 Task: Search one way flight ticket for 3 adults, 3 children in premium economy from Houston: George Bush Intercontinental/houston Airport to Jacksonville: Albert J. Ellis Airport on 8-3-2023. Choice of flights is Westjet. Number of bags: 1 carry on bag. Price is upto 74000. Outbound departure time preference is 22:15.
Action: Mouse moved to (385, 161)
Screenshot: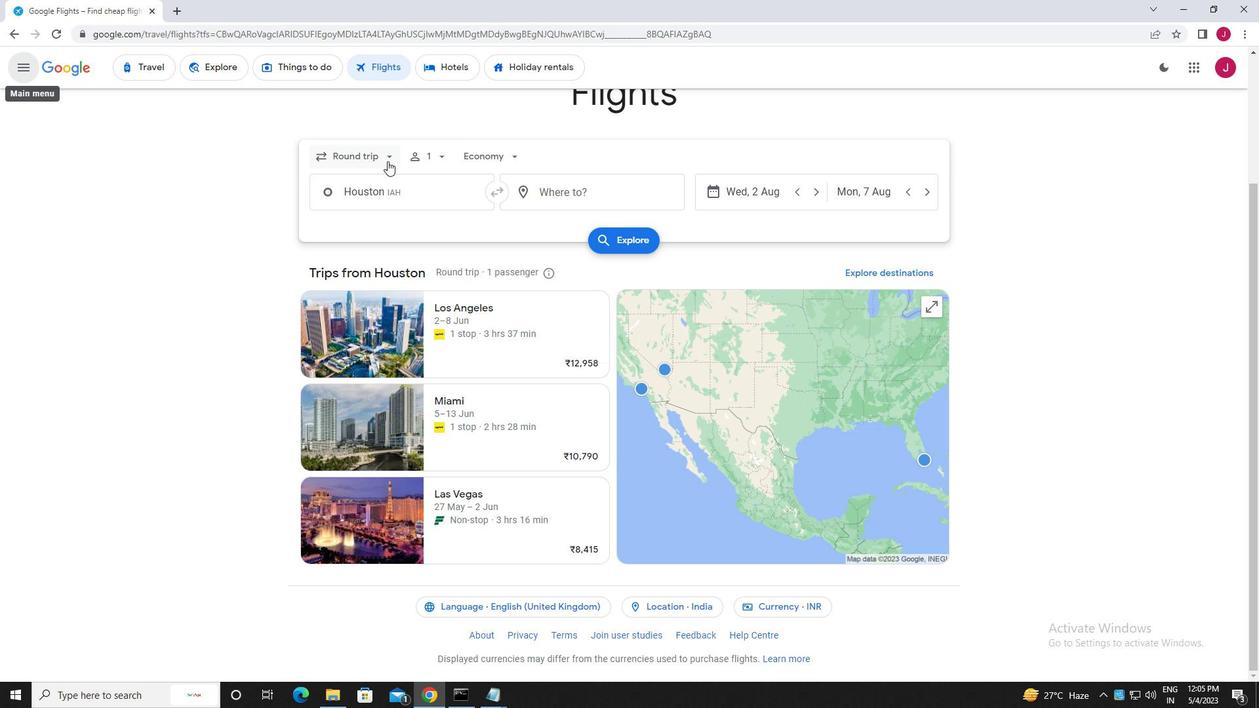 
Action: Mouse pressed left at (385, 161)
Screenshot: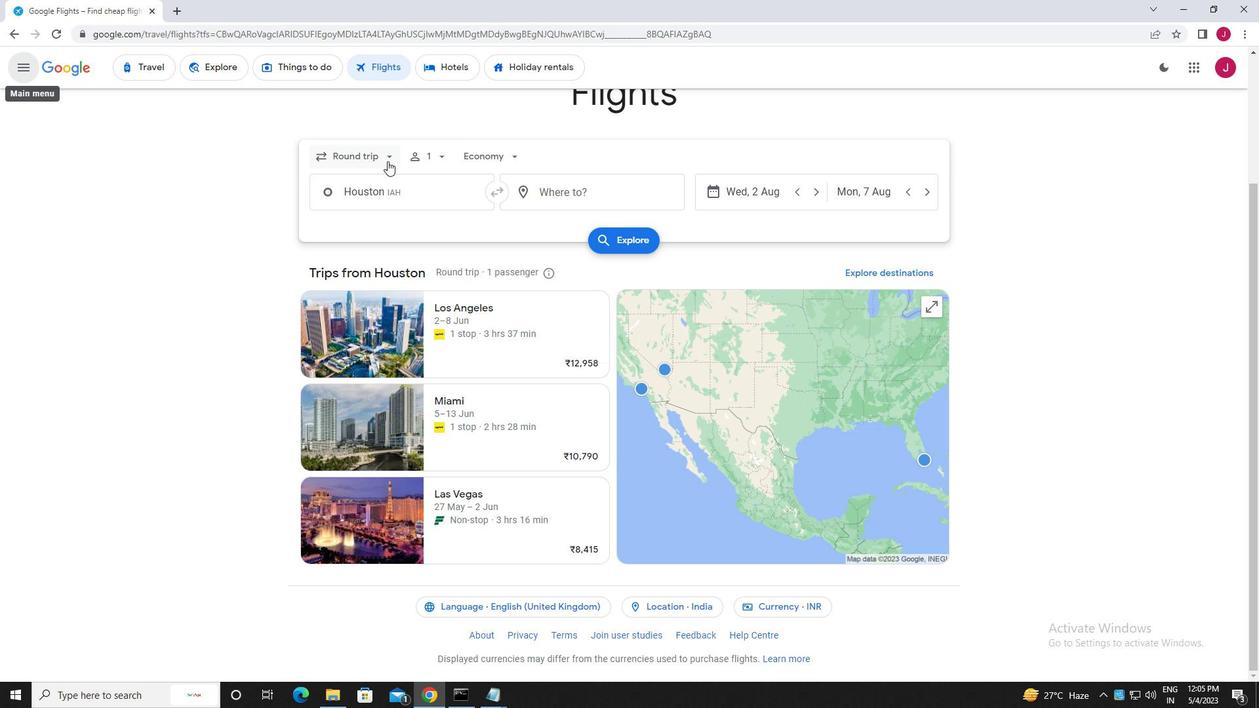 
Action: Mouse moved to (375, 219)
Screenshot: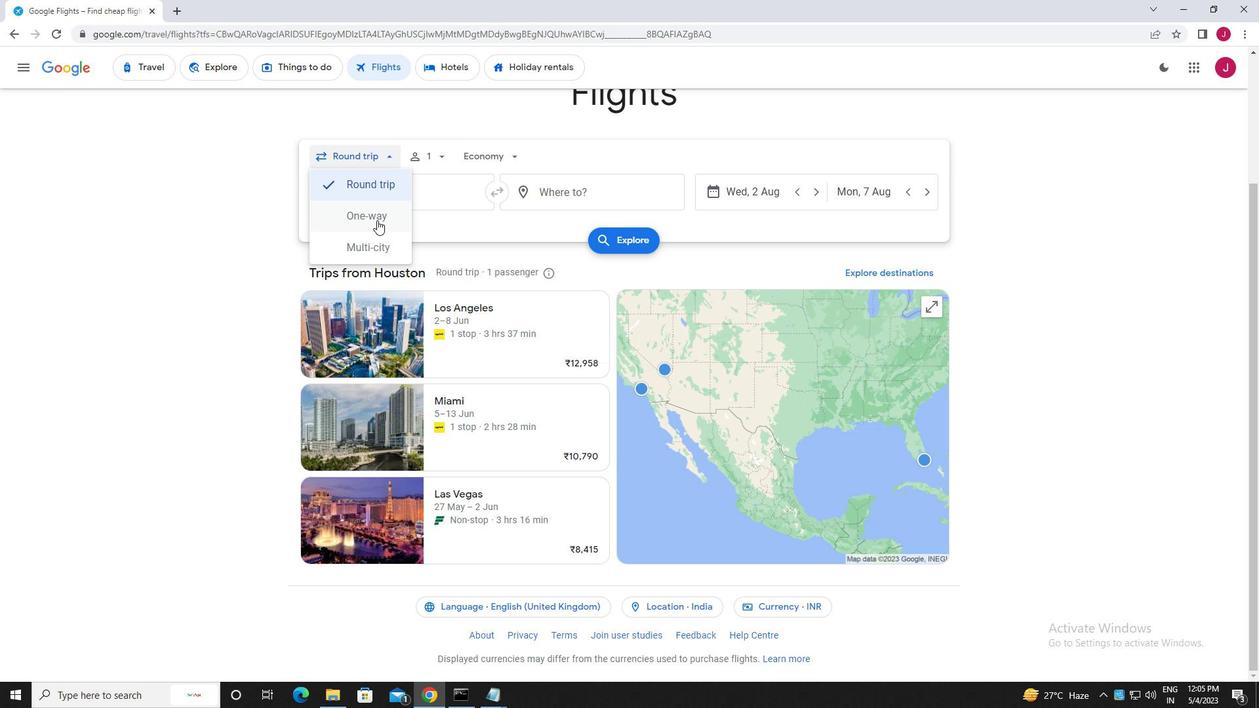 
Action: Mouse pressed left at (375, 219)
Screenshot: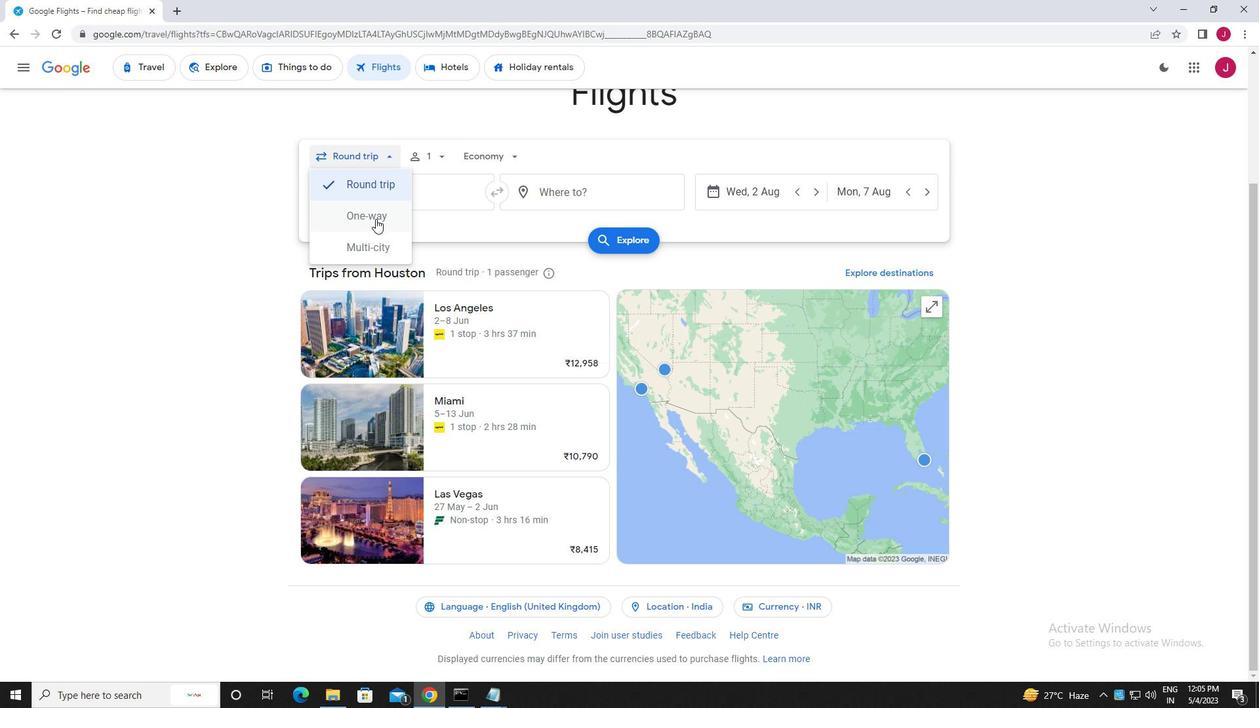 
Action: Mouse moved to (438, 157)
Screenshot: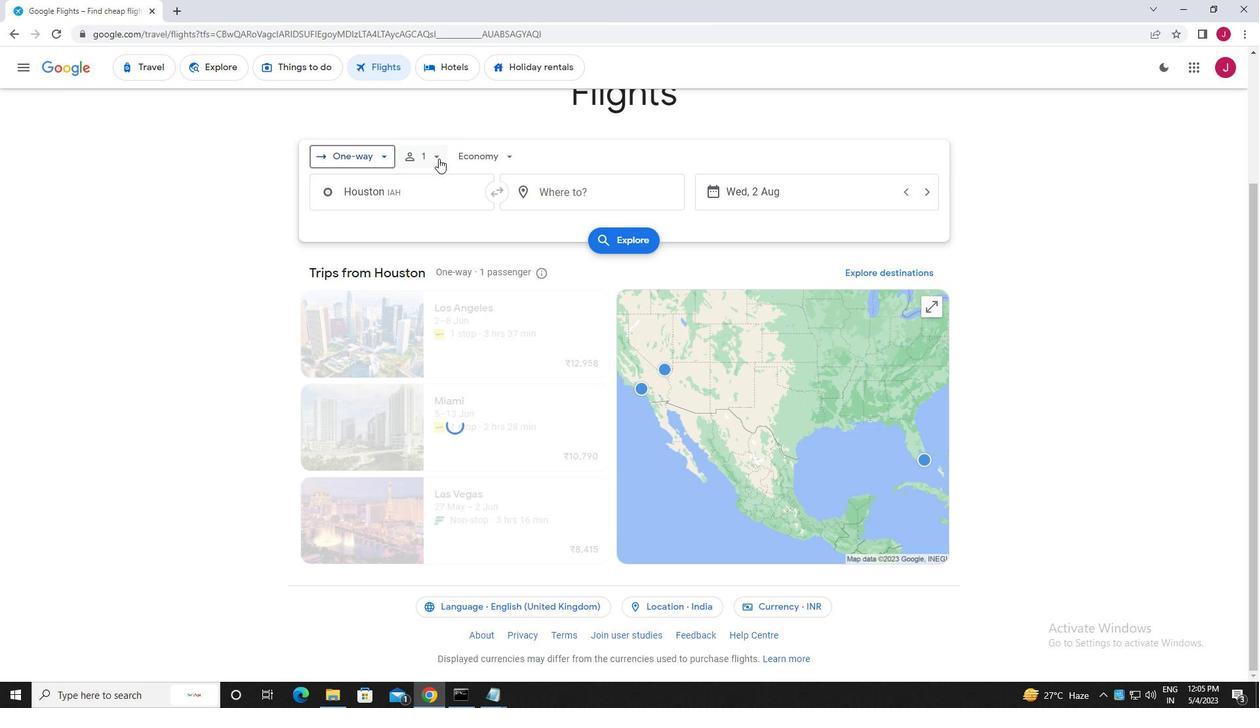 
Action: Mouse pressed left at (438, 157)
Screenshot: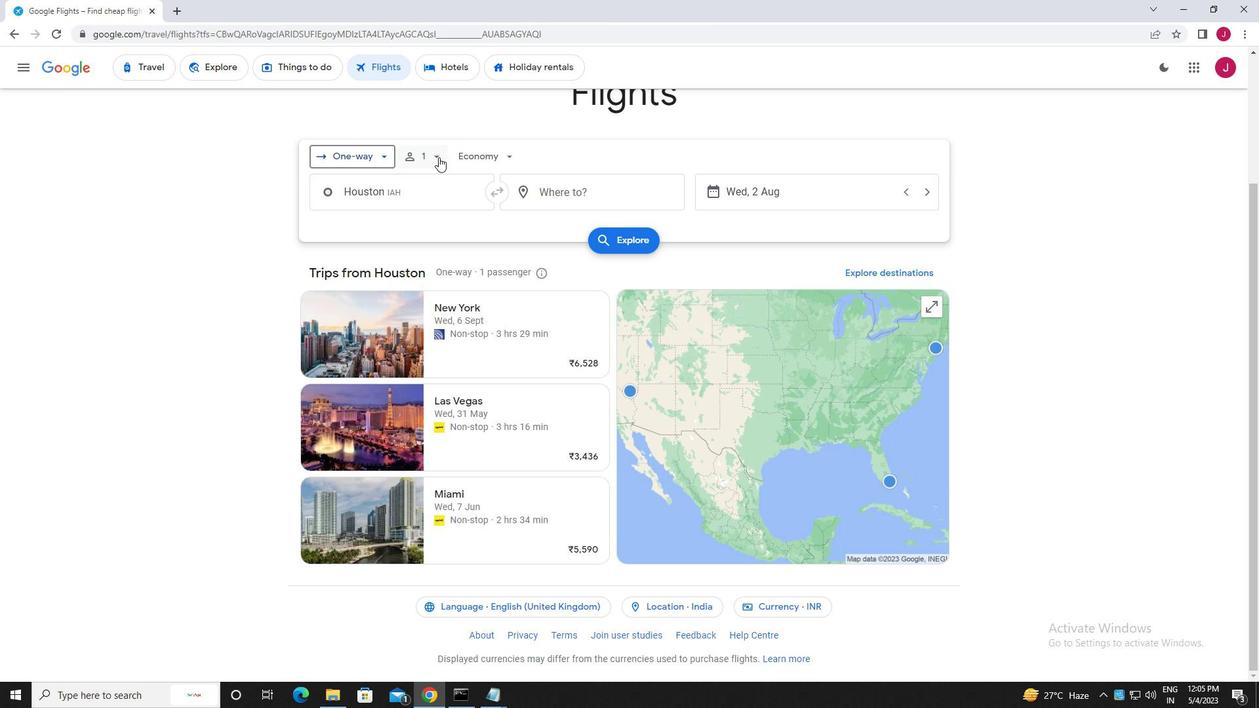 
Action: Mouse moved to (542, 188)
Screenshot: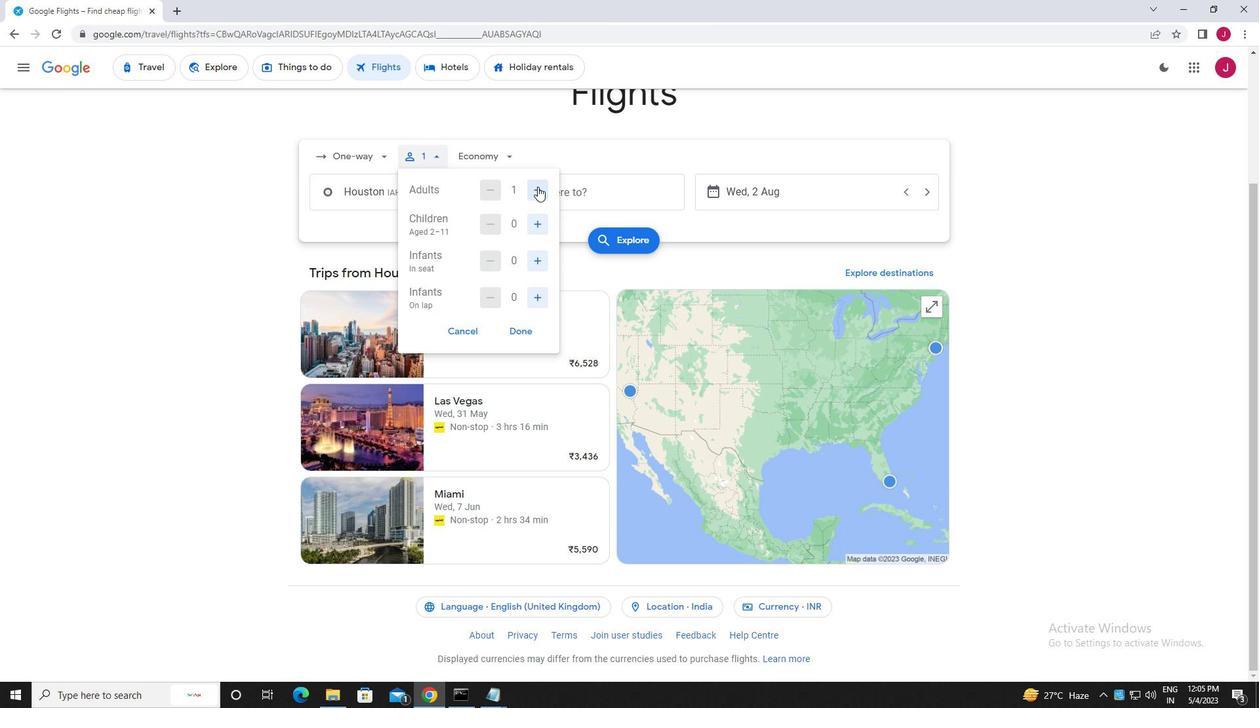 
Action: Mouse pressed left at (542, 188)
Screenshot: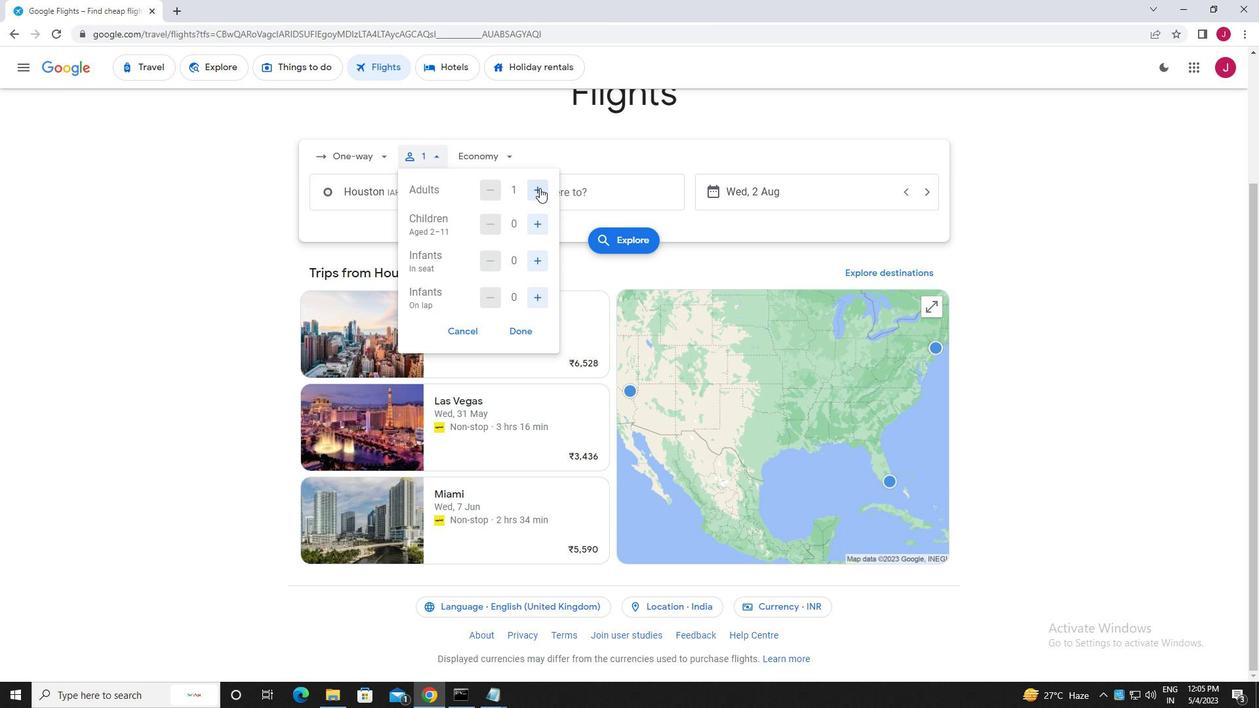
Action: Mouse pressed left at (542, 188)
Screenshot: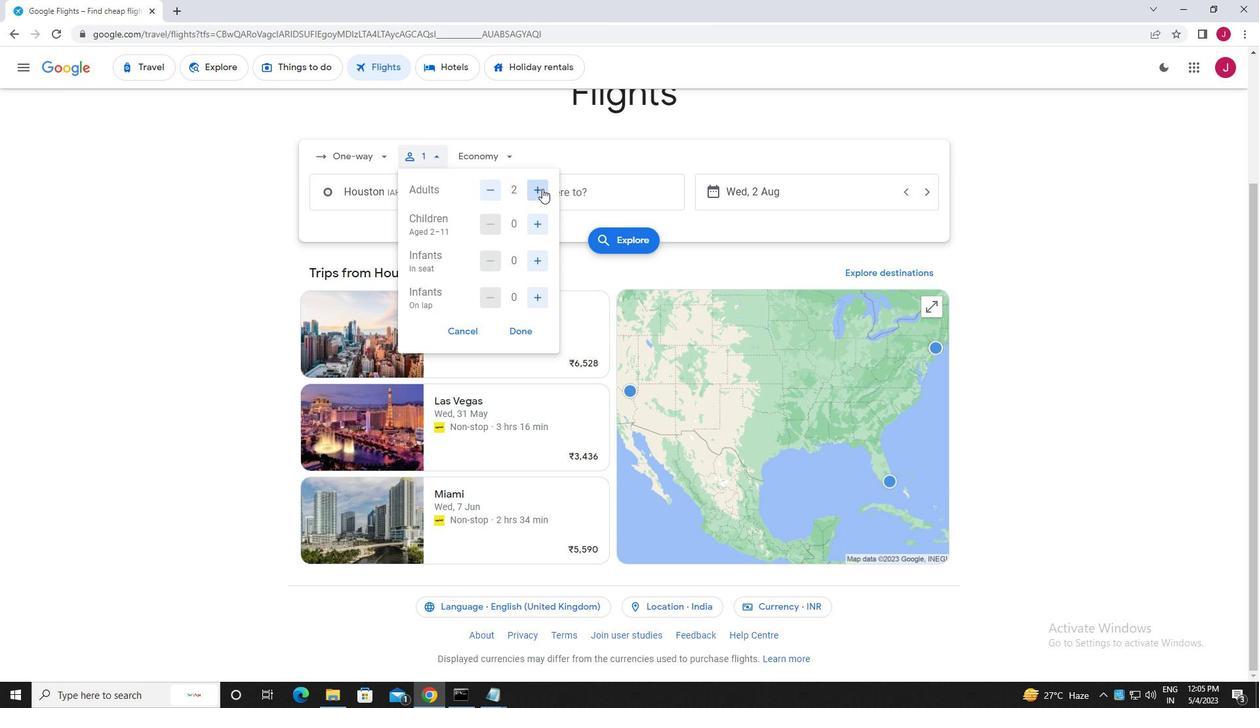 
Action: Mouse moved to (538, 226)
Screenshot: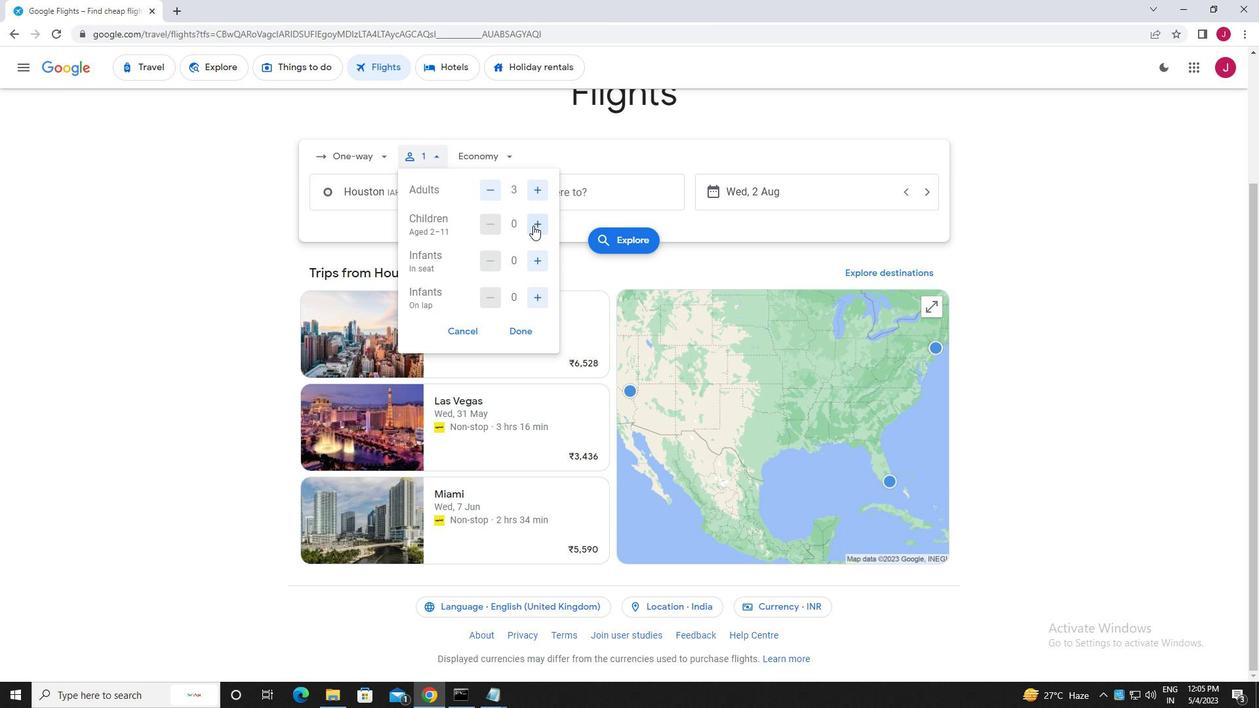 
Action: Mouse pressed left at (538, 226)
Screenshot: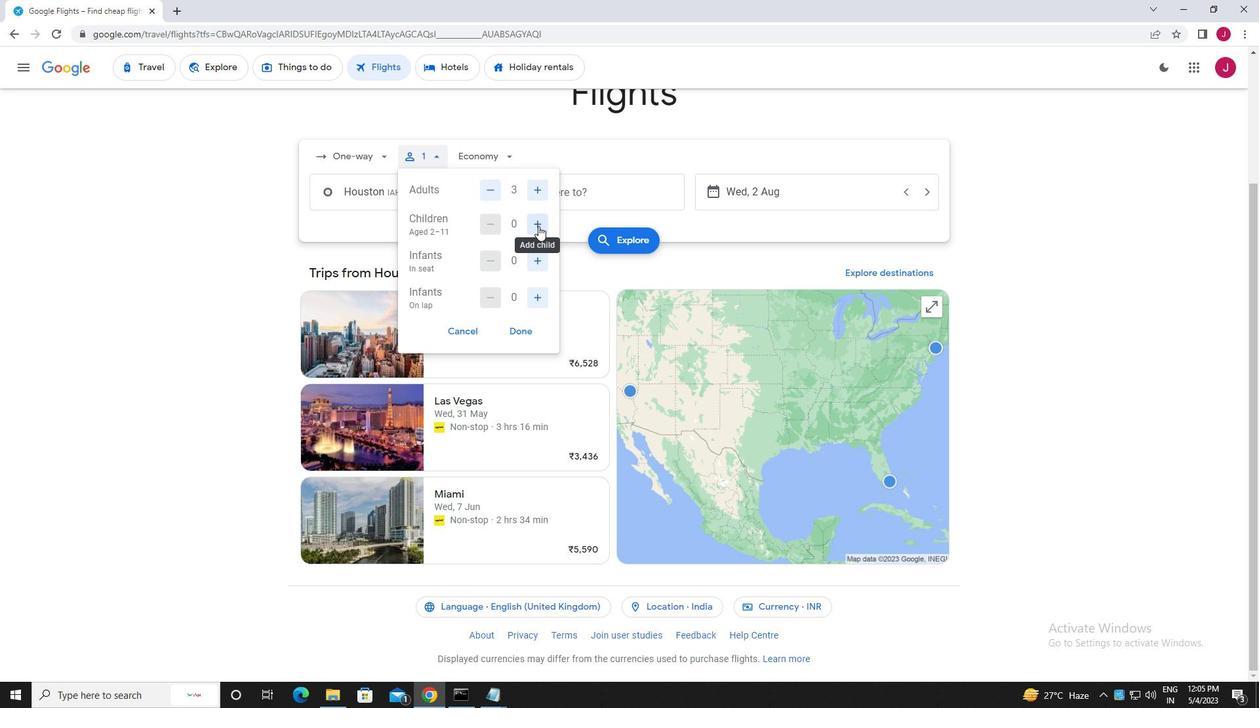 
Action: Mouse pressed left at (538, 226)
Screenshot: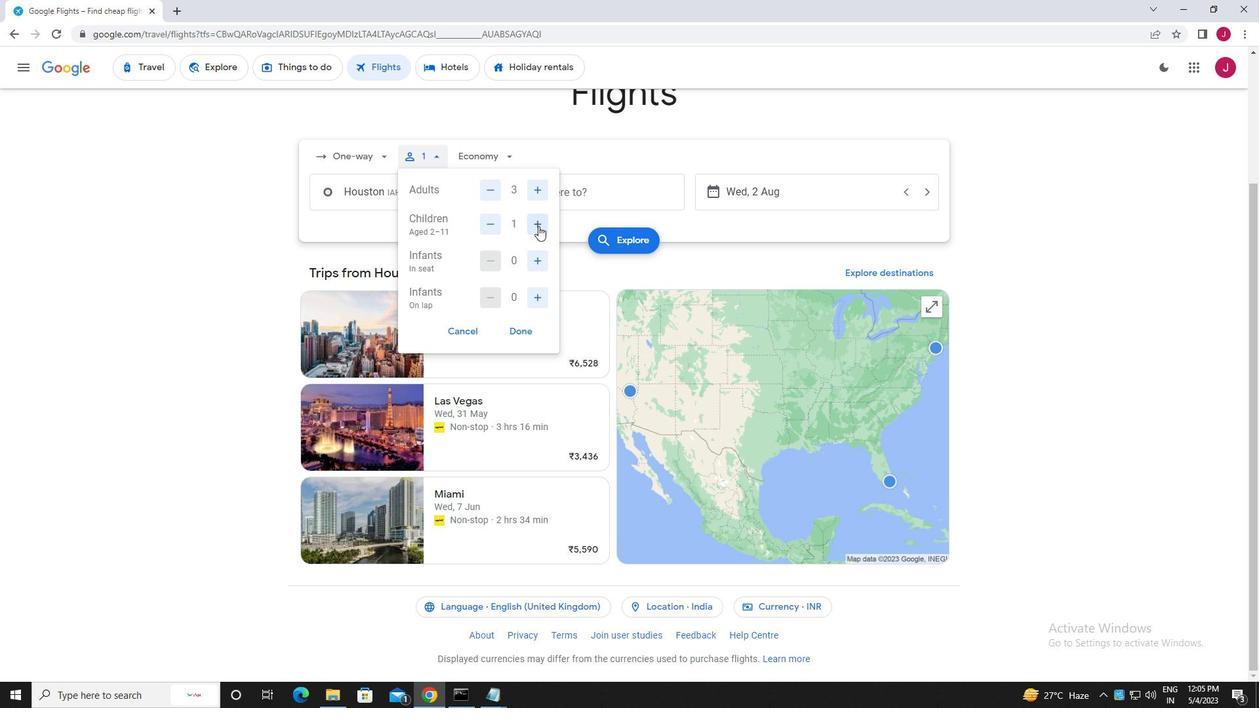 
Action: Mouse pressed left at (538, 226)
Screenshot: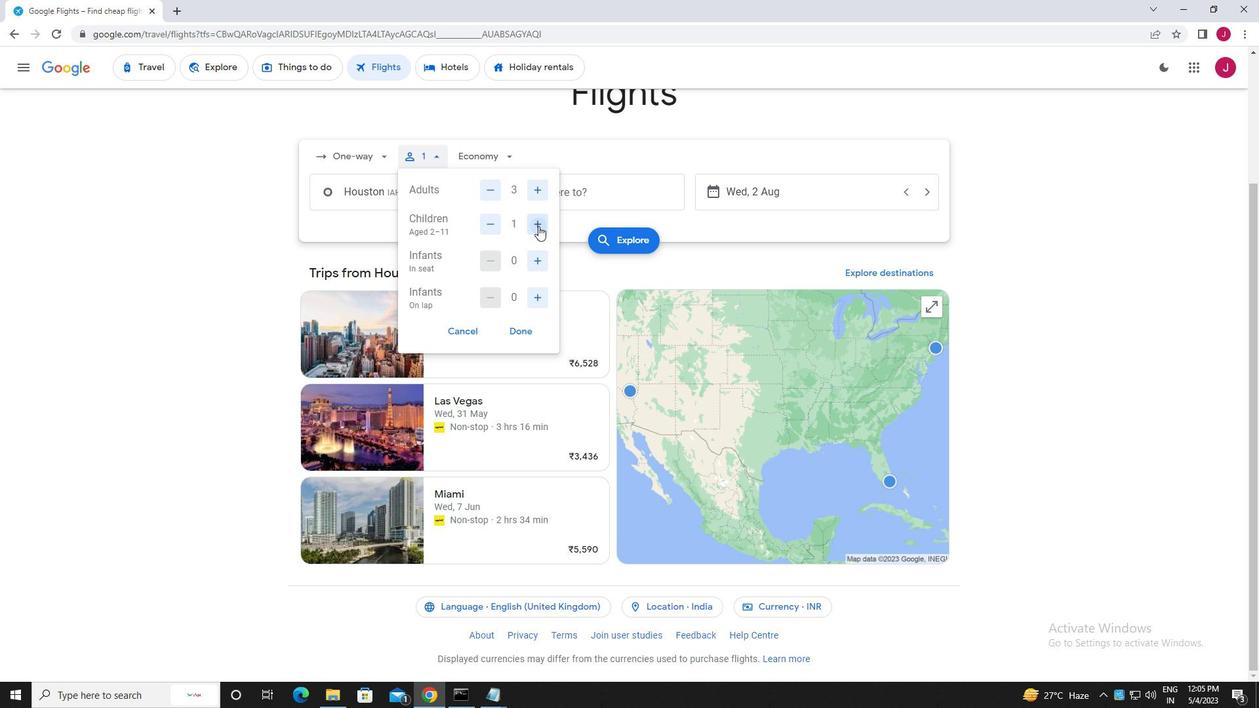 
Action: Mouse moved to (528, 331)
Screenshot: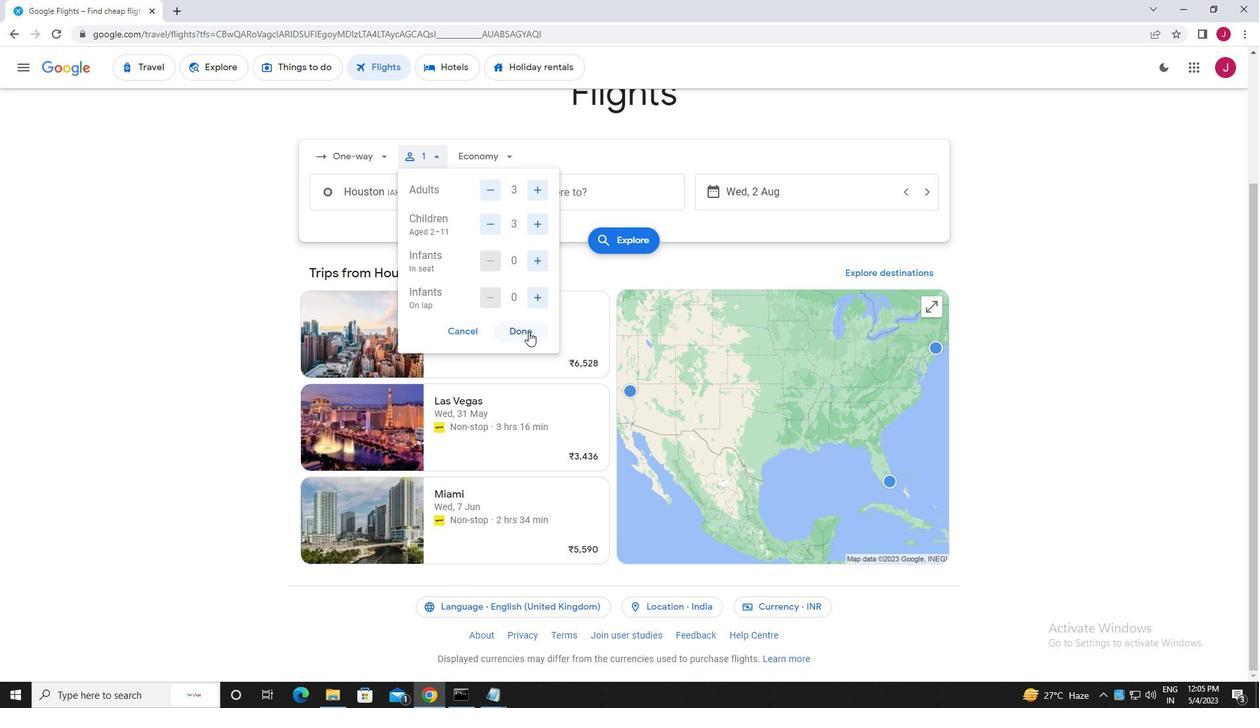 
Action: Mouse pressed left at (528, 331)
Screenshot: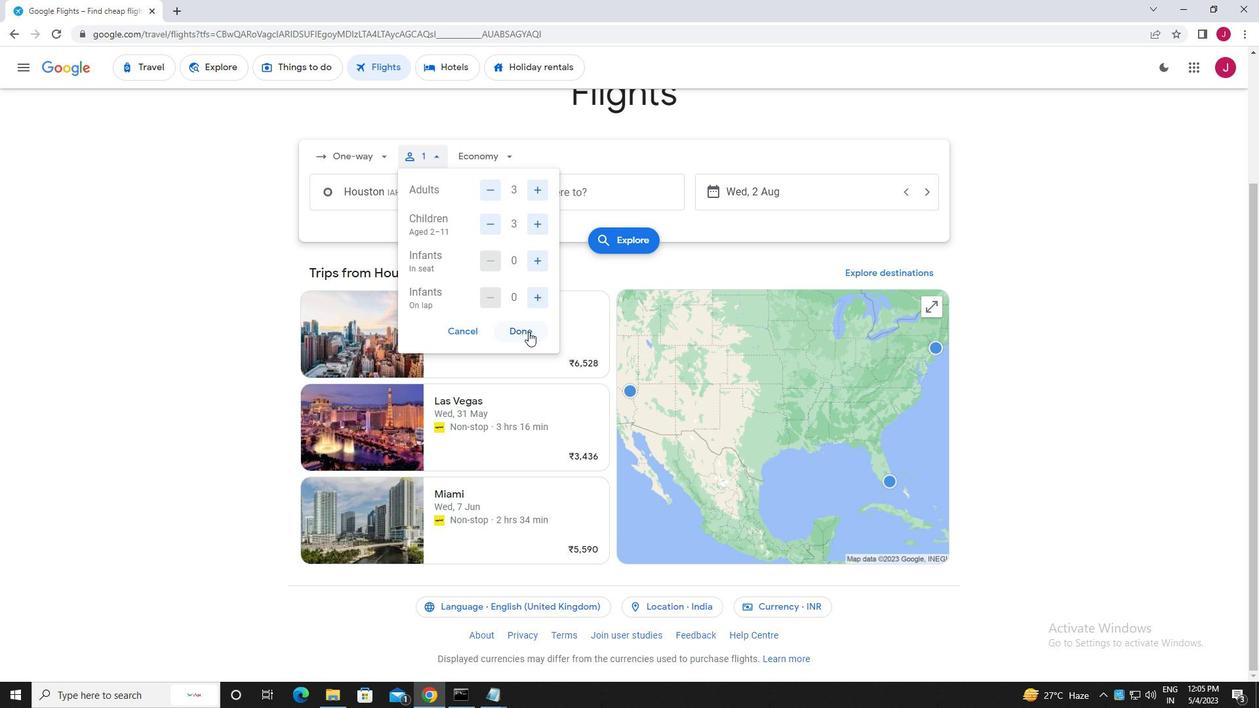 
Action: Mouse moved to (497, 150)
Screenshot: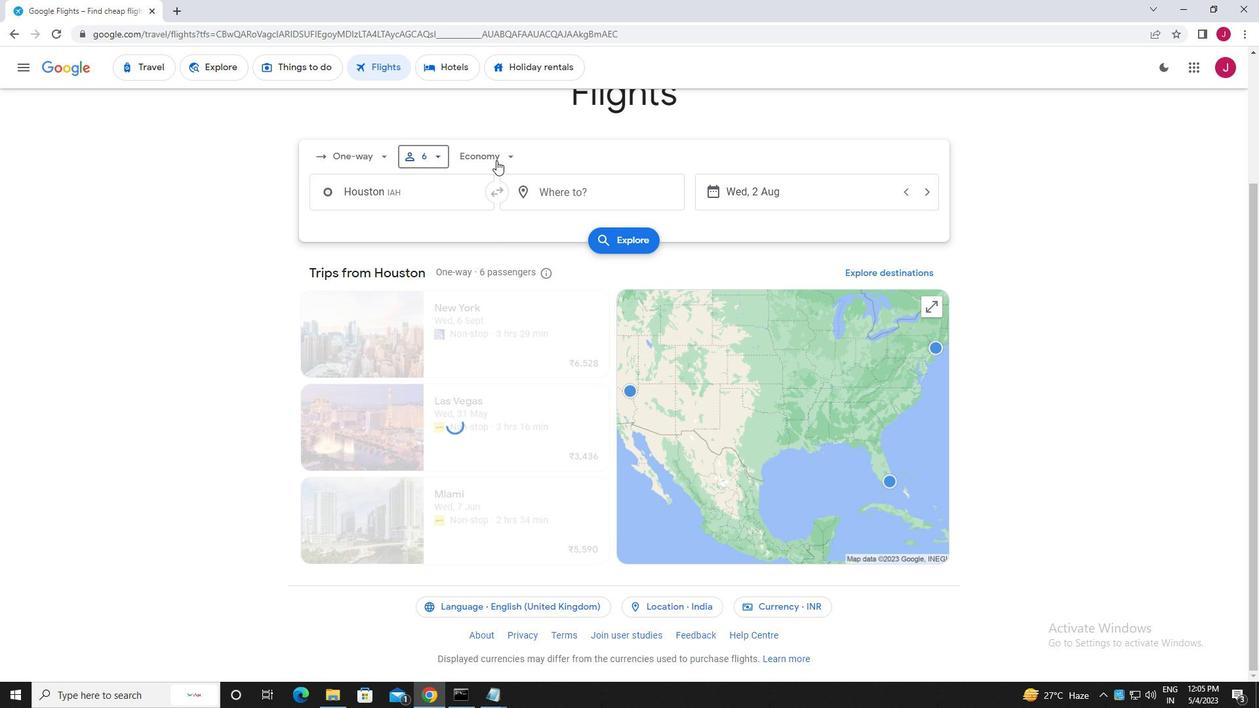 
Action: Mouse pressed left at (497, 150)
Screenshot: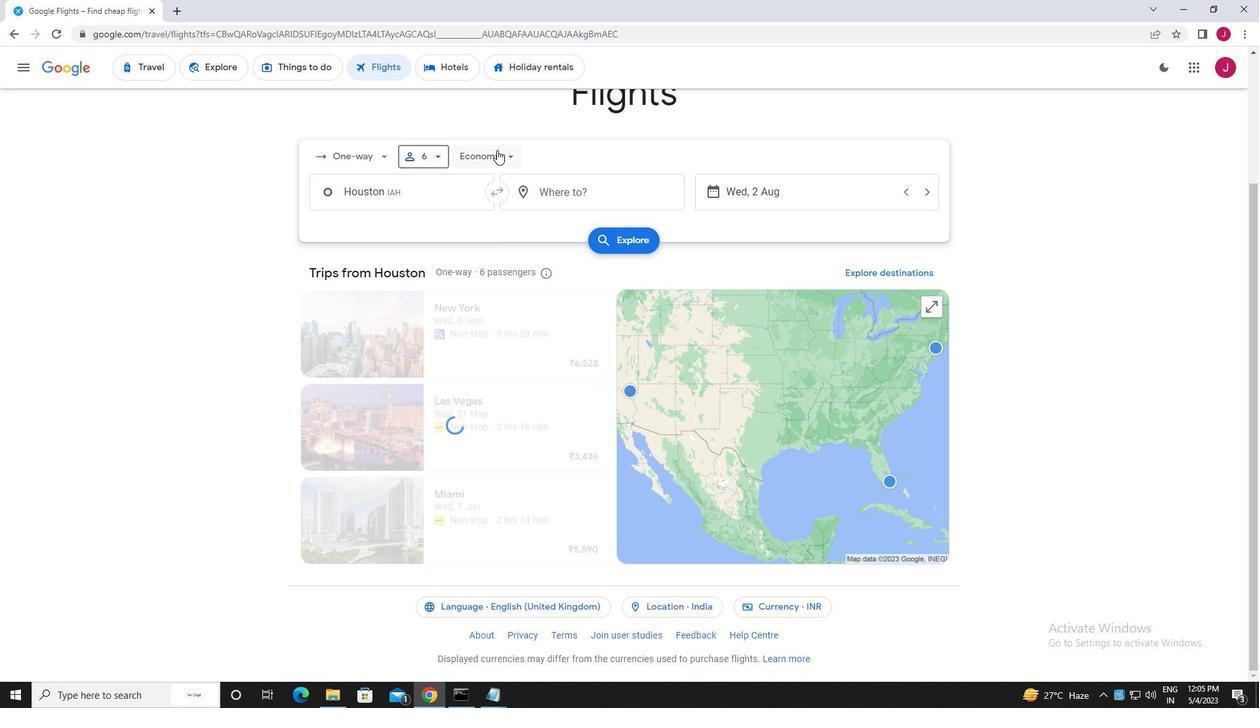 
Action: Mouse moved to (507, 214)
Screenshot: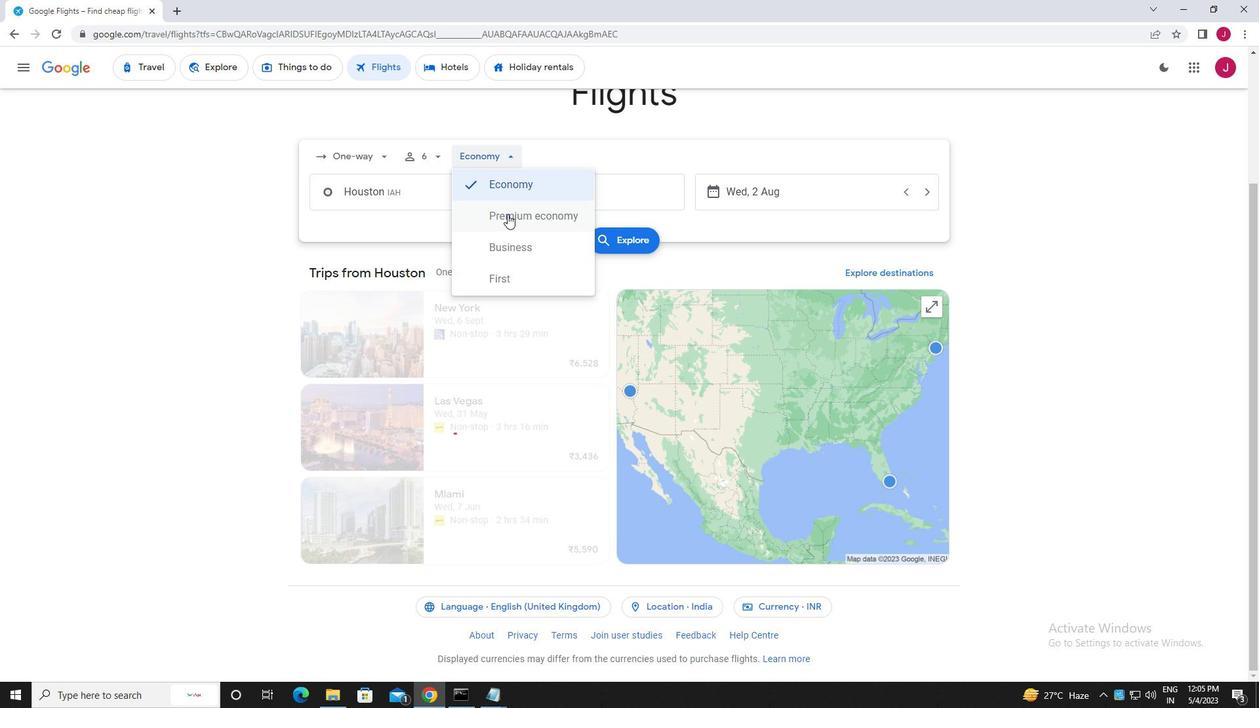 
Action: Mouse pressed left at (507, 214)
Screenshot: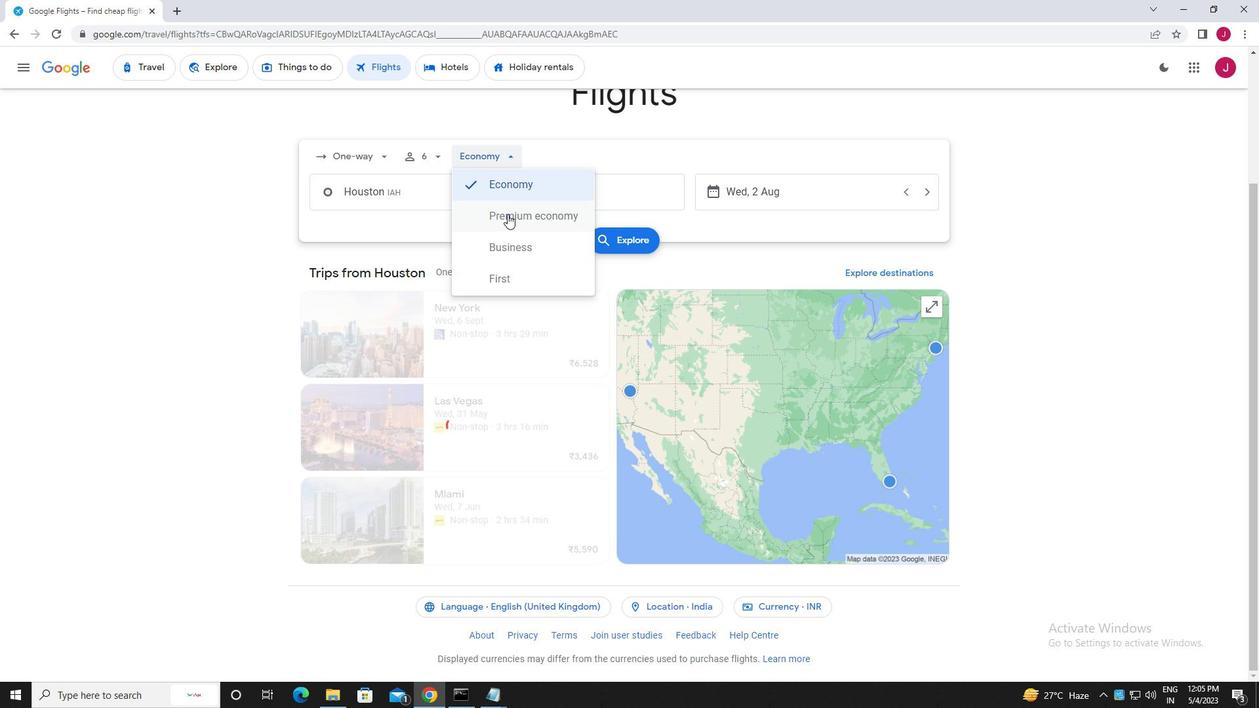 
Action: Mouse moved to (451, 194)
Screenshot: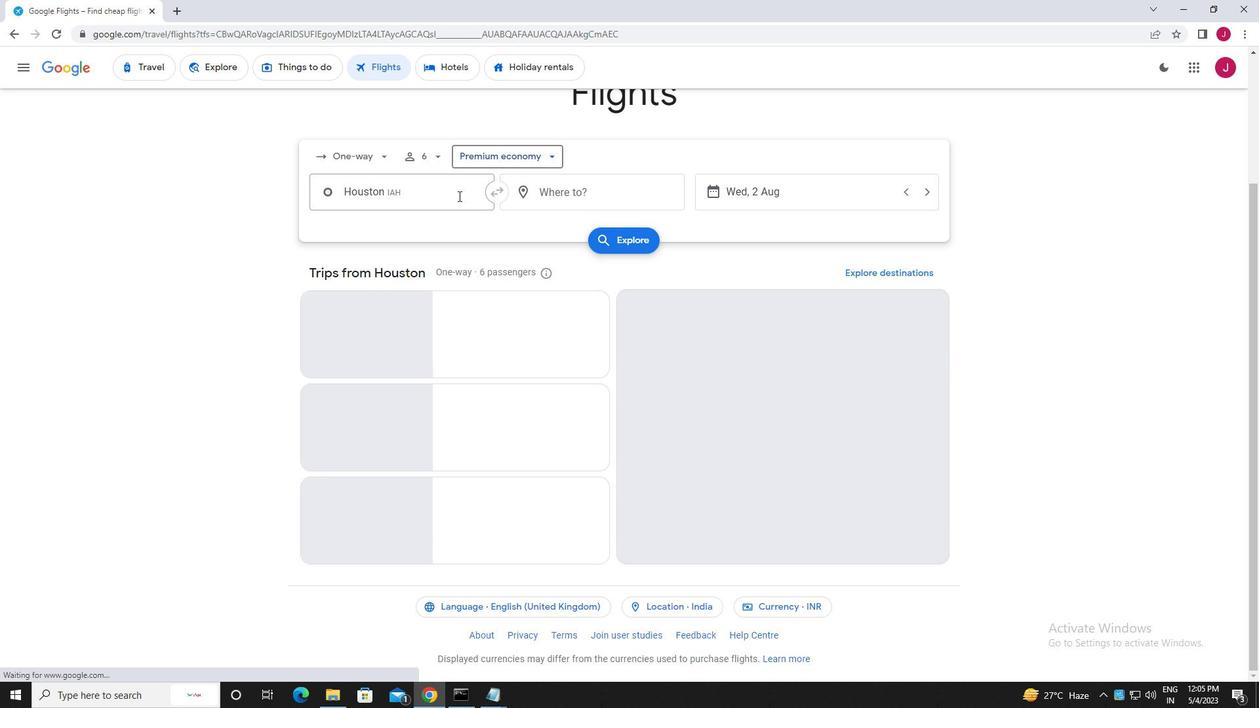 
Action: Mouse pressed left at (451, 194)
Screenshot: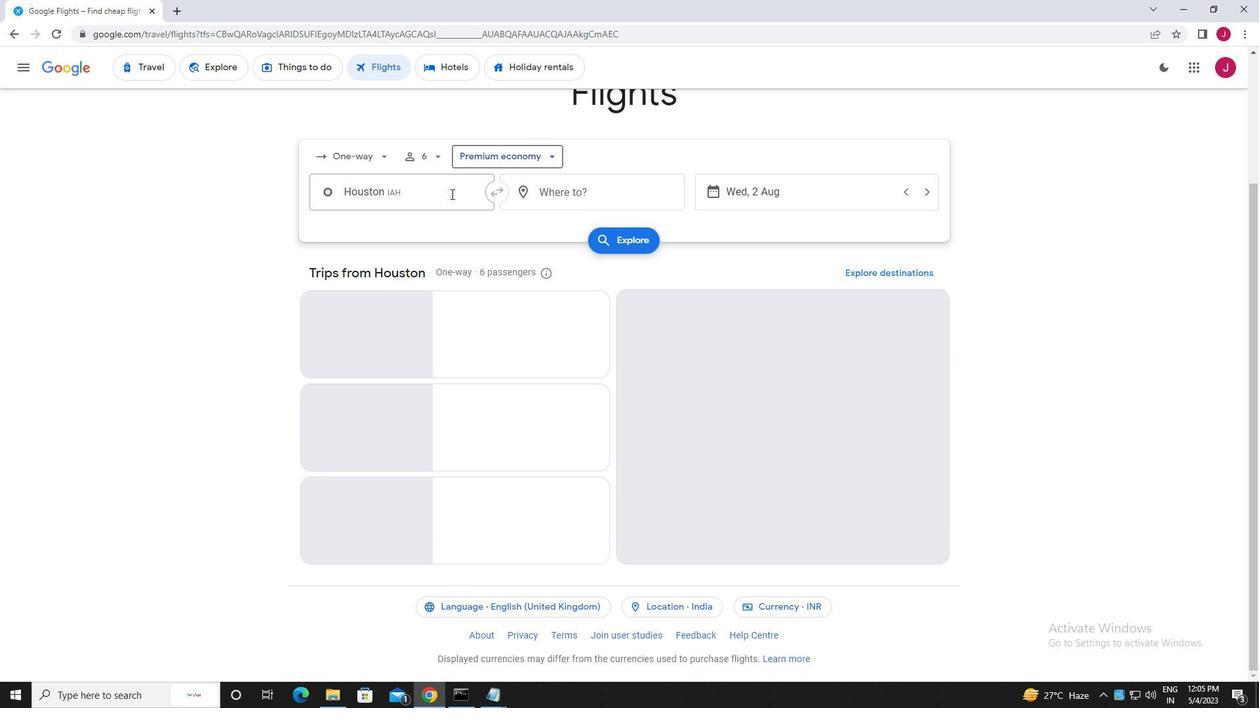 
Action: Mouse moved to (455, 192)
Screenshot: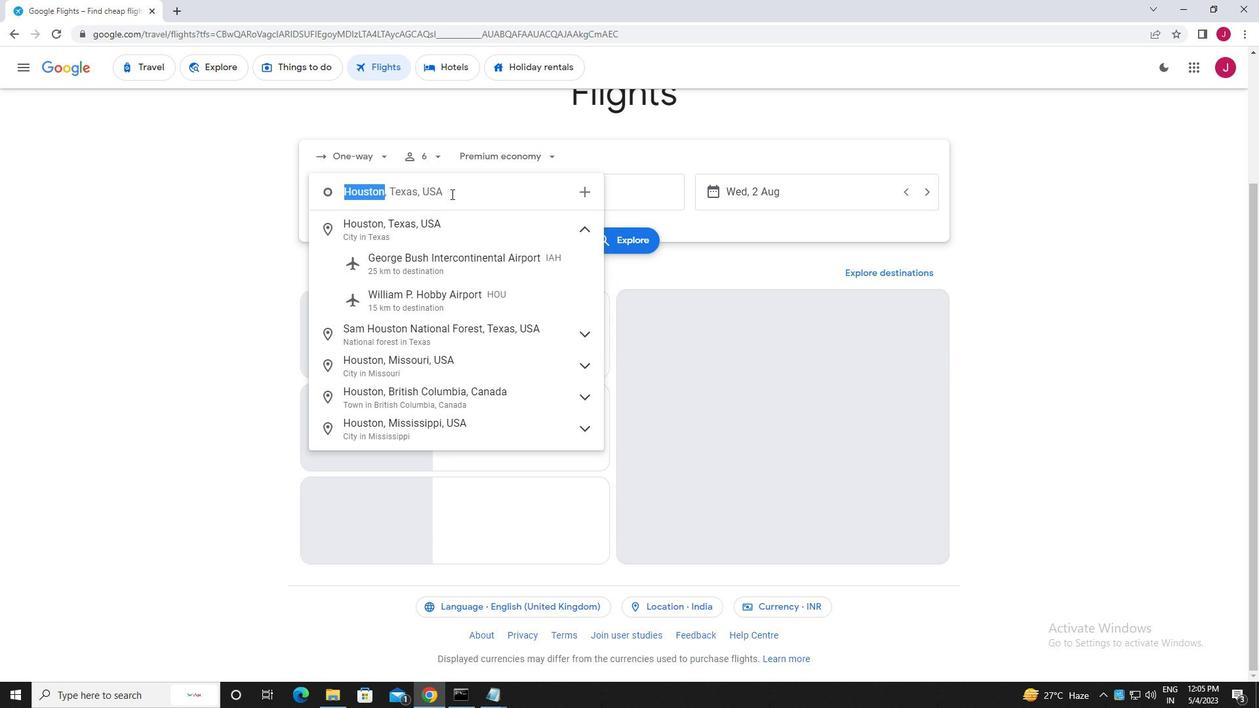 
Action: Key pressed houston<Key.space>
Screenshot: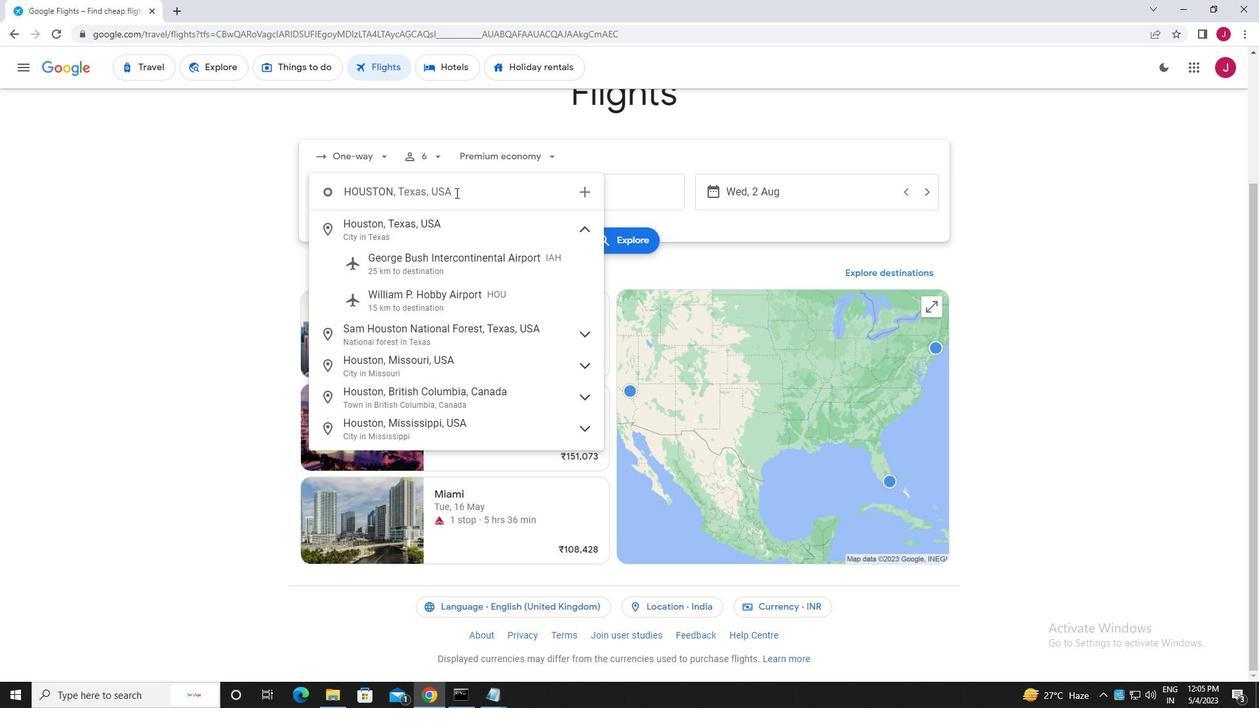 
Action: Mouse moved to (447, 259)
Screenshot: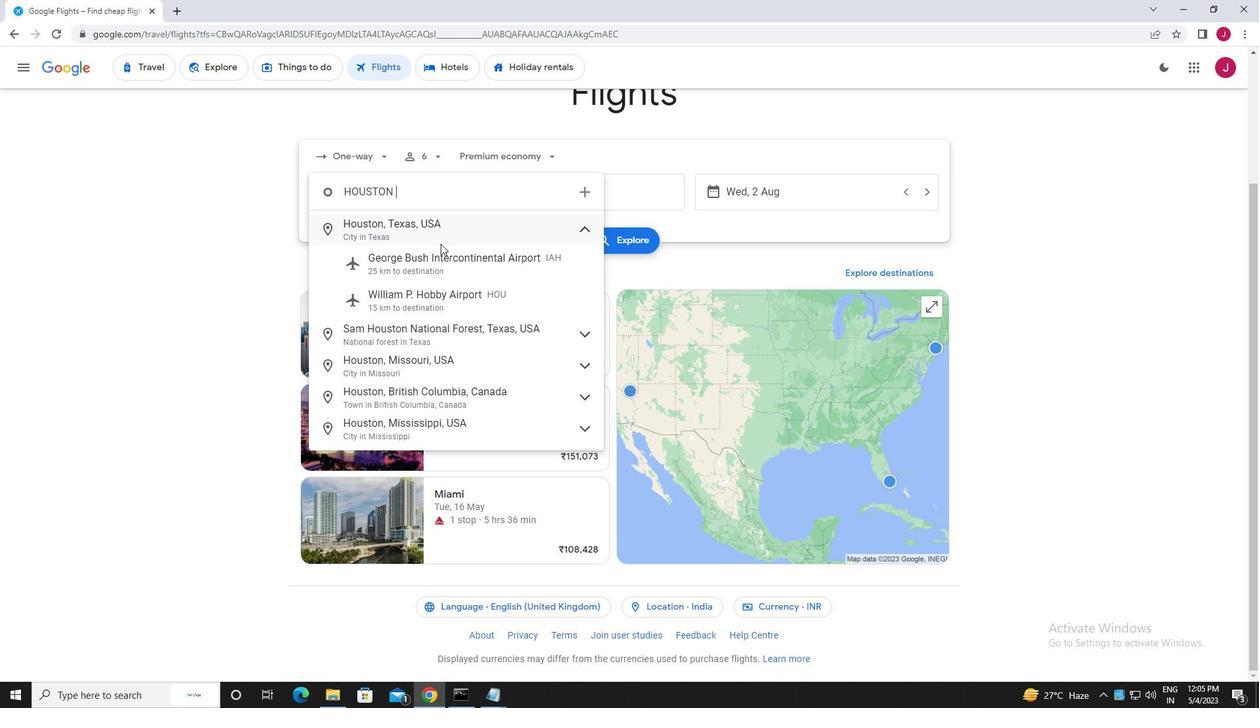 
Action: Mouse pressed left at (447, 259)
Screenshot: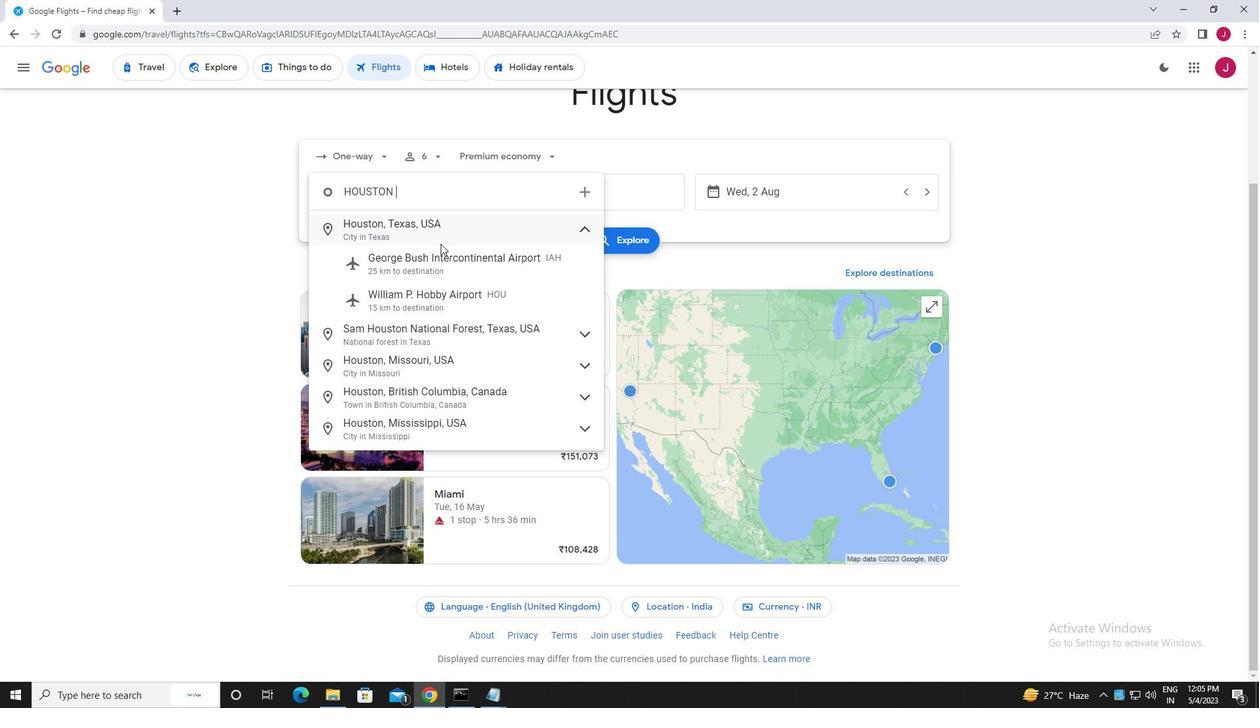 
Action: Mouse moved to (575, 198)
Screenshot: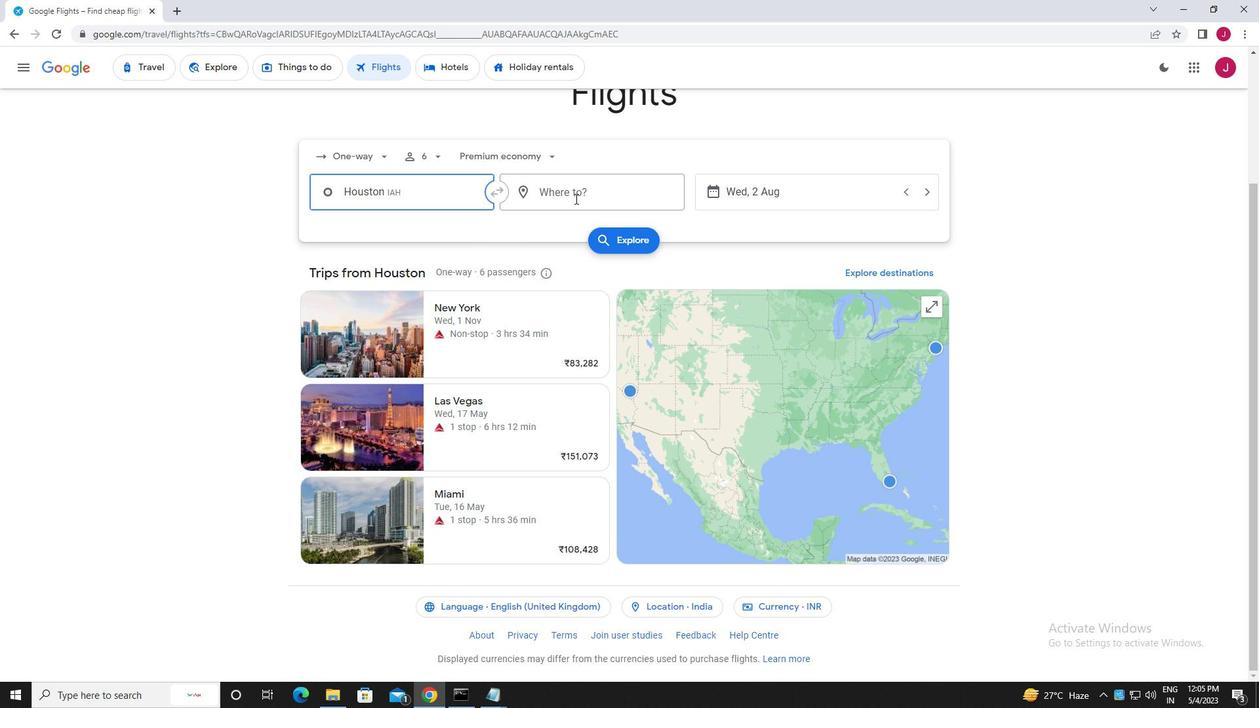 
Action: Mouse pressed left at (575, 198)
Screenshot: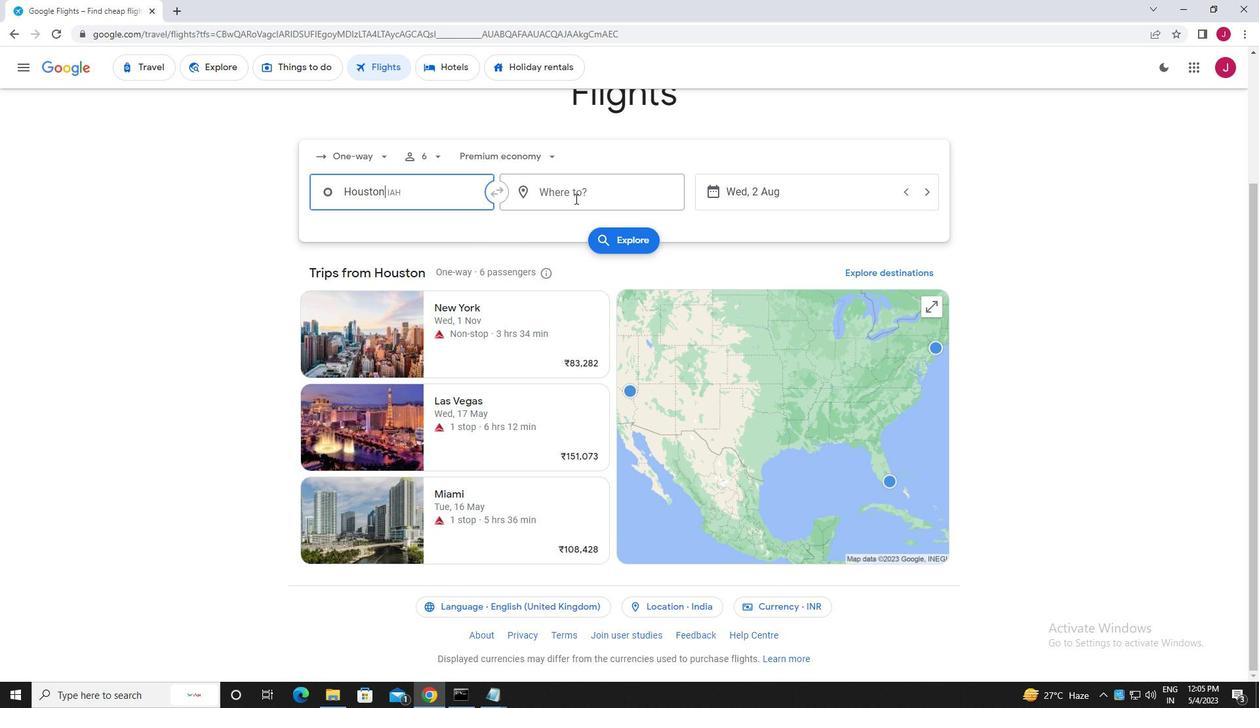 
Action: Mouse moved to (574, 199)
Screenshot: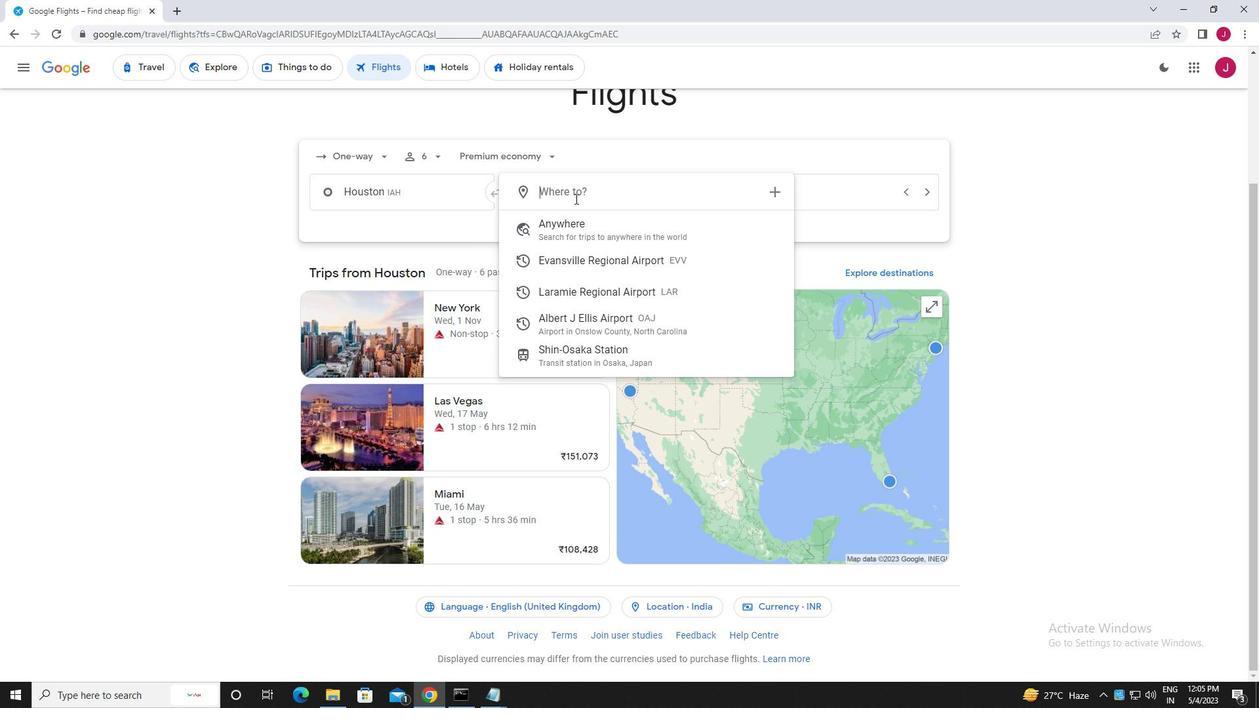
Action: Key pressed albert<Key.space>
Screenshot: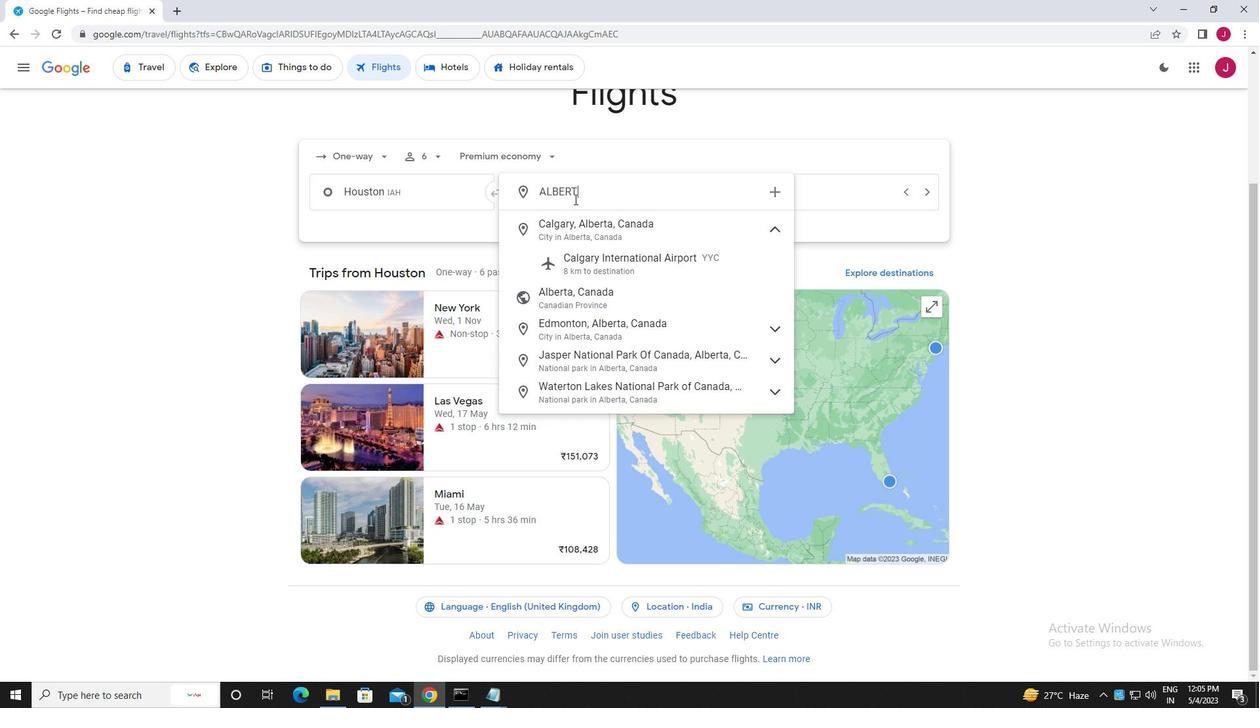 
Action: Mouse moved to (612, 230)
Screenshot: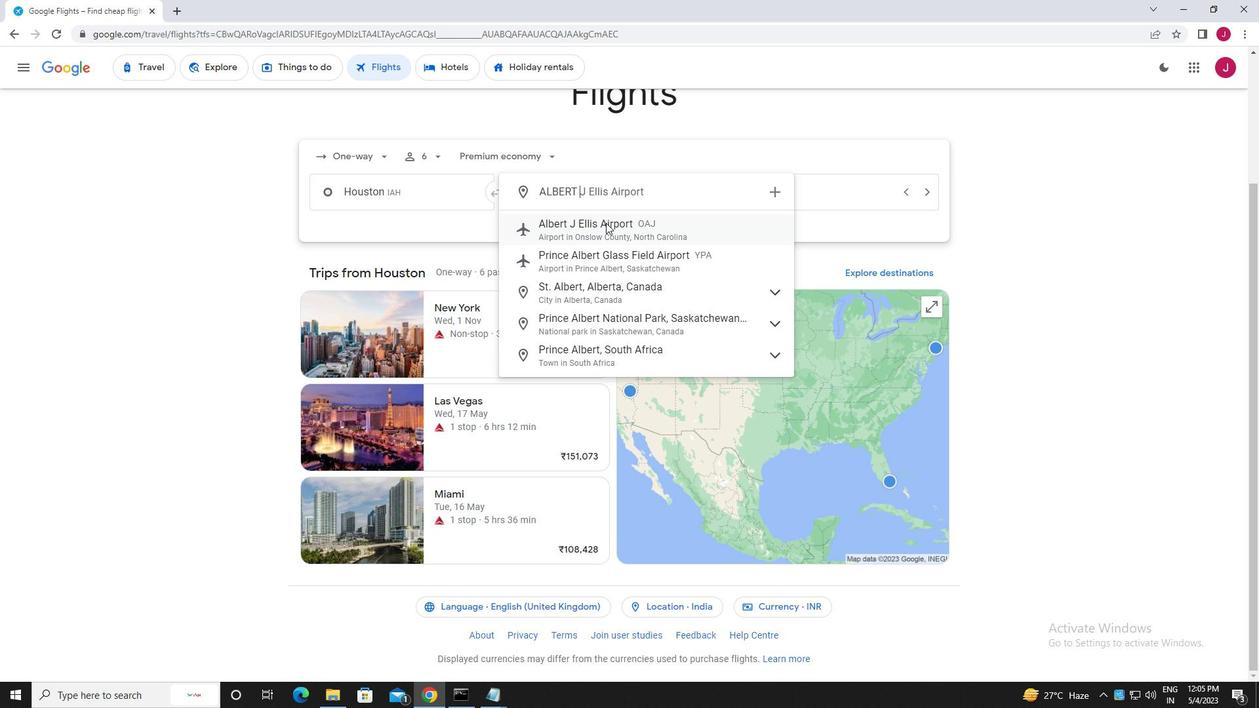 
Action: Mouse pressed left at (612, 230)
Screenshot: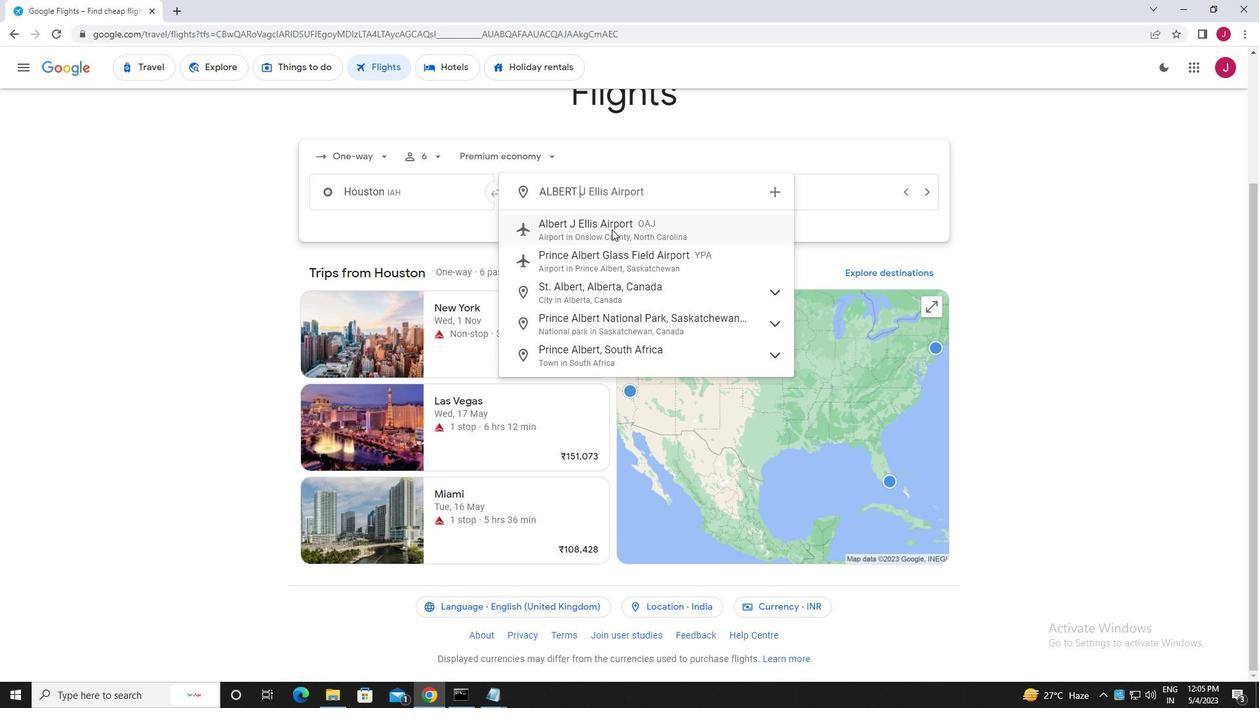 
Action: Mouse moved to (775, 195)
Screenshot: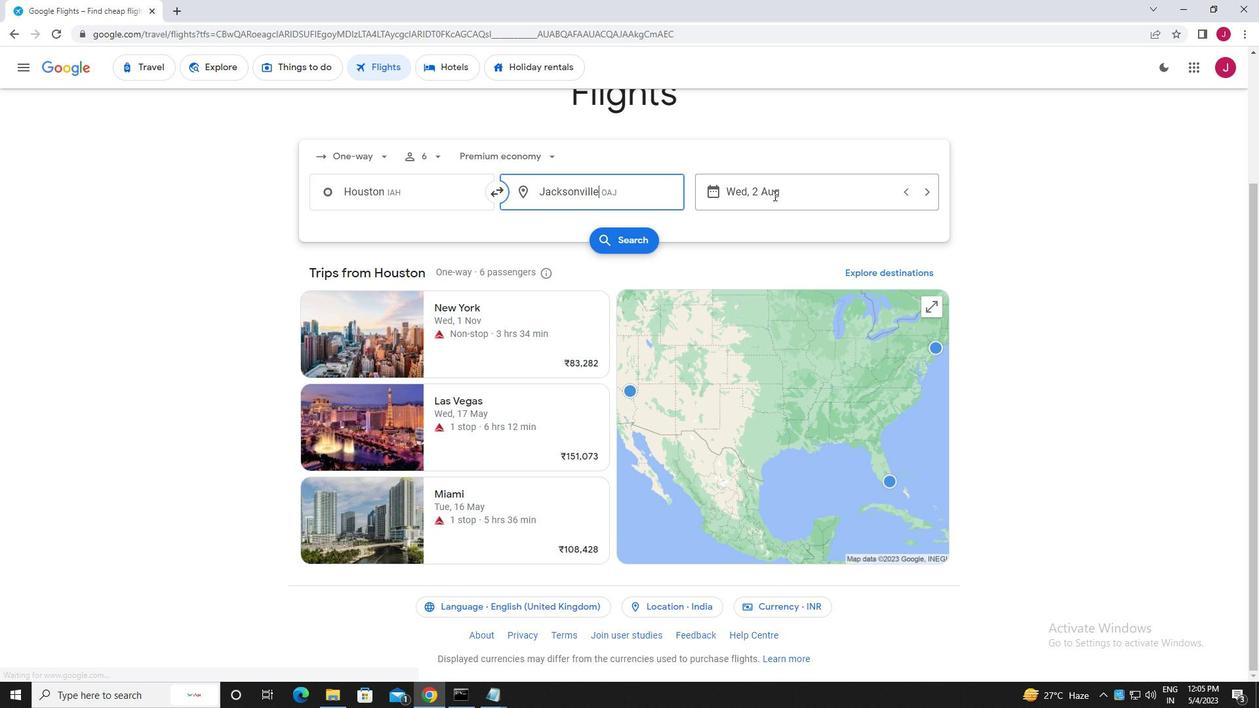 
Action: Mouse pressed left at (775, 195)
Screenshot: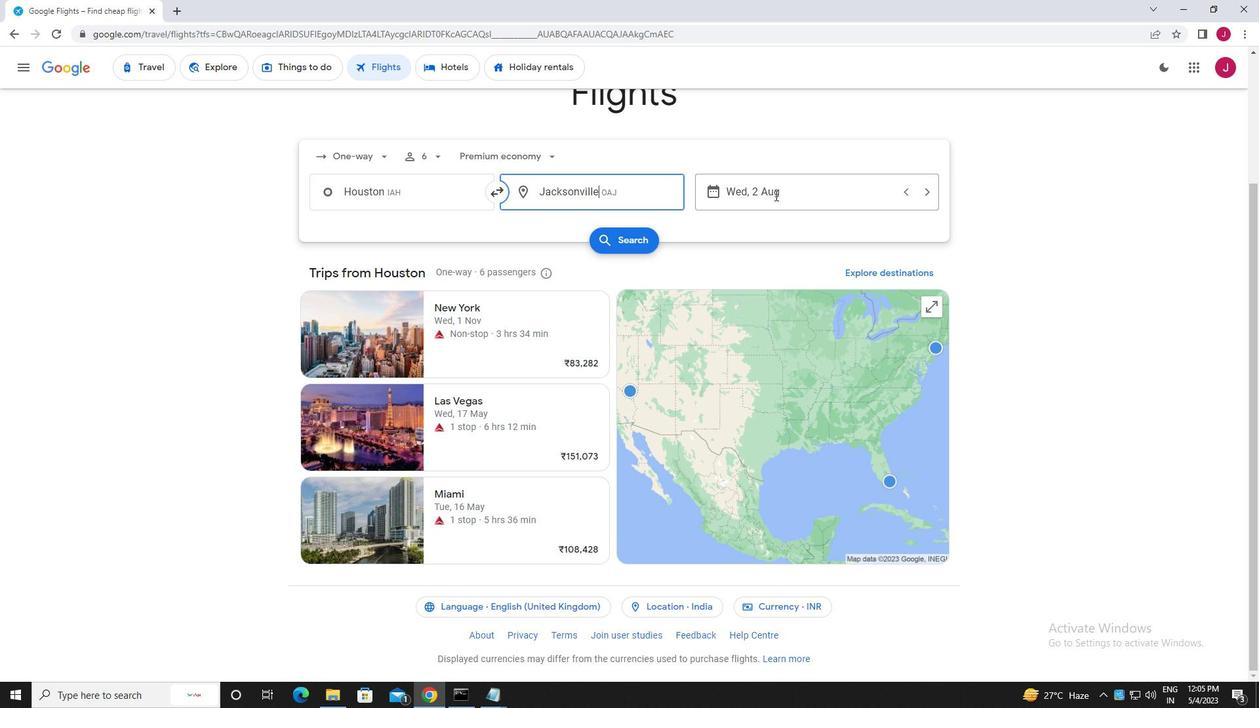 
Action: Mouse moved to (602, 291)
Screenshot: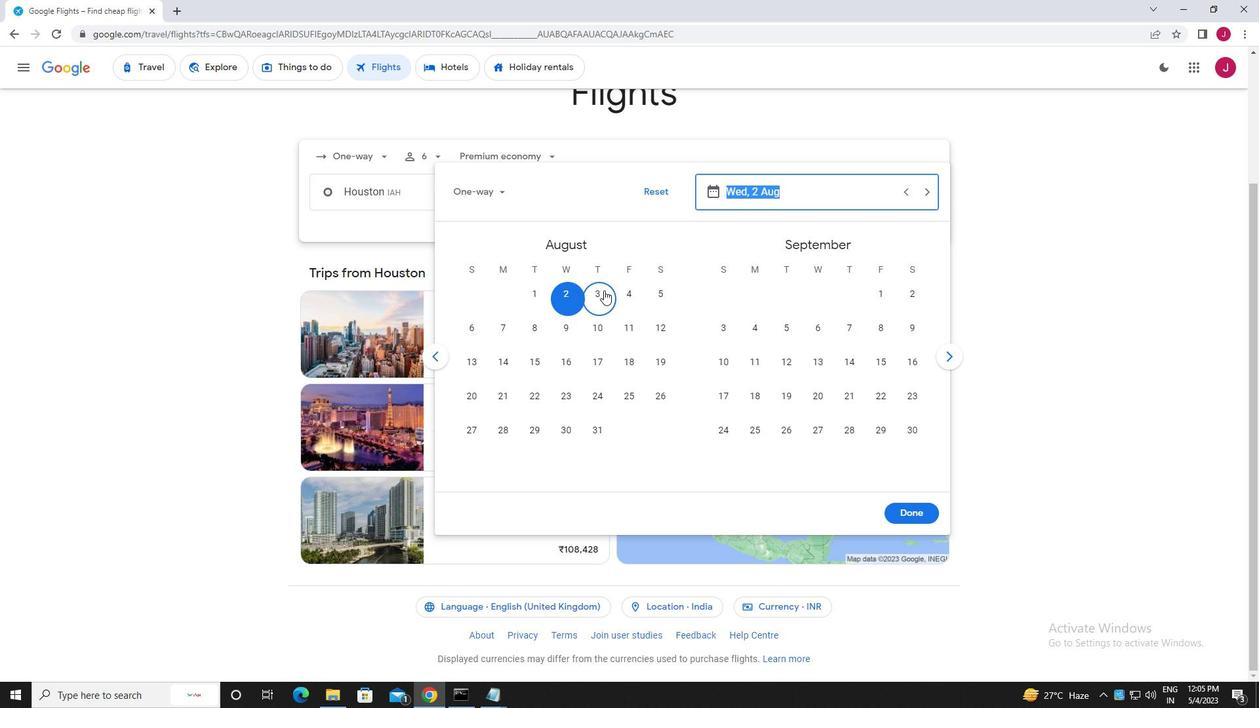 
Action: Mouse pressed left at (602, 291)
Screenshot: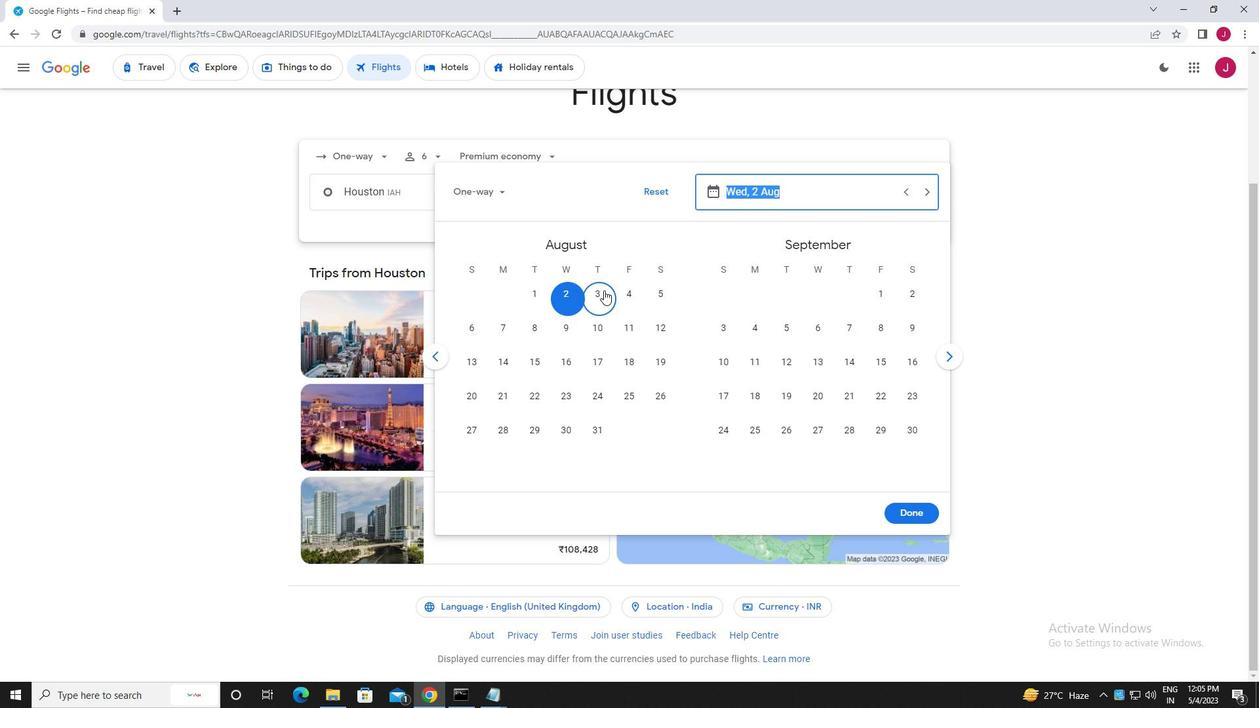 
Action: Mouse moved to (905, 509)
Screenshot: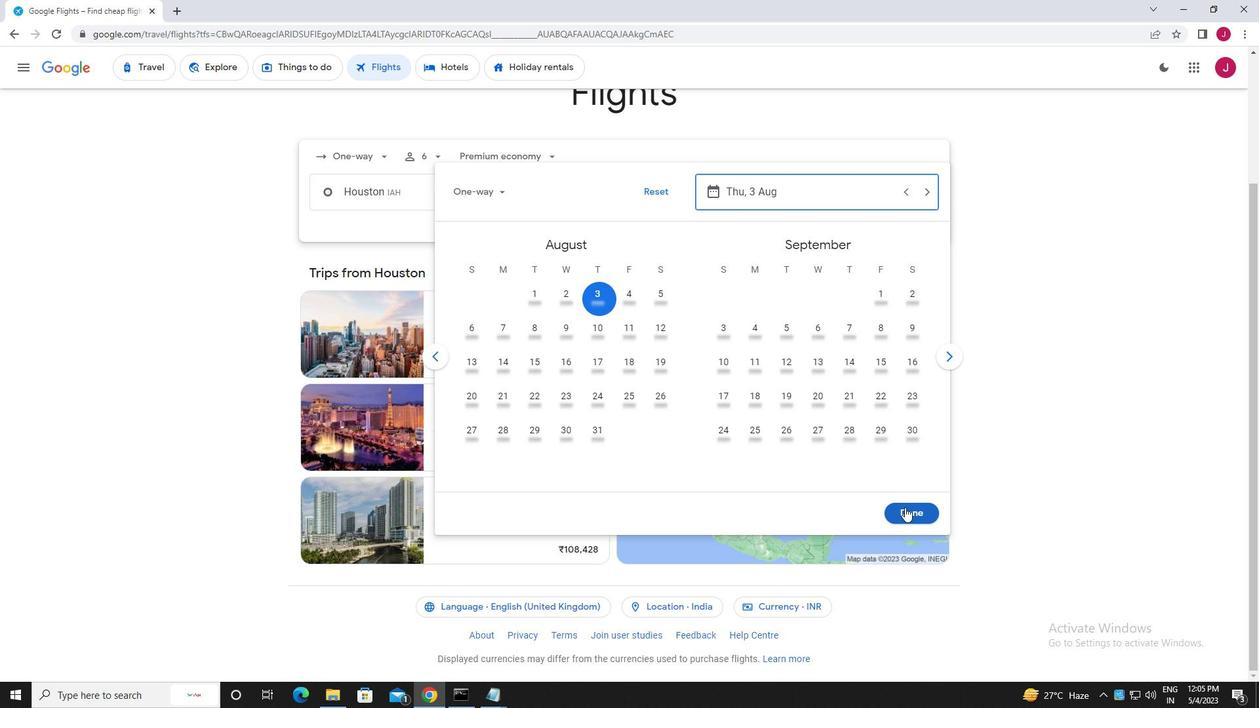 
Action: Mouse pressed left at (905, 509)
Screenshot: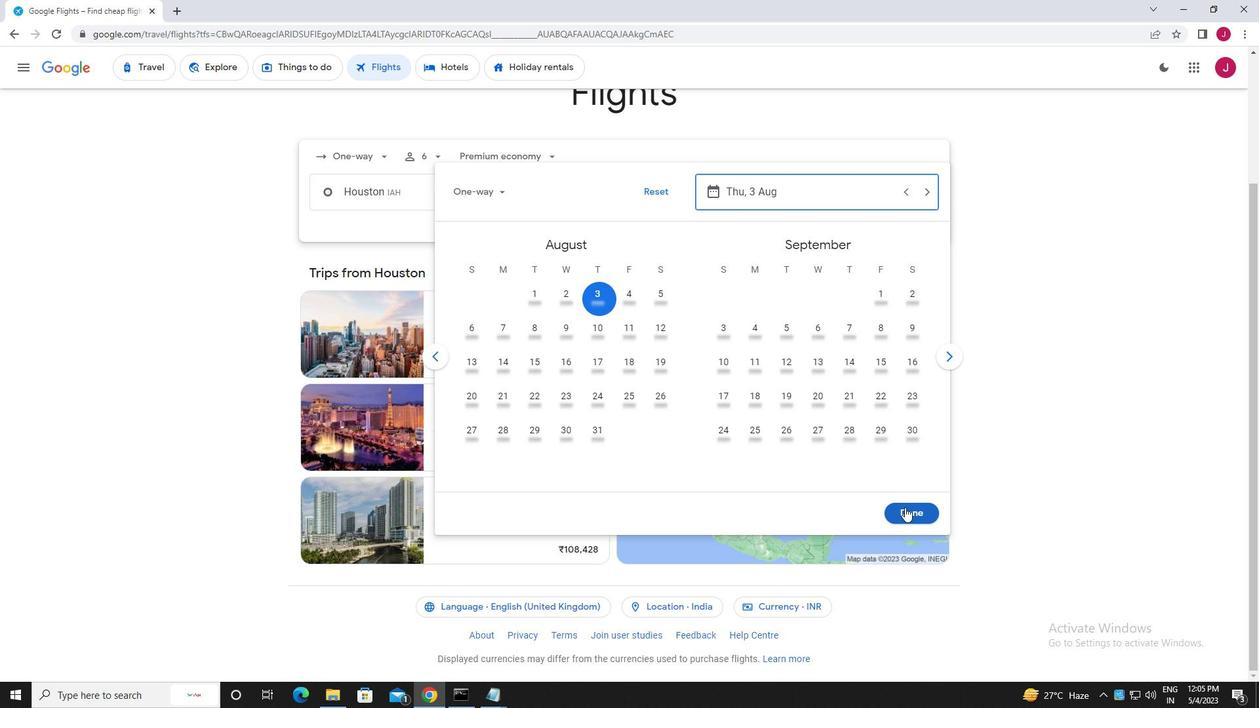 
Action: Mouse moved to (627, 243)
Screenshot: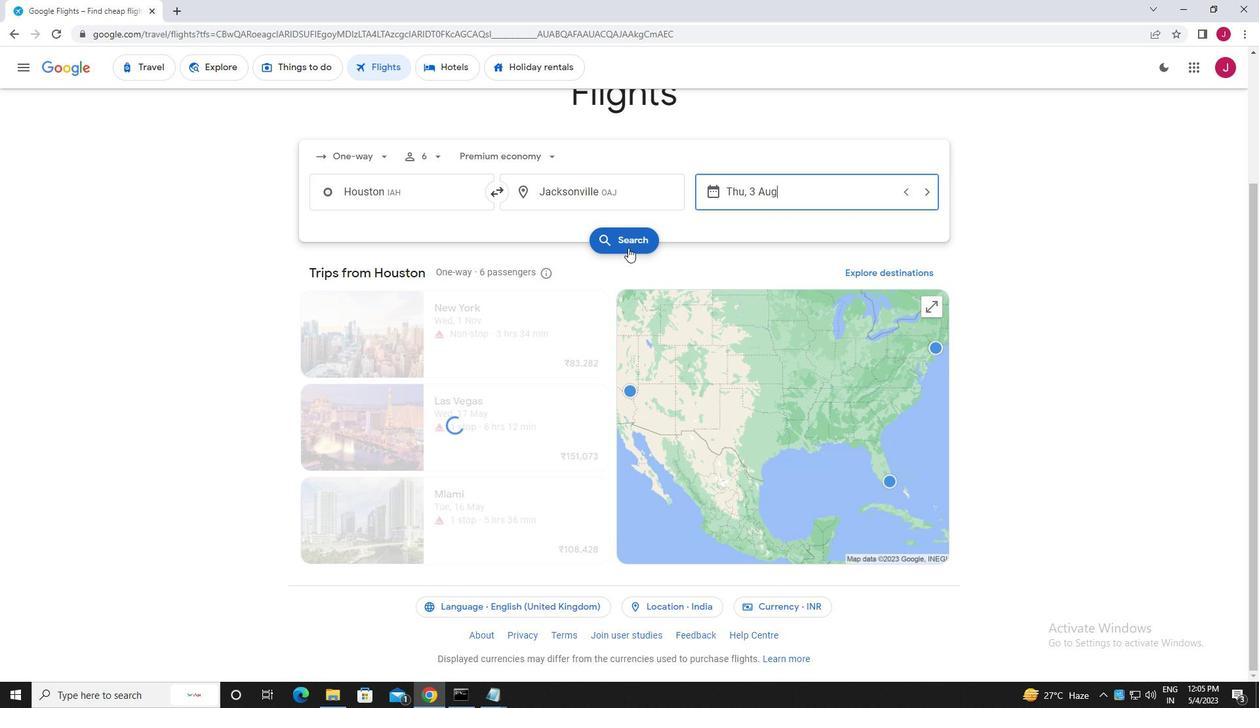 
Action: Mouse pressed left at (627, 243)
Screenshot: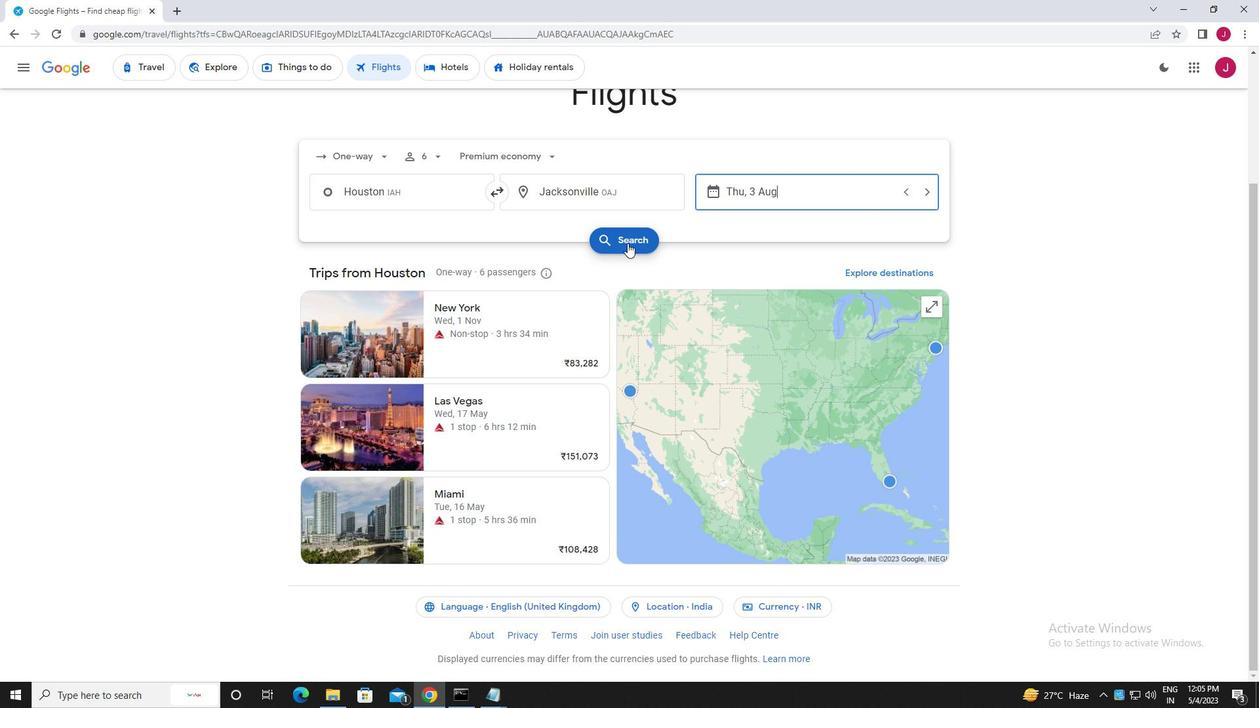 
Action: Mouse moved to (337, 184)
Screenshot: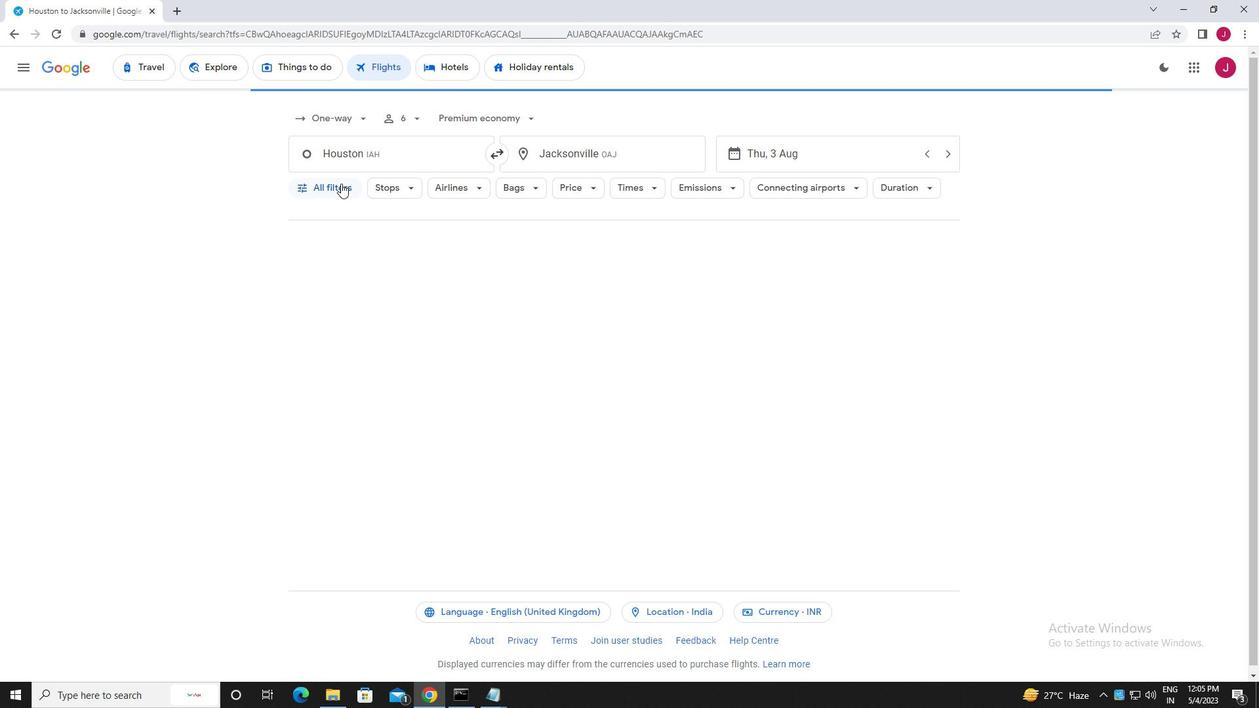 
Action: Mouse pressed left at (337, 184)
Screenshot: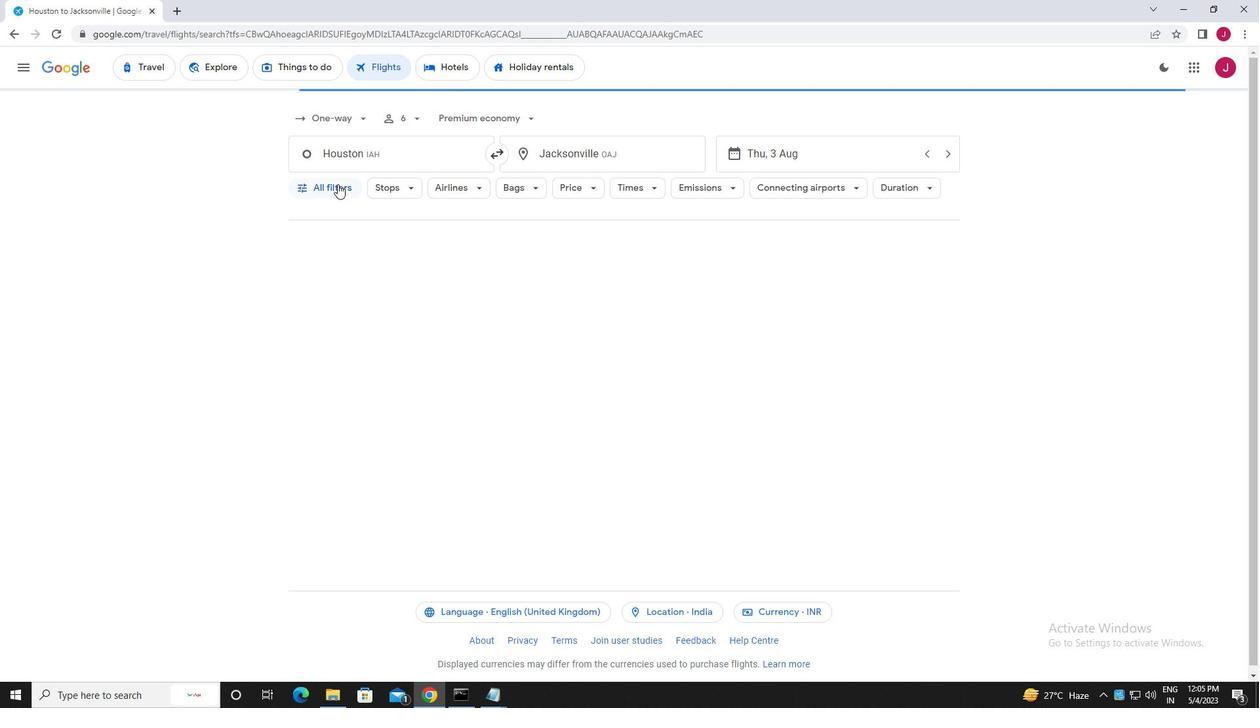 
Action: Mouse moved to (388, 274)
Screenshot: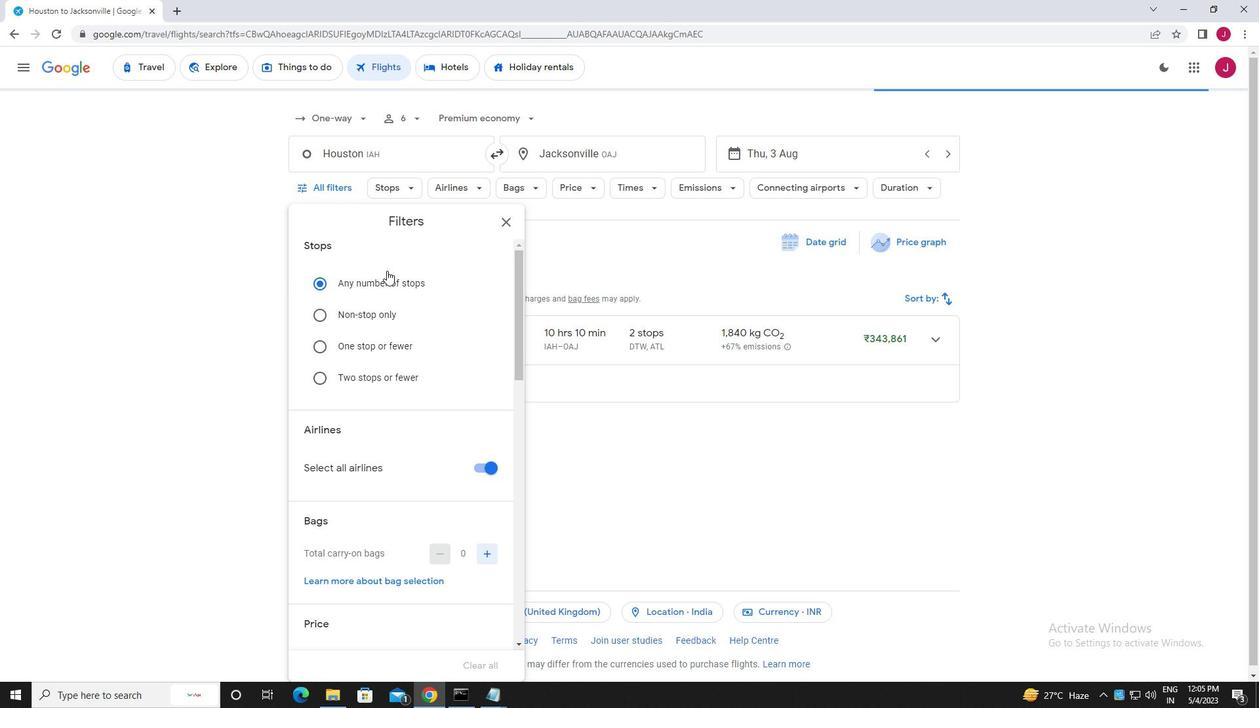 
Action: Mouse scrolled (388, 274) with delta (0, 0)
Screenshot: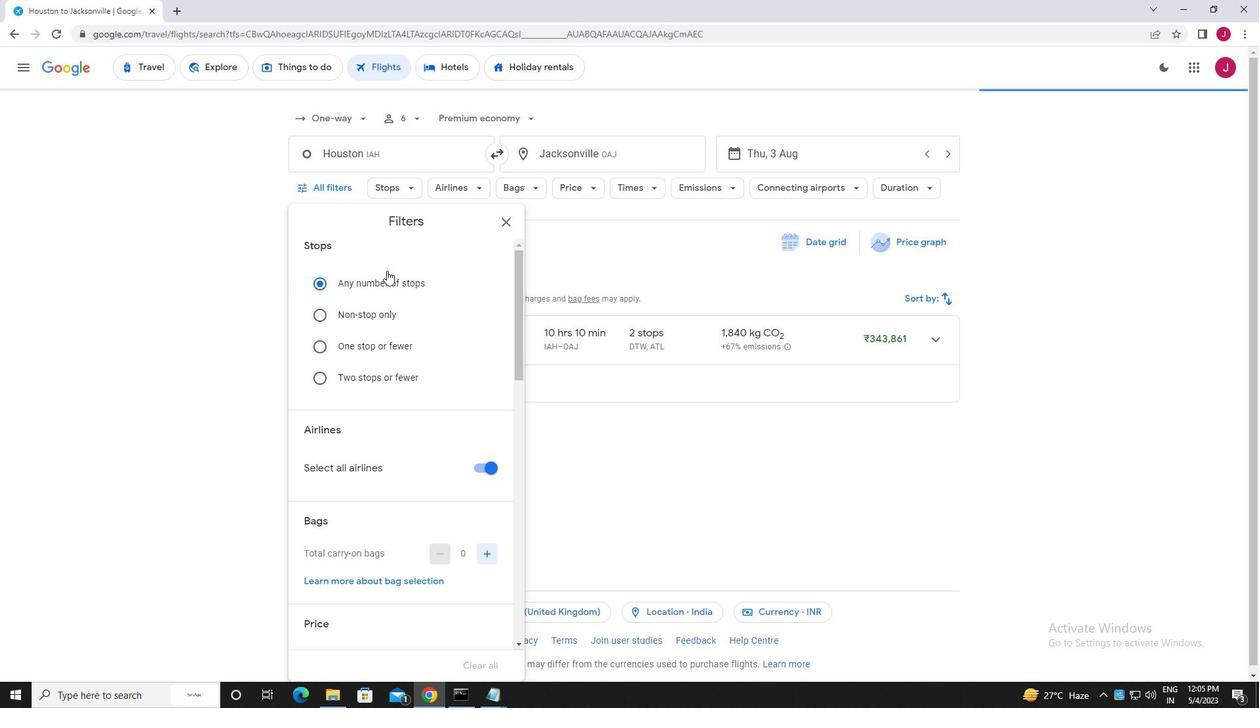 
Action: Mouse moved to (388, 279)
Screenshot: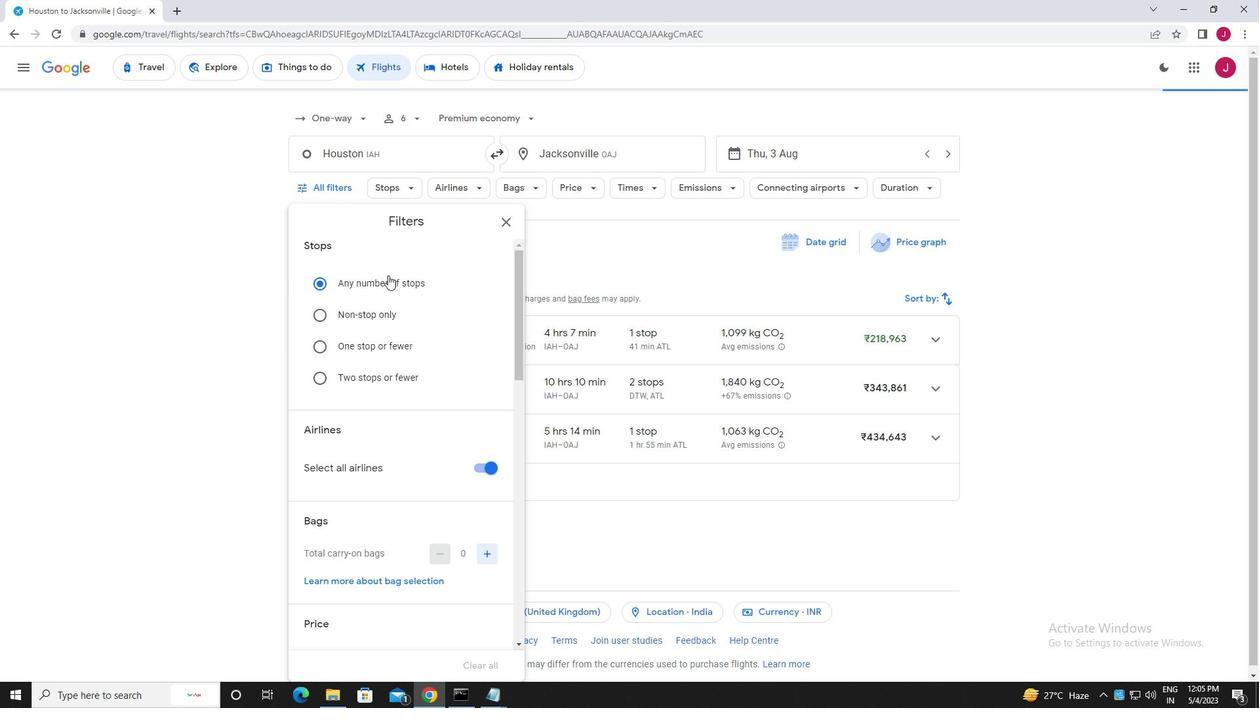 
Action: Mouse scrolled (388, 278) with delta (0, 0)
Screenshot: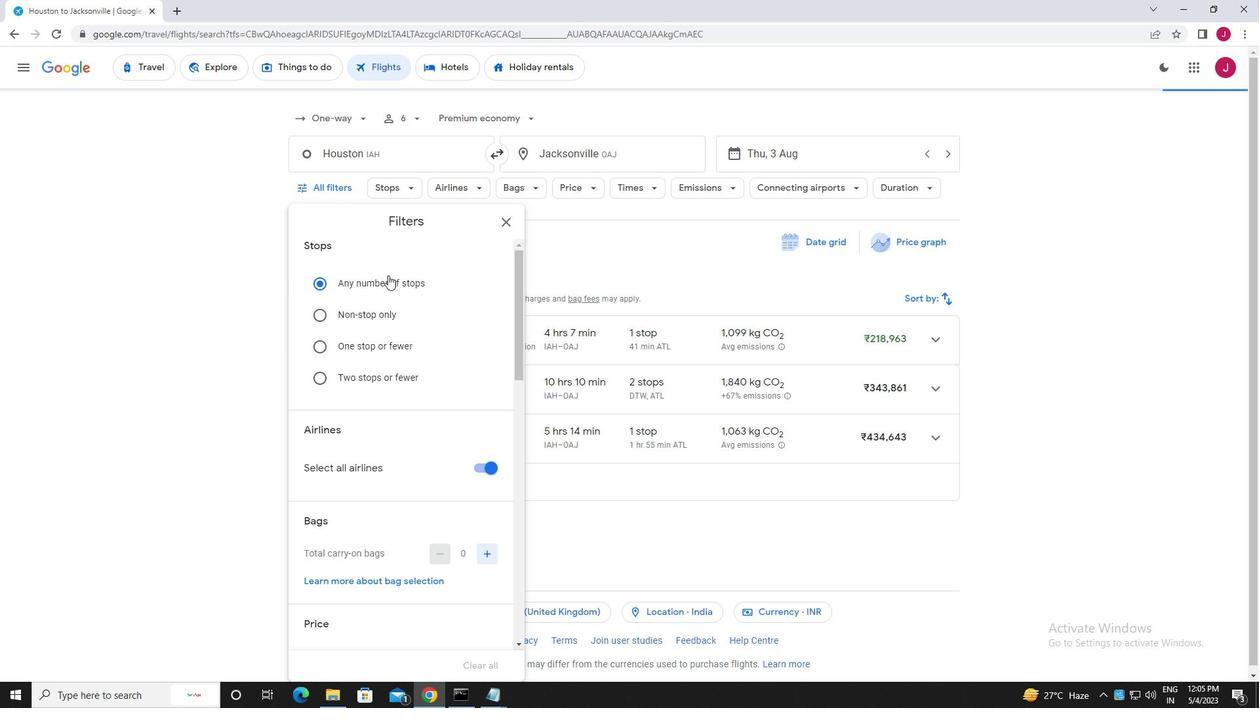 
Action: Mouse moved to (388, 280)
Screenshot: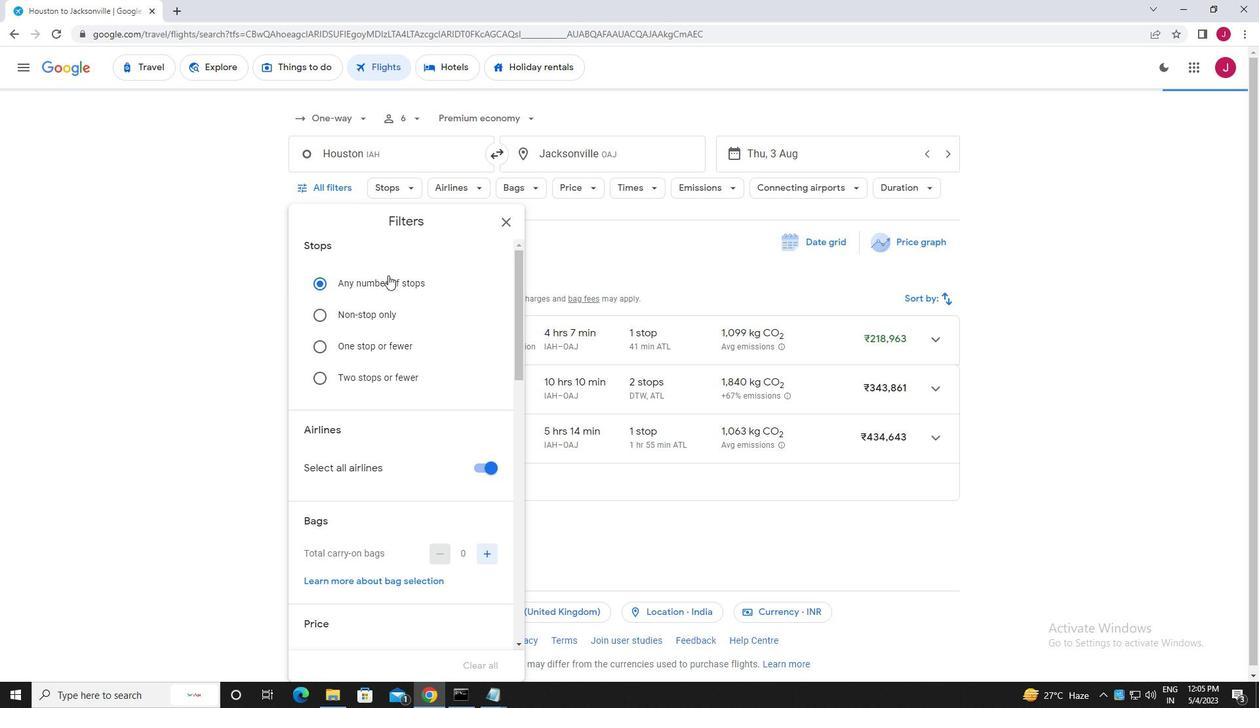 
Action: Mouse scrolled (388, 279) with delta (0, 0)
Screenshot: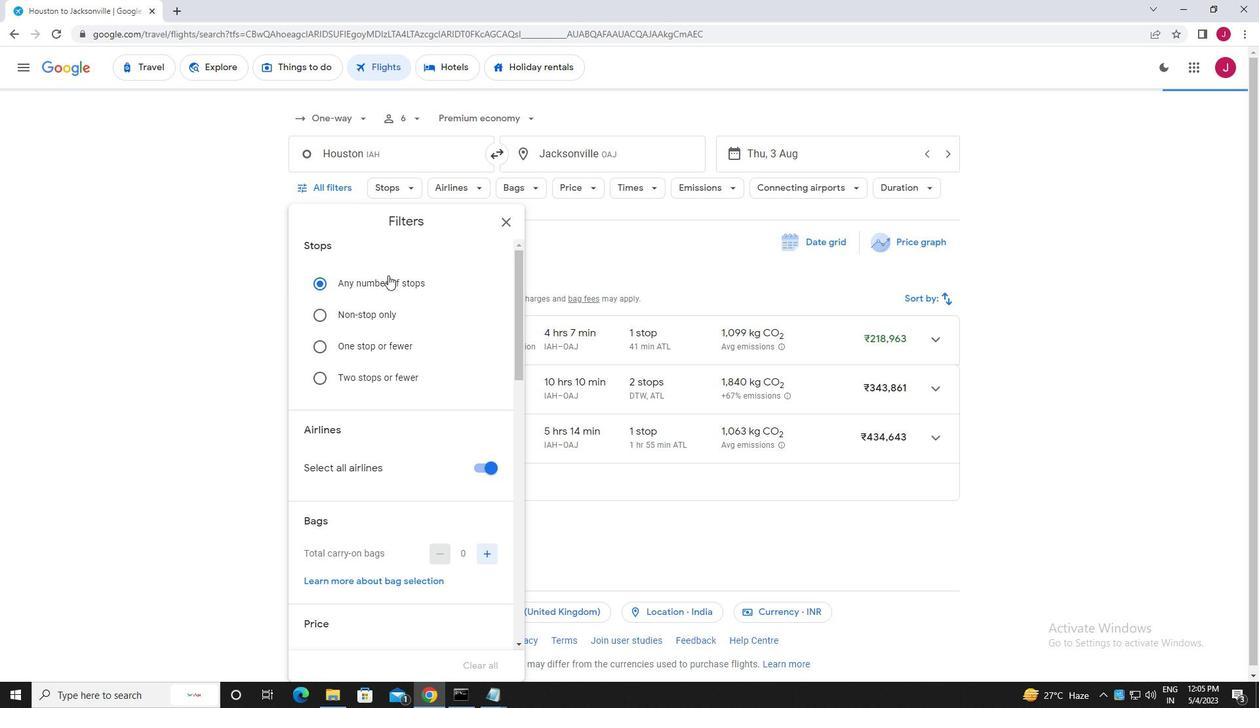 
Action: Mouse moved to (486, 270)
Screenshot: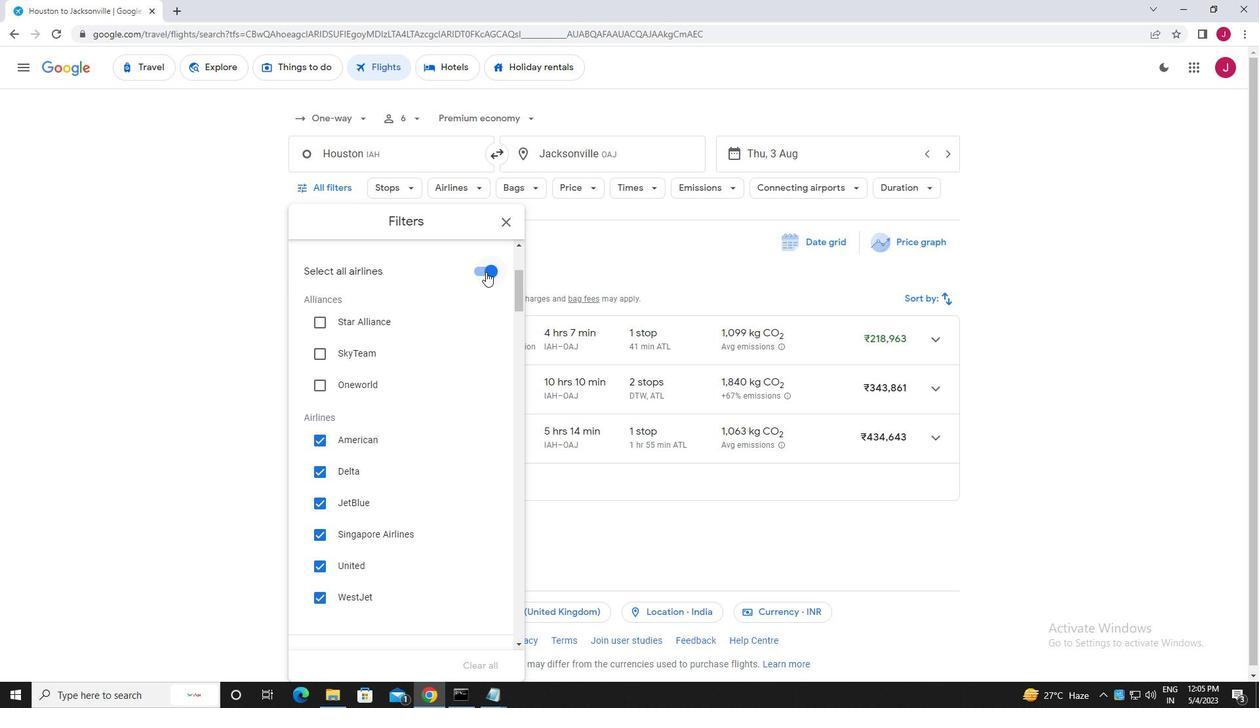 
Action: Mouse pressed left at (486, 270)
Screenshot: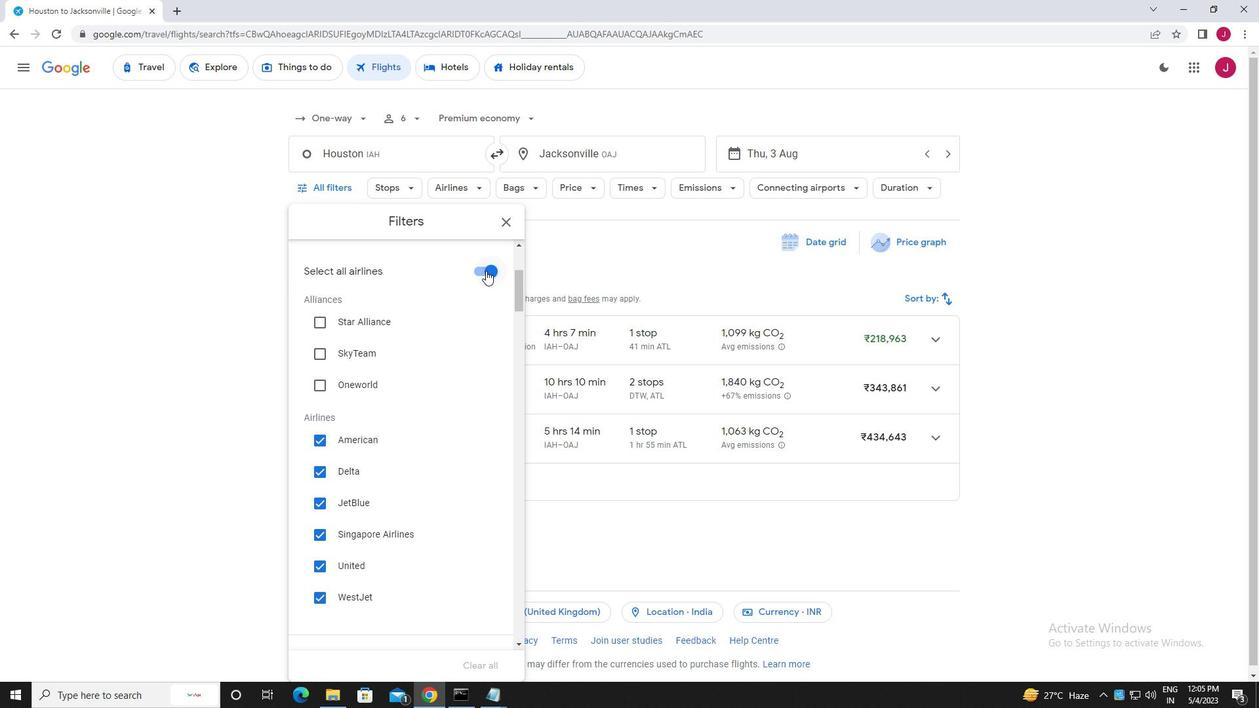 
Action: Mouse moved to (414, 314)
Screenshot: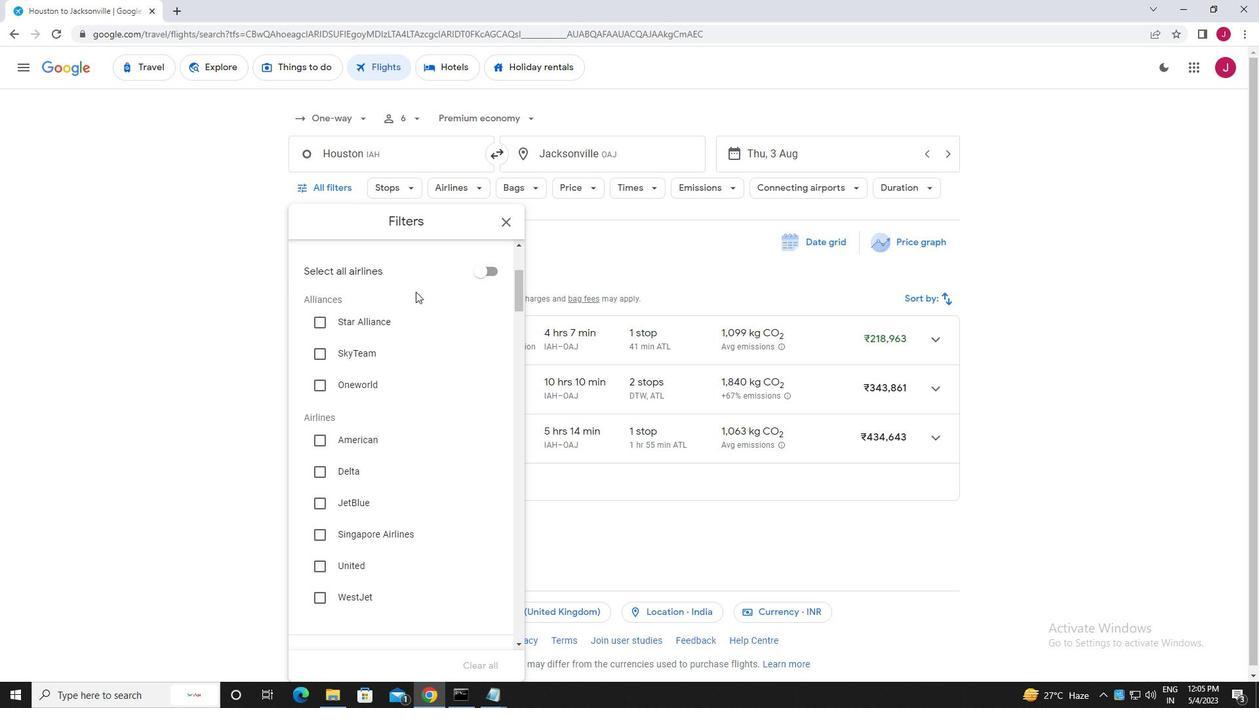 
Action: Mouse scrolled (414, 313) with delta (0, 0)
Screenshot: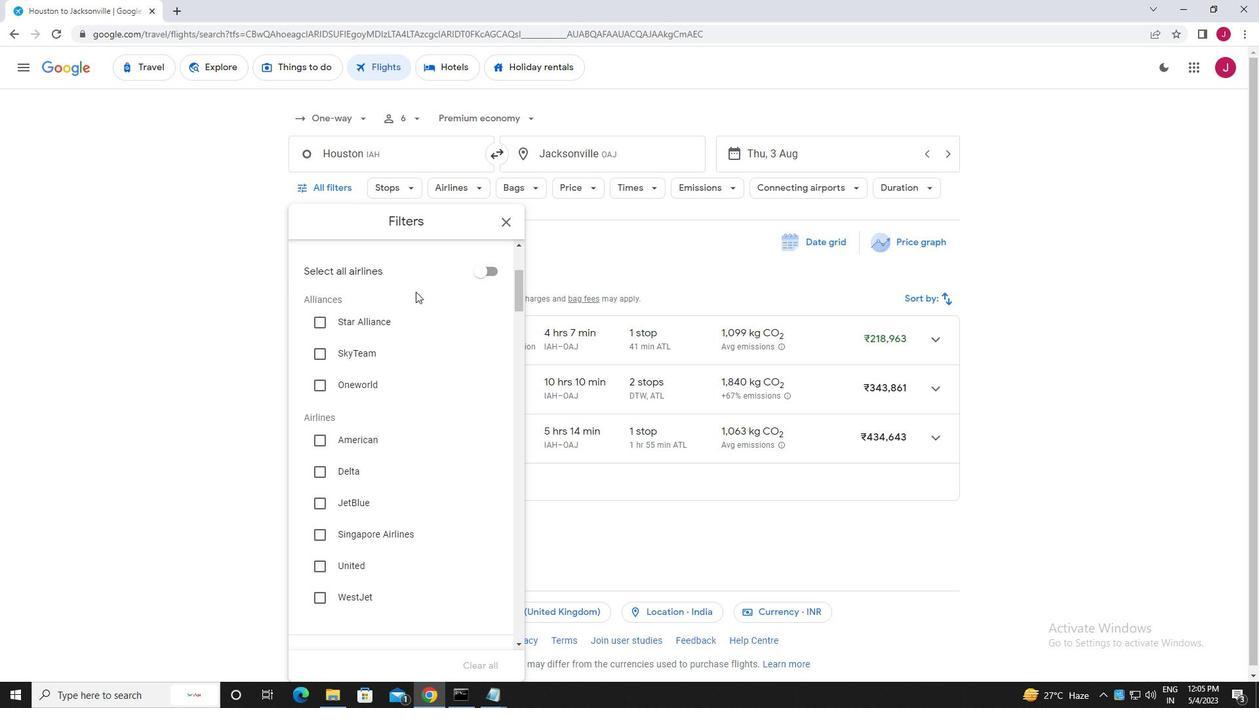 
Action: Mouse moved to (414, 320)
Screenshot: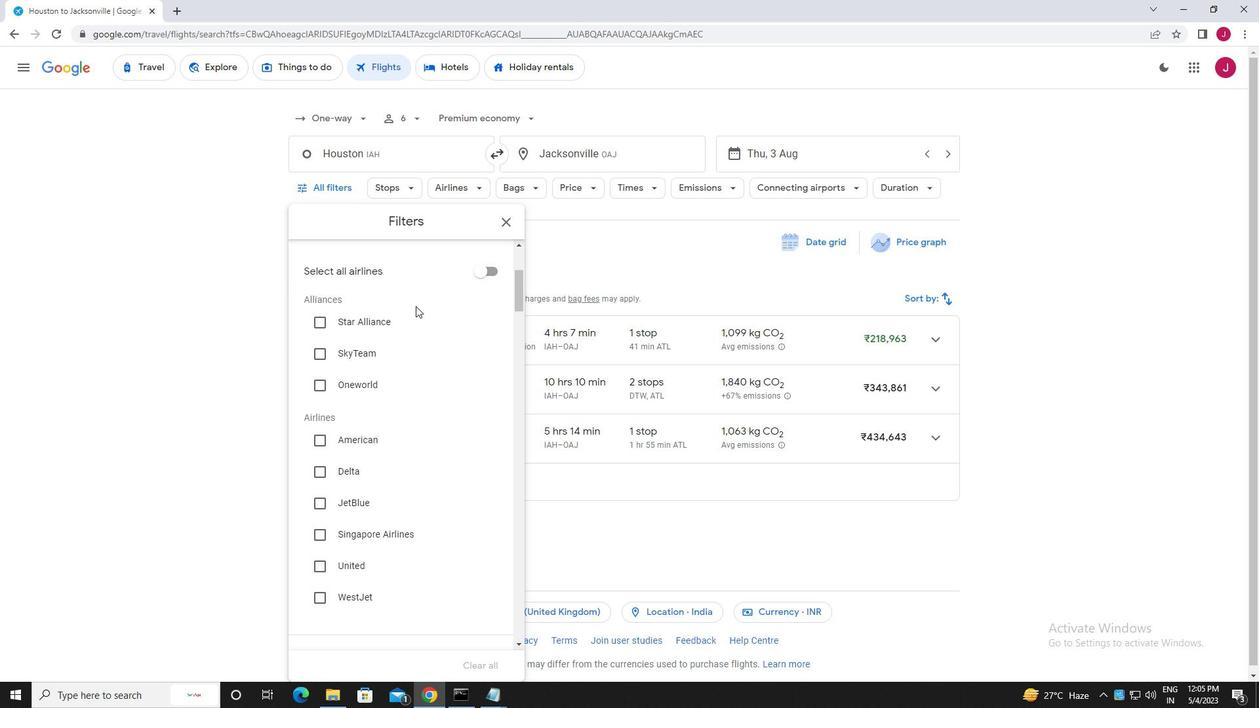 
Action: Mouse scrolled (414, 320) with delta (0, 0)
Screenshot: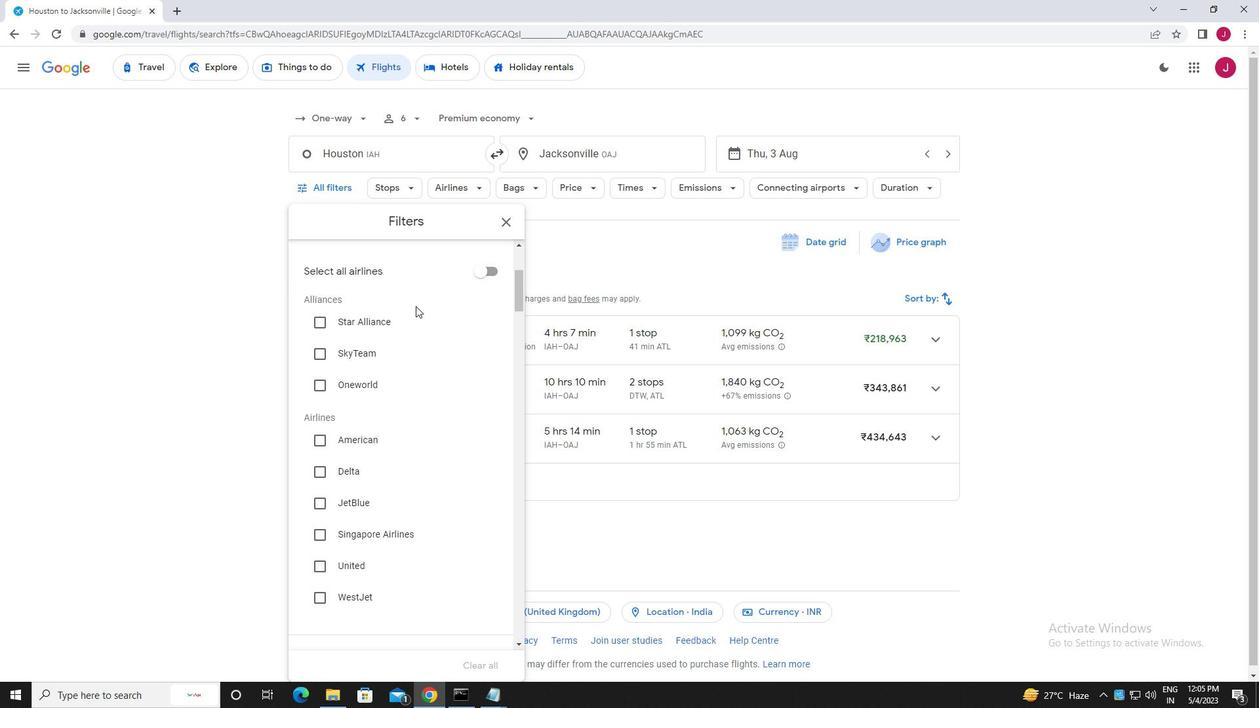 
Action: Mouse moved to (415, 322)
Screenshot: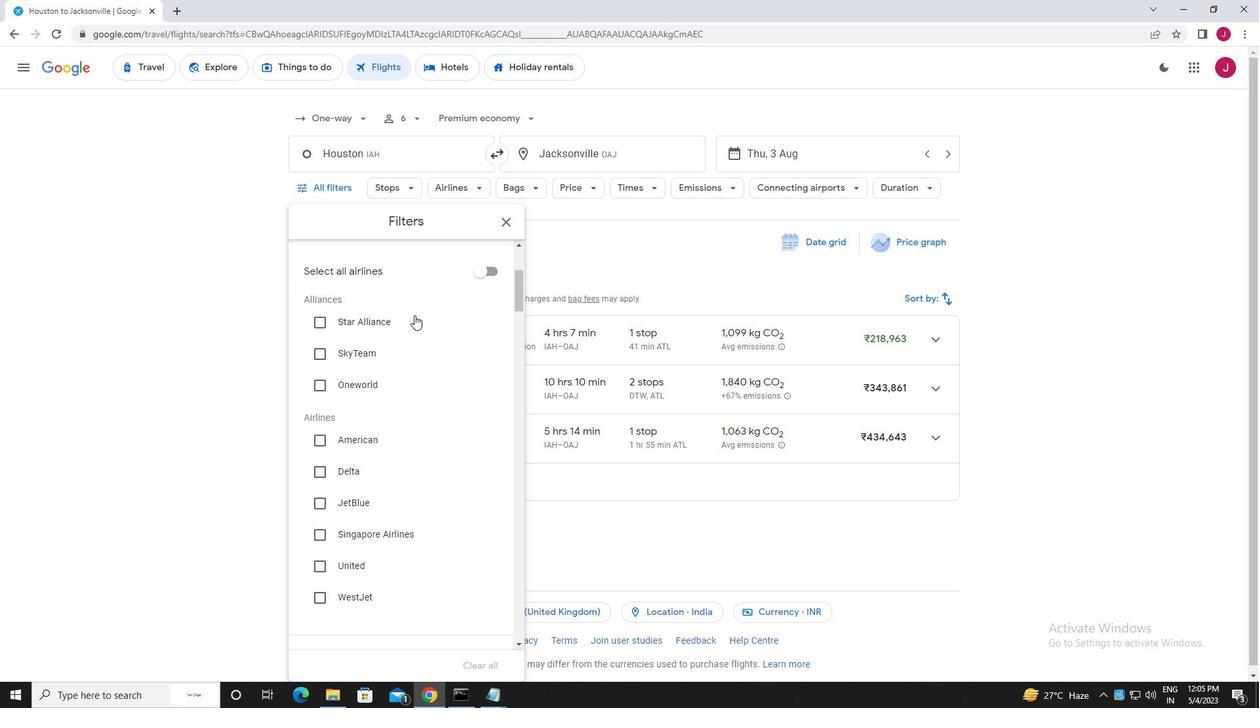 
Action: Mouse scrolled (415, 321) with delta (0, 0)
Screenshot: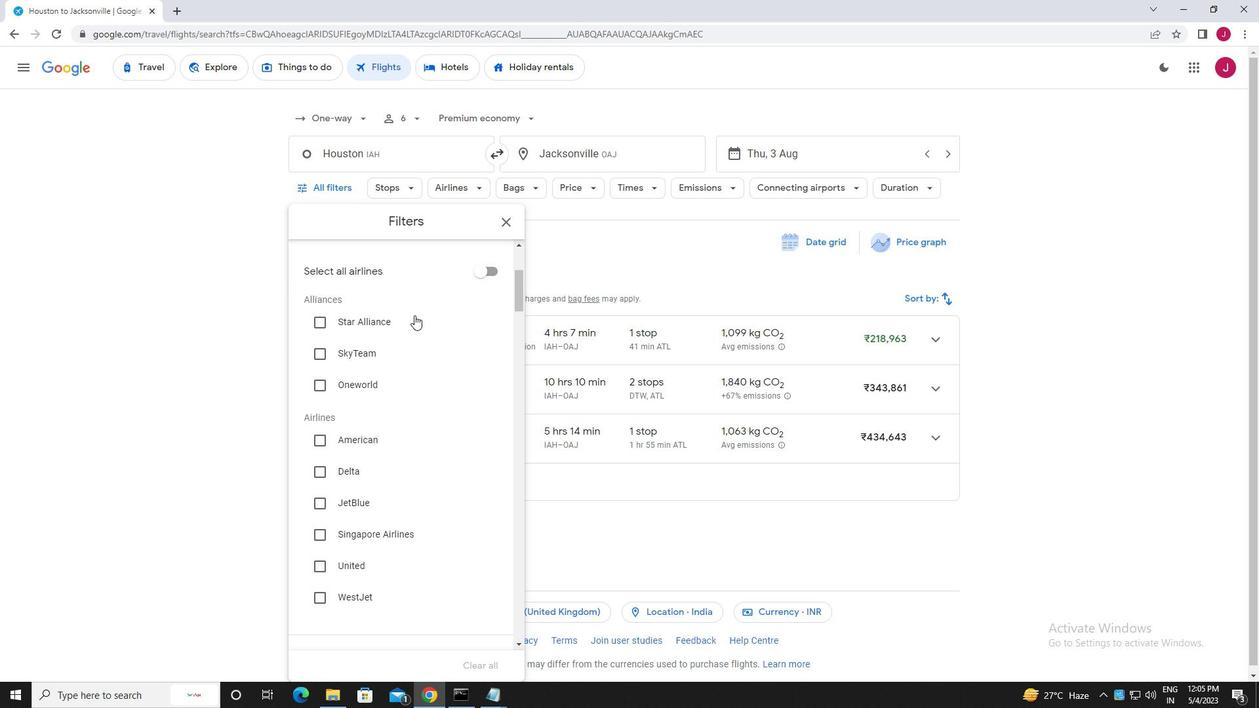 
Action: Mouse scrolled (415, 321) with delta (0, 0)
Screenshot: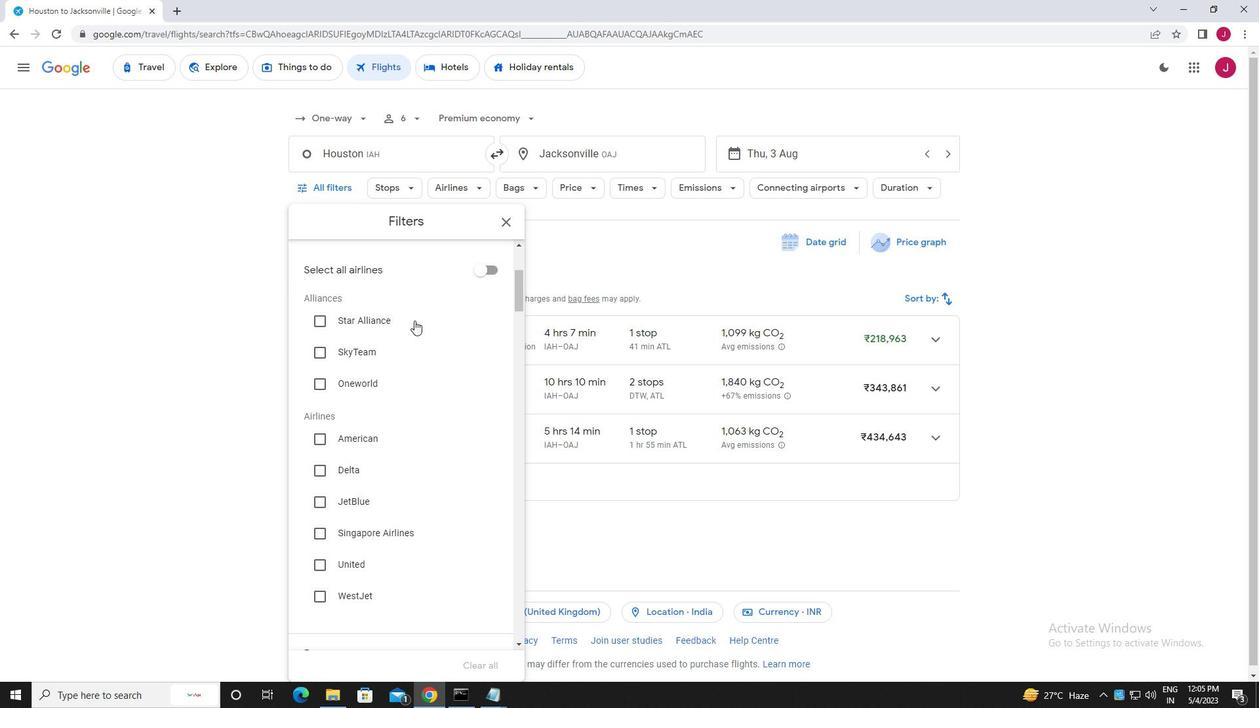 
Action: Mouse moved to (323, 332)
Screenshot: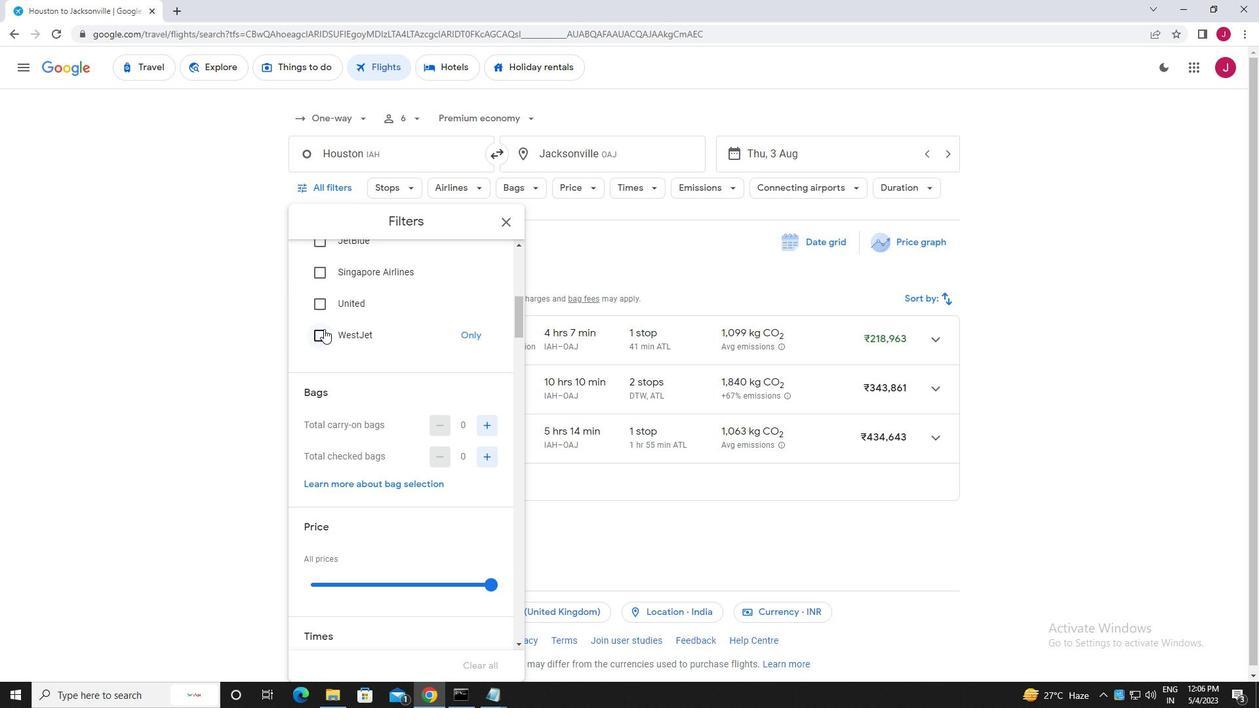 
Action: Mouse pressed left at (323, 332)
Screenshot: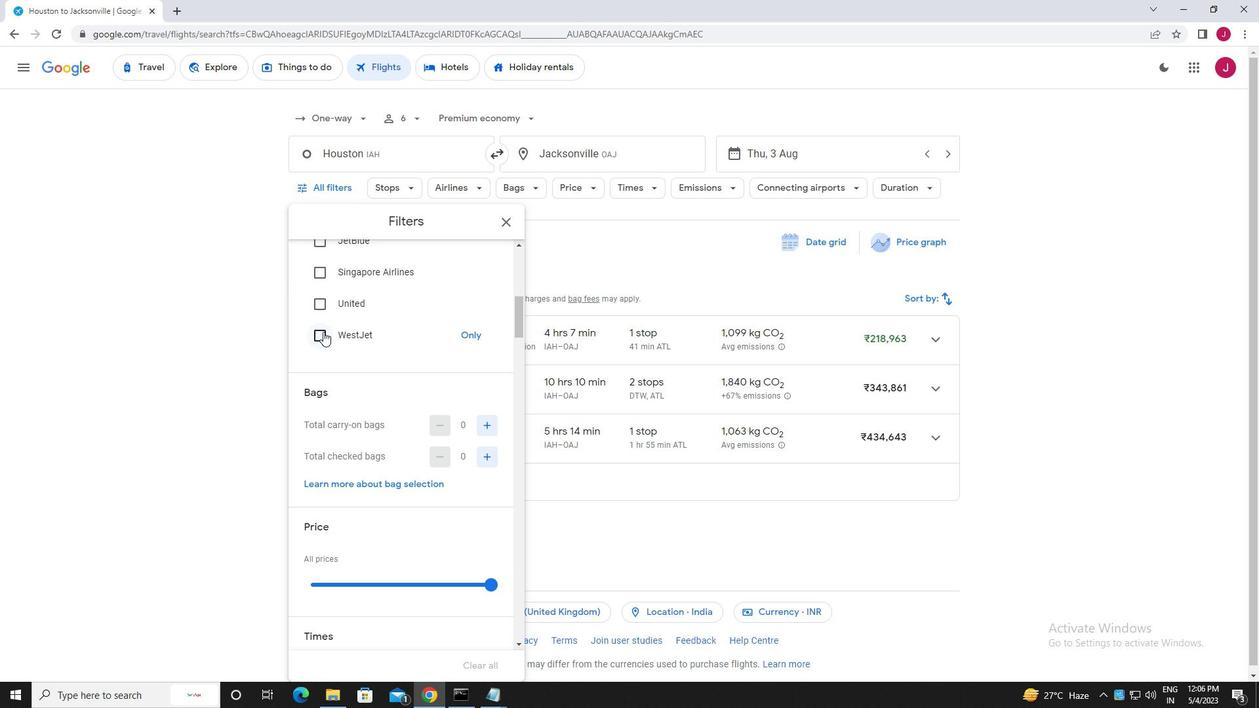 
Action: Mouse moved to (387, 335)
Screenshot: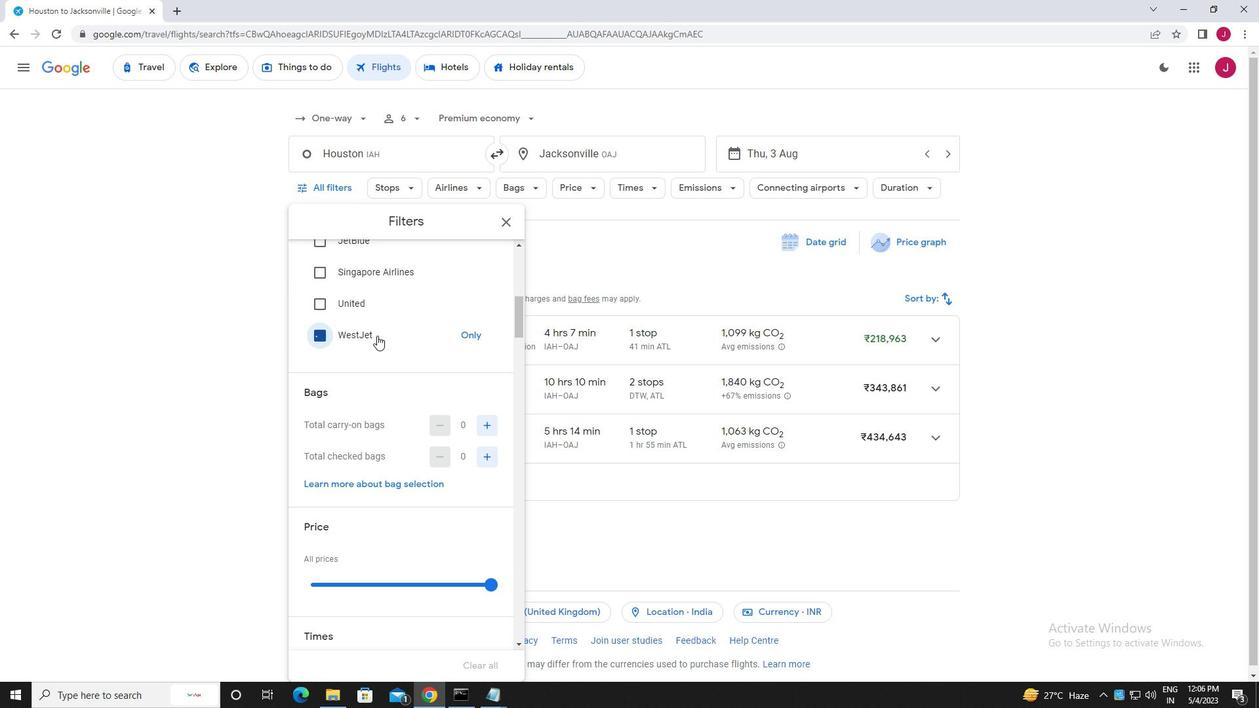 
Action: Mouse scrolled (387, 335) with delta (0, 0)
Screenshot: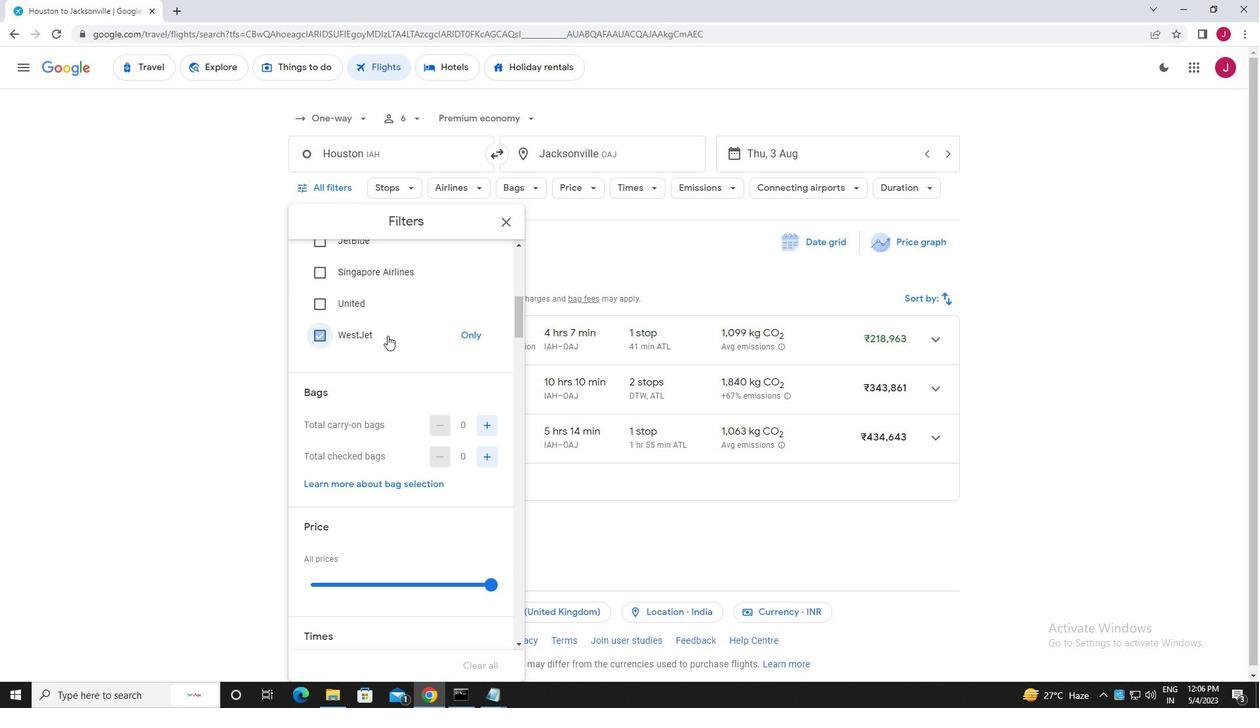 
Action: Mouse scrolled (387, 335) with delta (0, 0)
Screenshot: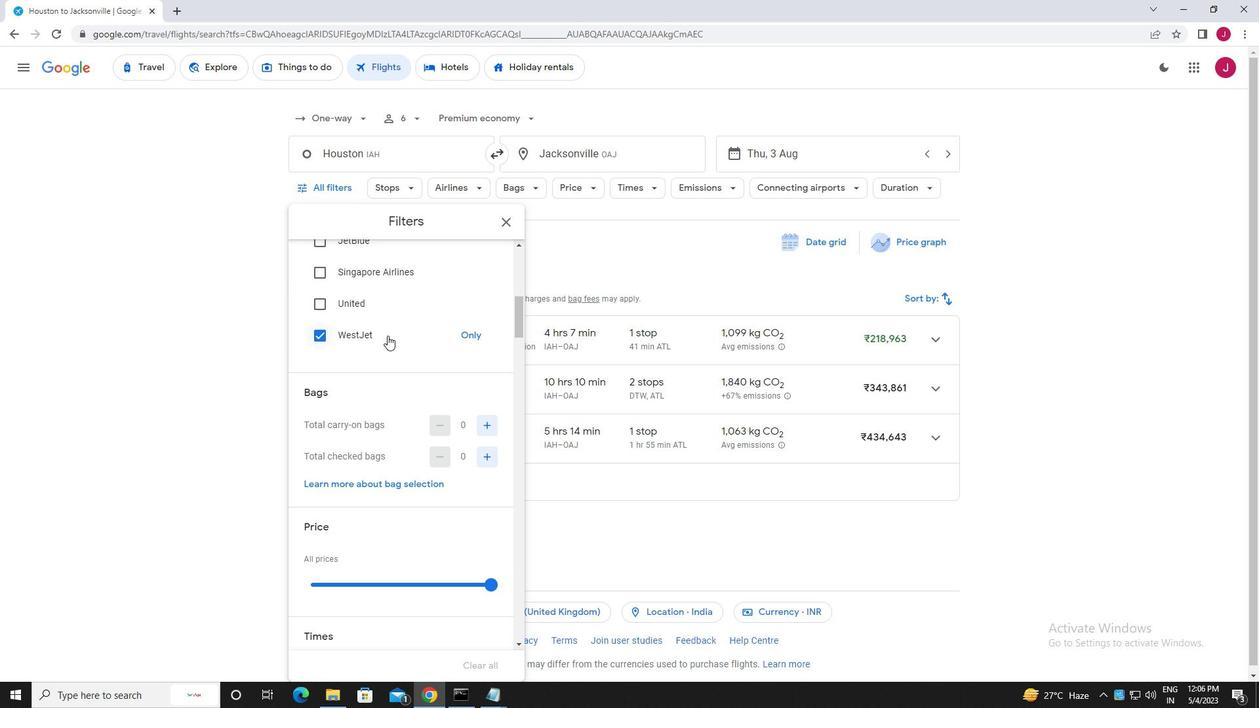 
Action: Mouse moved to (488, 324)
Screenshot: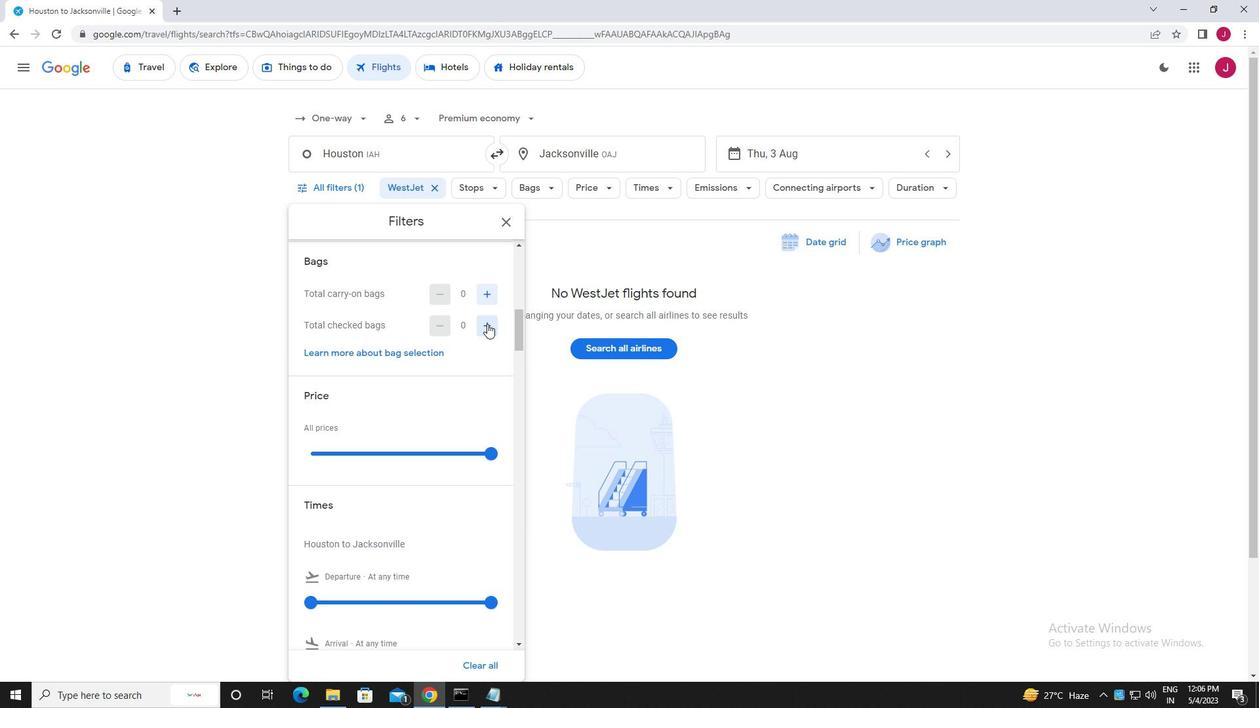 
Action: Mouse pressed left at (488, 324)
Screenshot: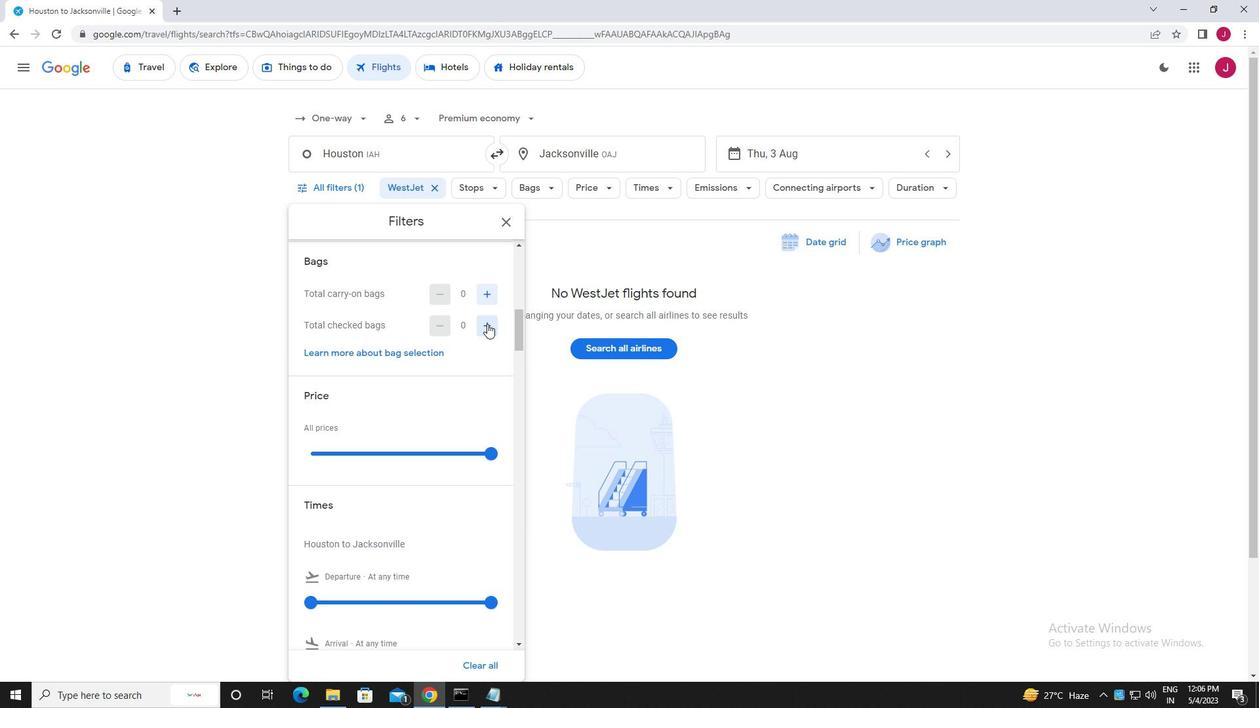 
Action: Mouse moved to (436, 325)
Screenshot: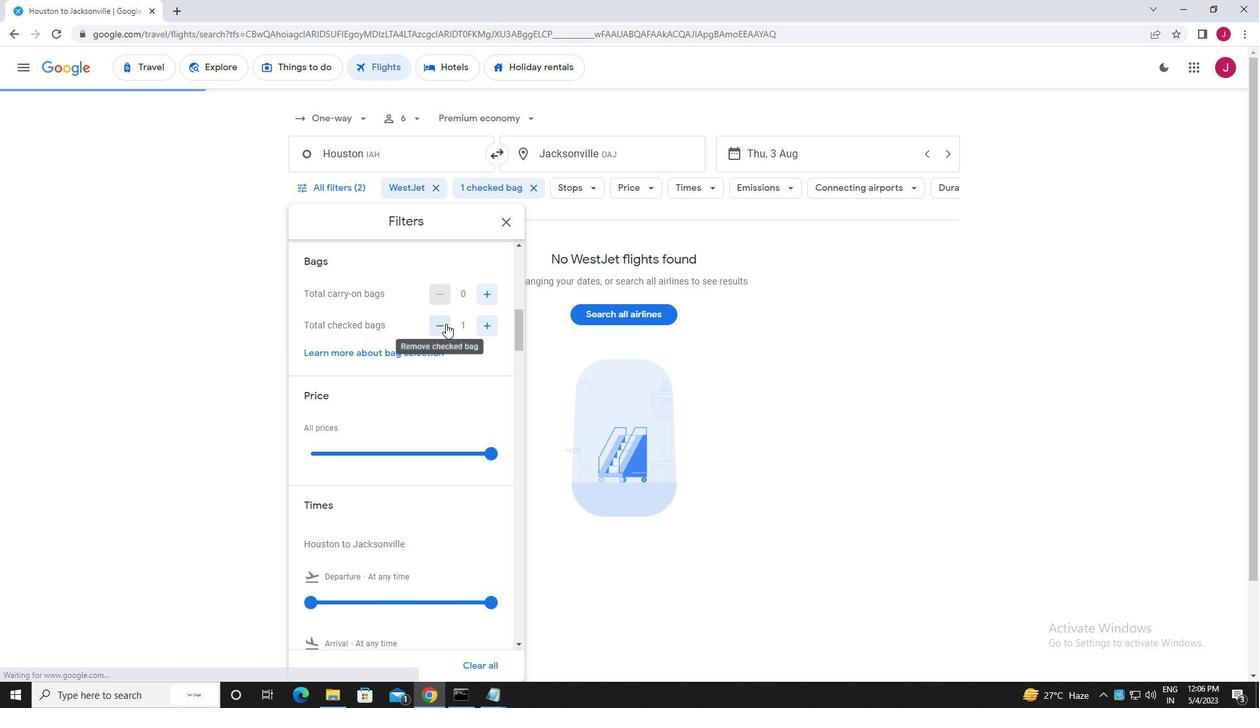 
Action: Mouse pressed left at (436, 325)
Screenshot: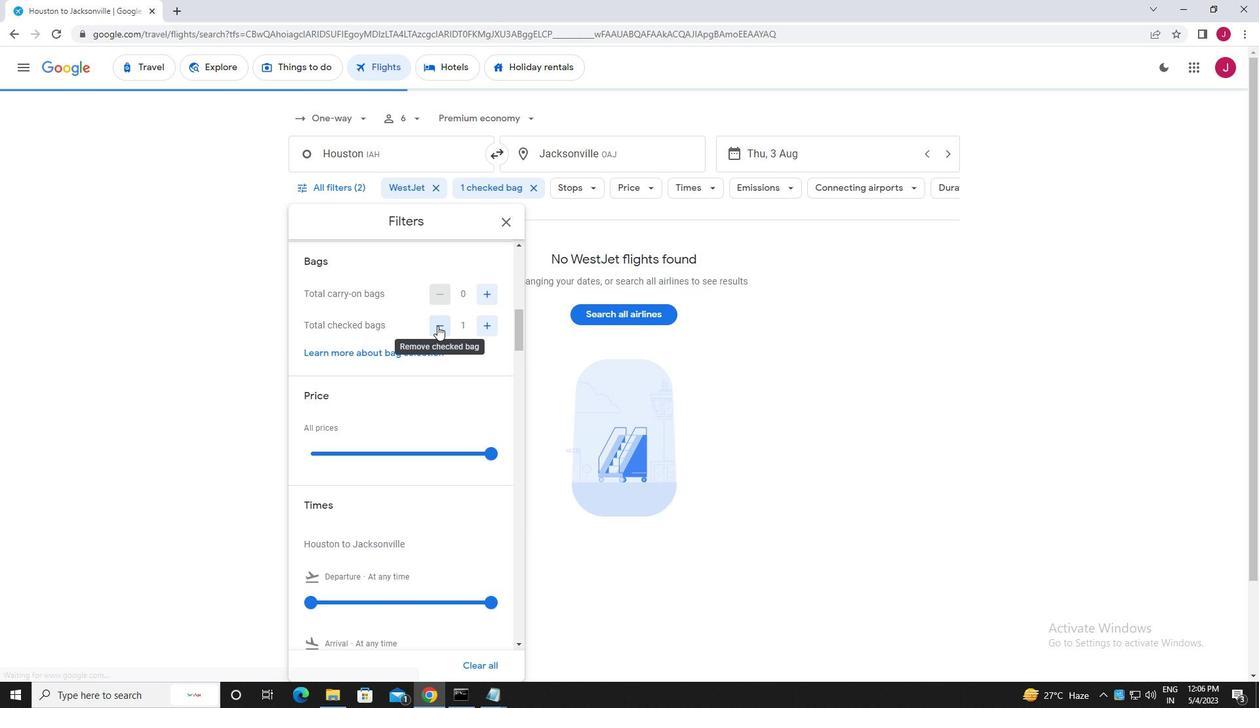 
Action: Mouse moved to (480, 291)
Screenshot: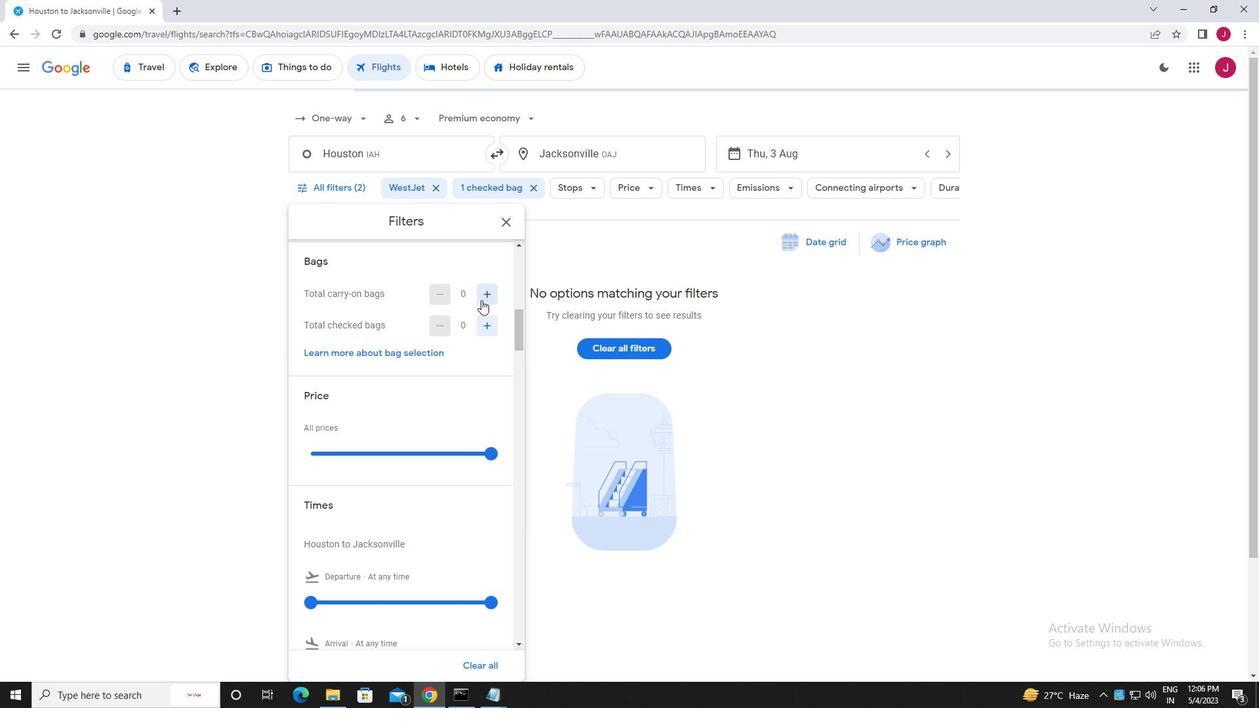 
Action: Mouse pressed left at (480, 291)
Screenshot: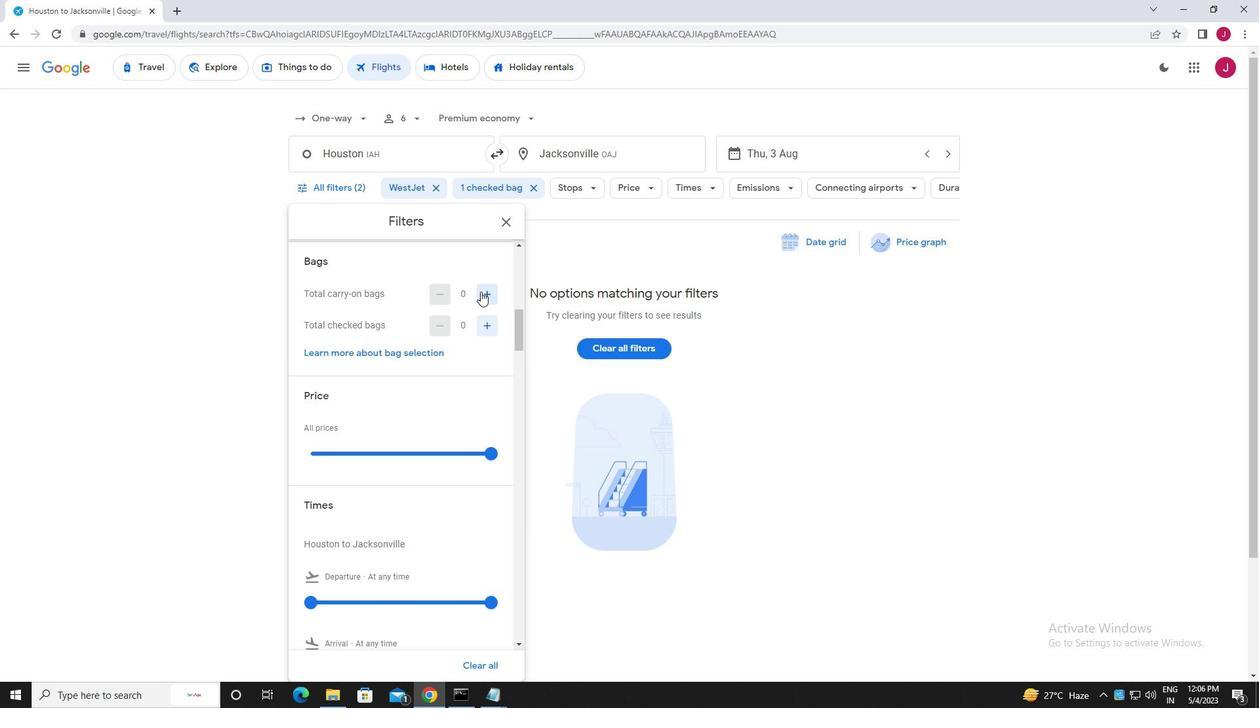 
Action: Mouse moved to (470, 322)
Screenshot: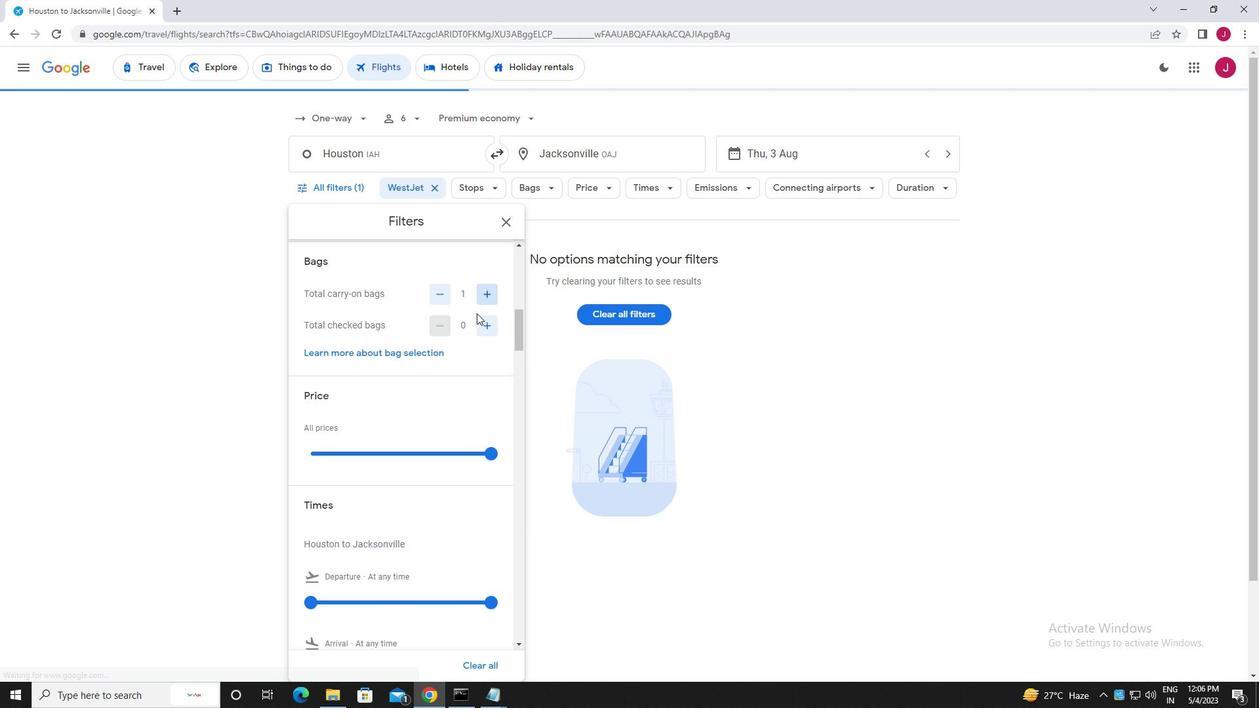 
Action: Mouse scrolled (470, 322) with delta (0, 0)
Screenshot: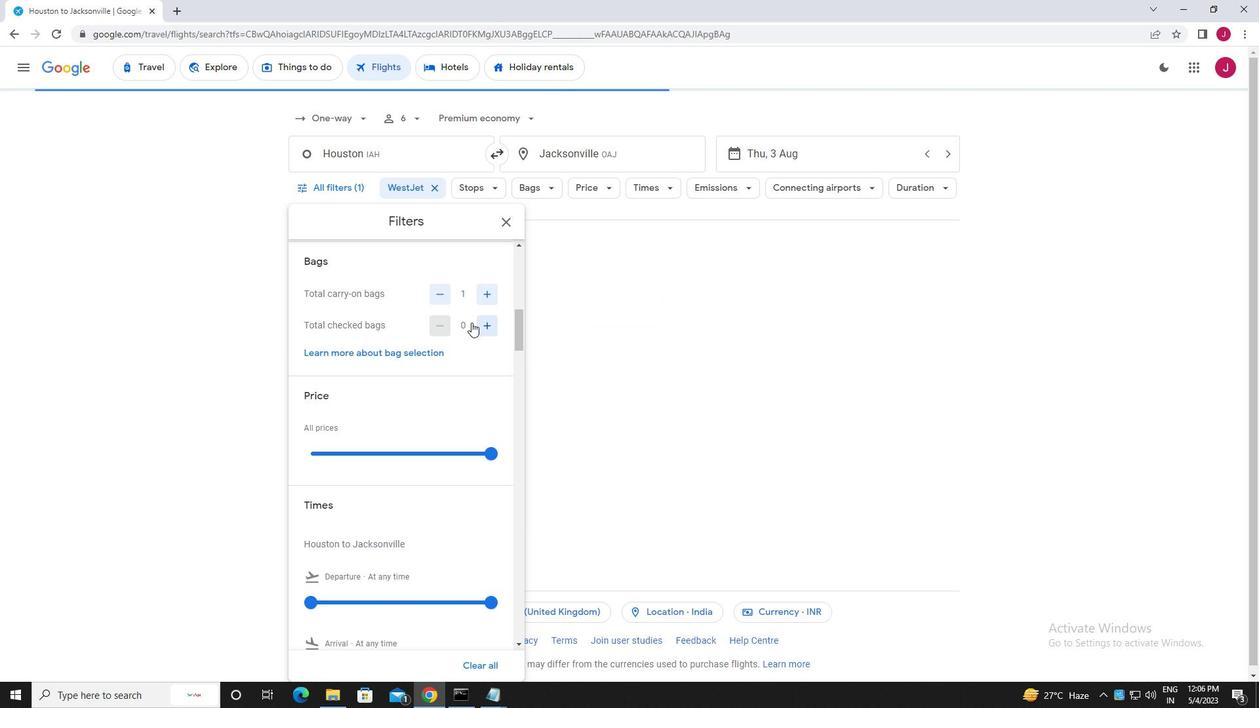 
Action: Mouse scrolled (470, 322) with delta (0, 0)
Screenshot: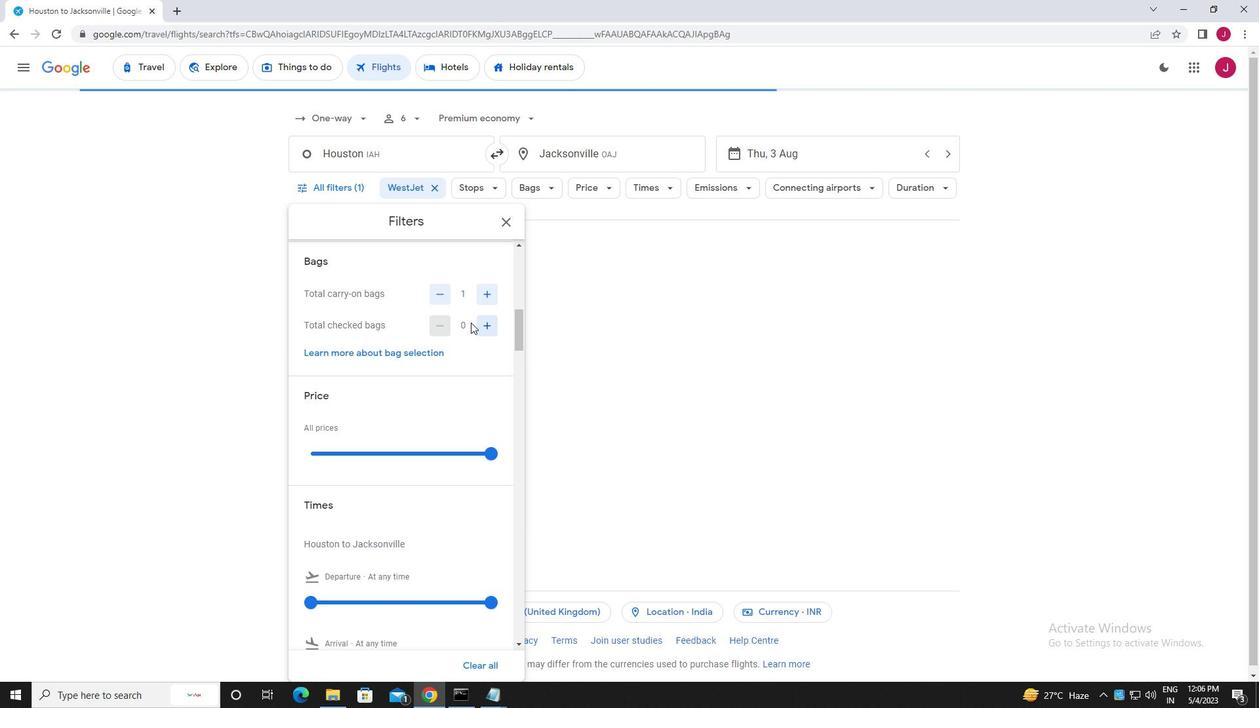 
Action: Mouse moved to (493, 320)
Screenshot: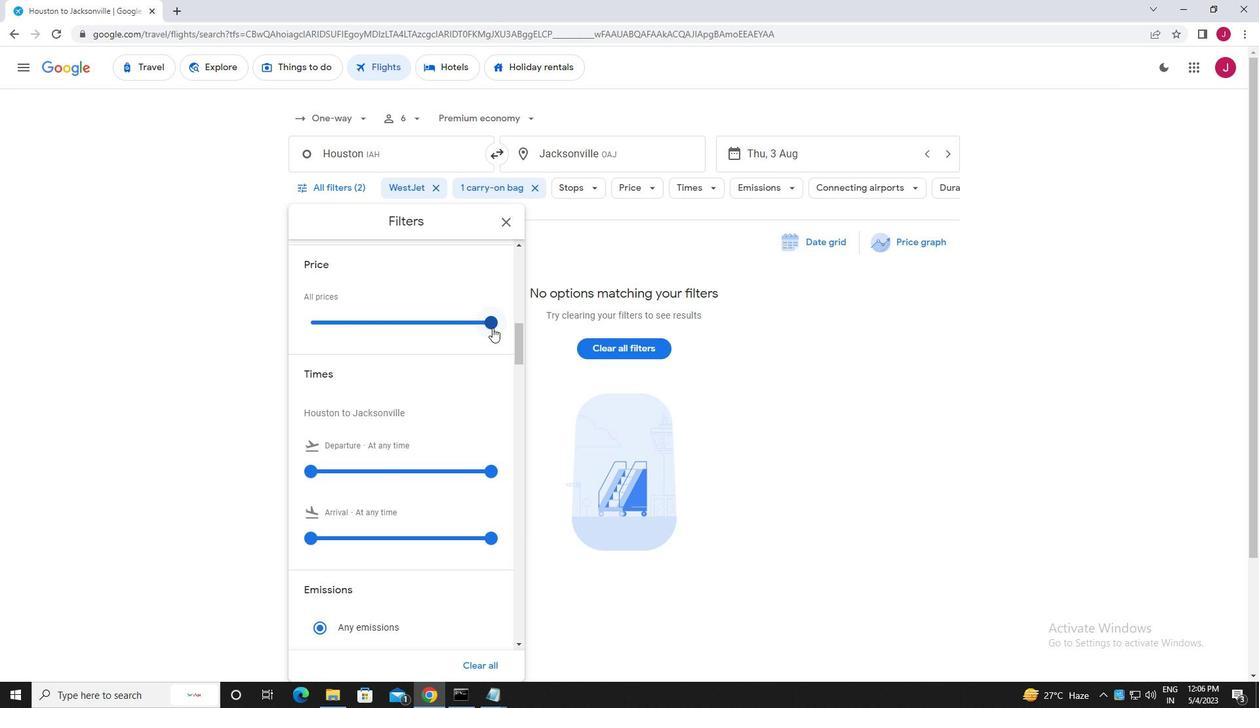 
Action: Mouse pressed left at (493, 320)
Screenshot: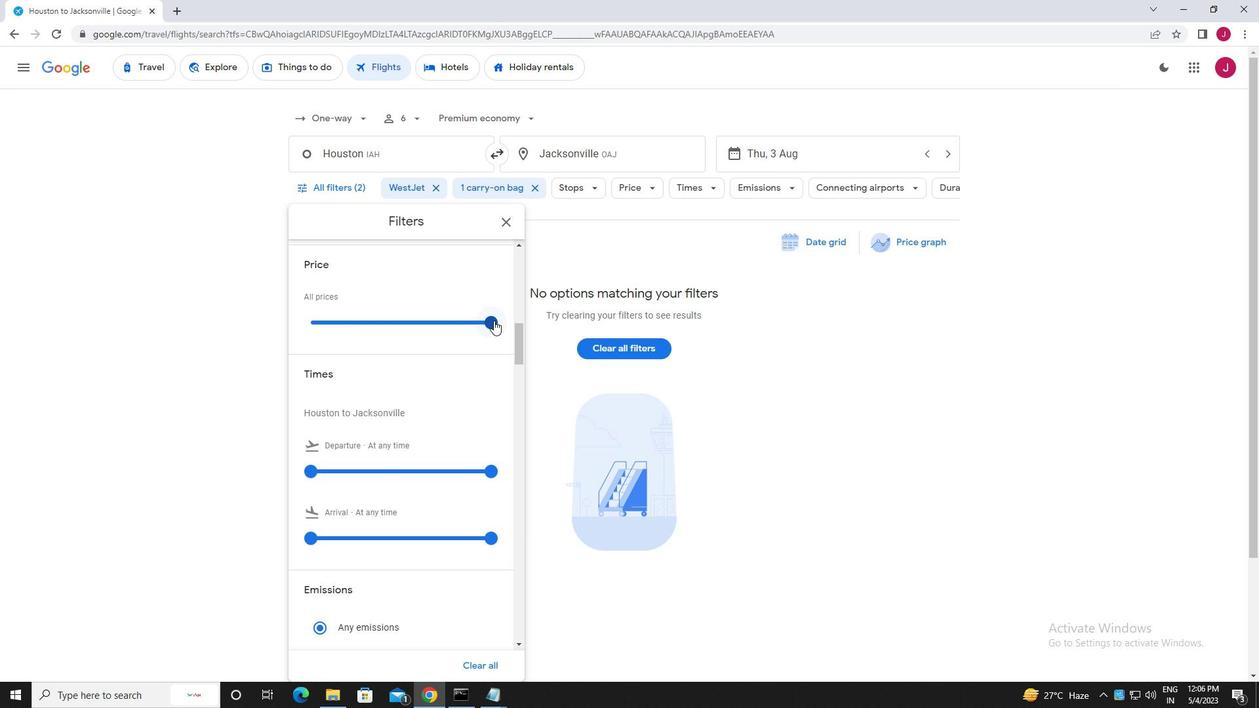 
Action: Mouse moved to (448, 320)
Screenshot: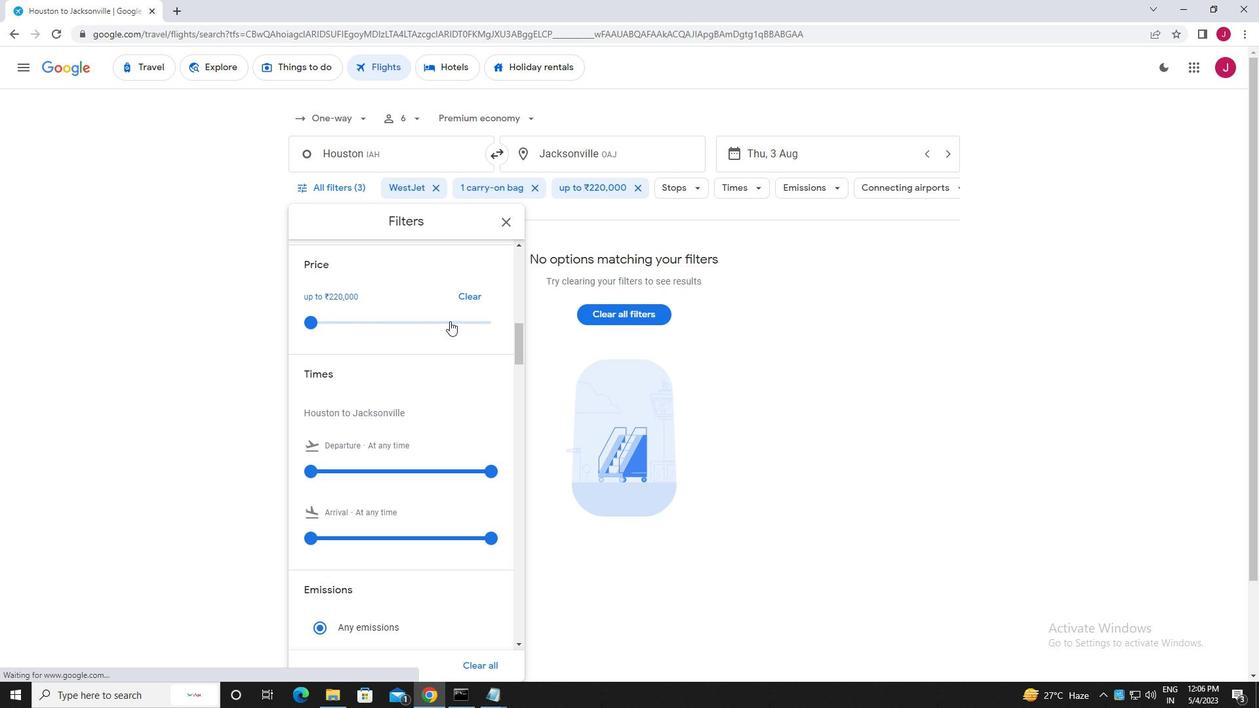 
Action: Mouse scrolled (448, 320) with delta (0, 0)
Screenshot: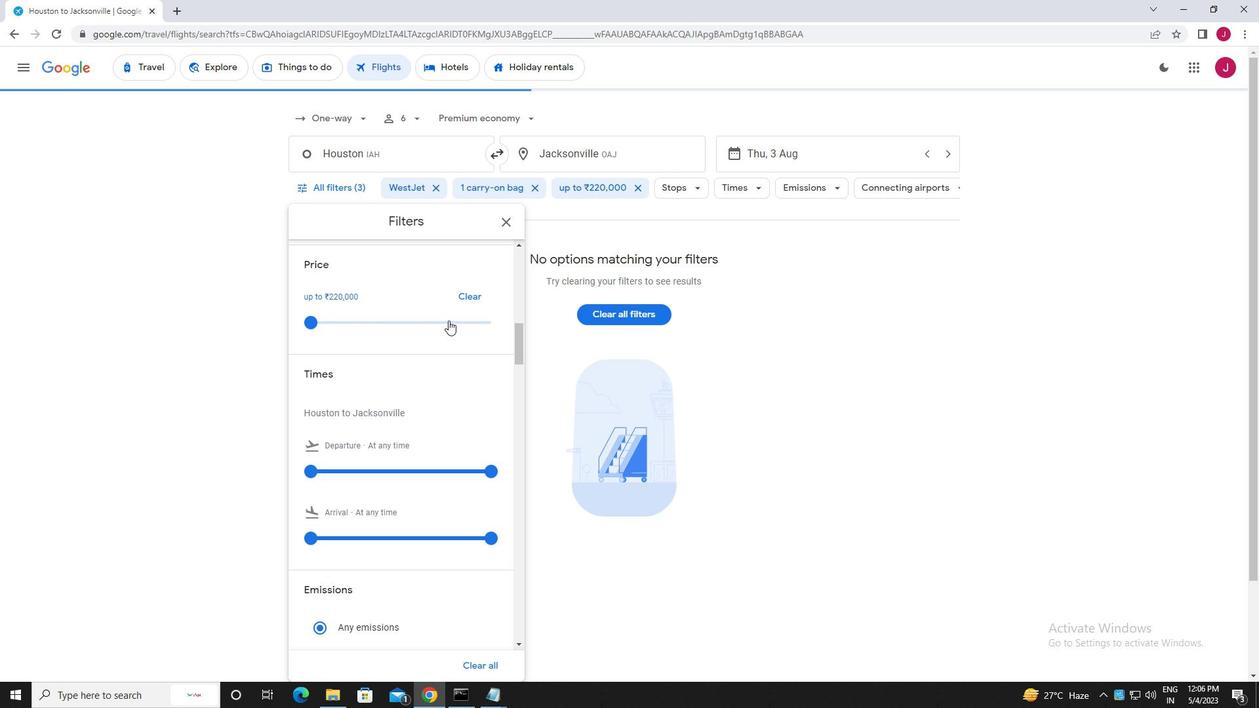 
Action: Mouse scrolled (448, 320) with delta (0, 0)
Screenshot: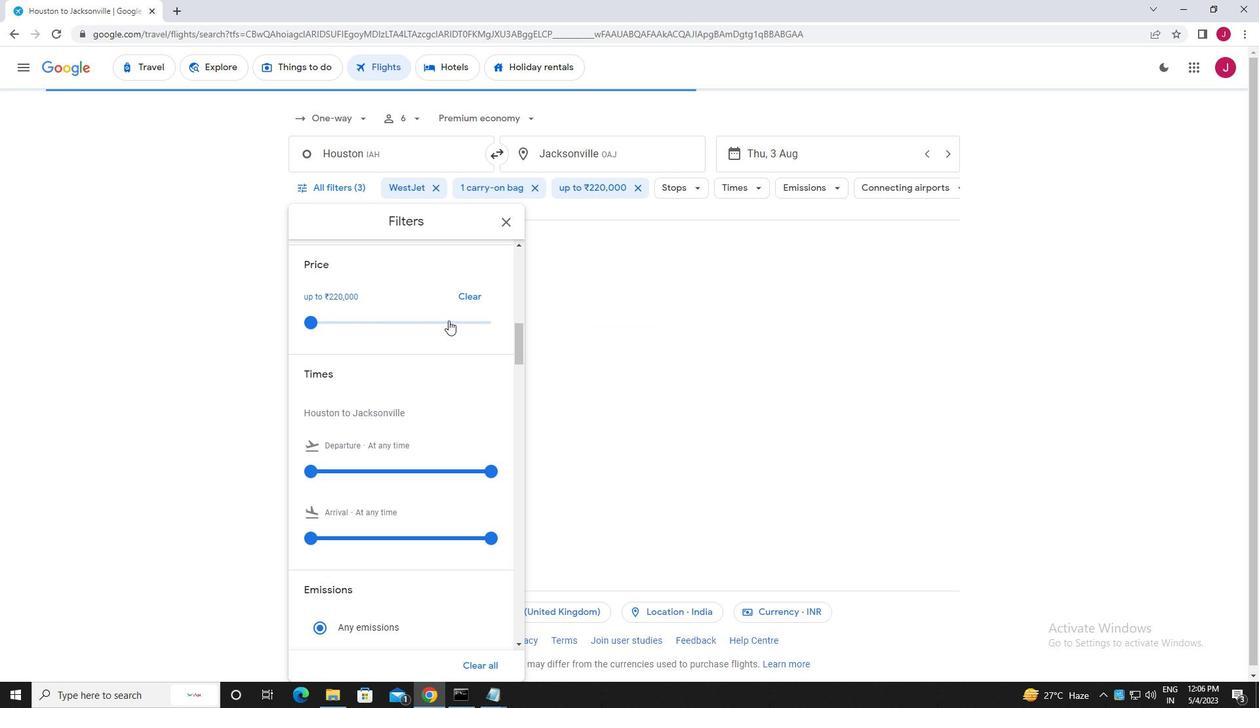 
Action: Mouse scrolled (448, 320) with delta (0, 0)
Screenshot: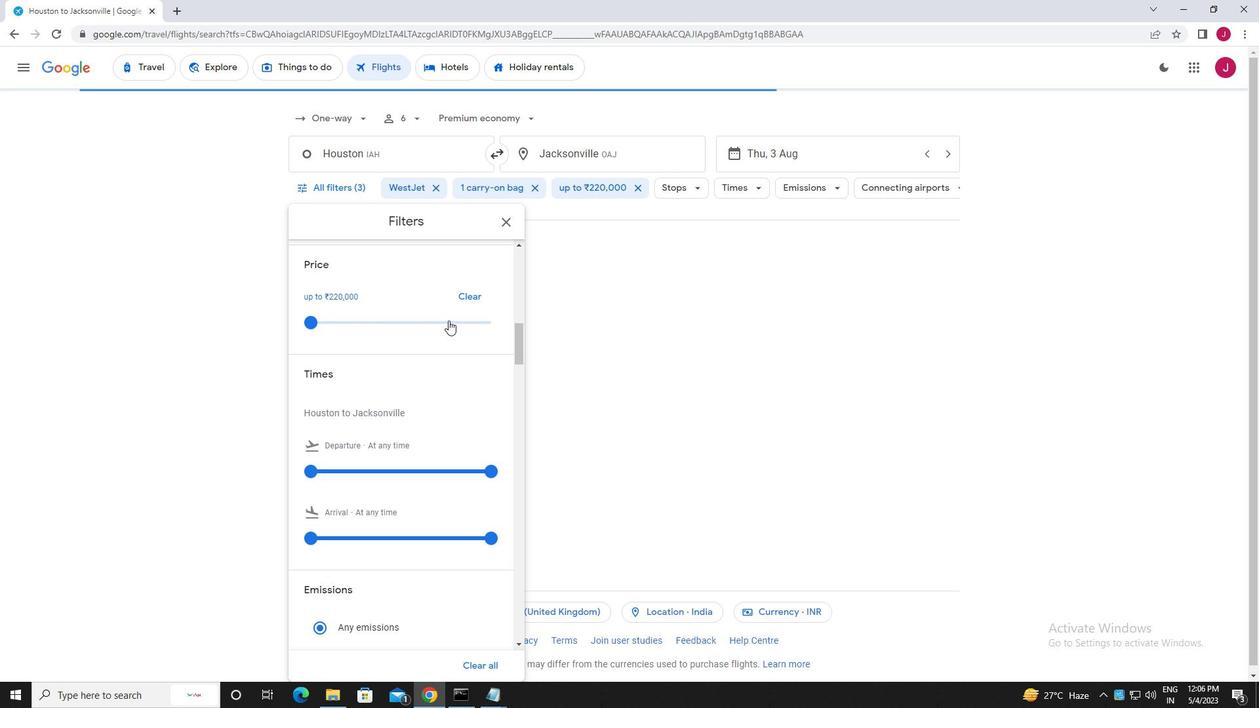
Action: Mouse moved to (310, 277)
Screenshot: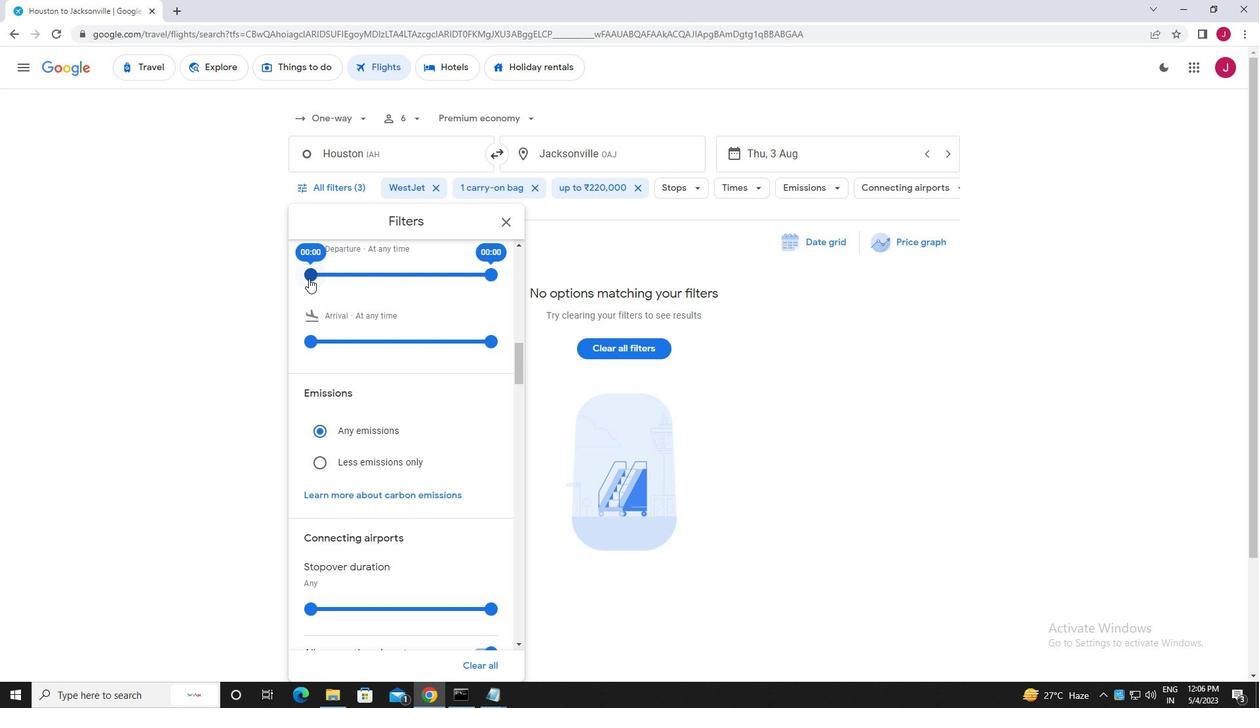 
Action: Mouse pressed left at (310, 277)
Screenshot: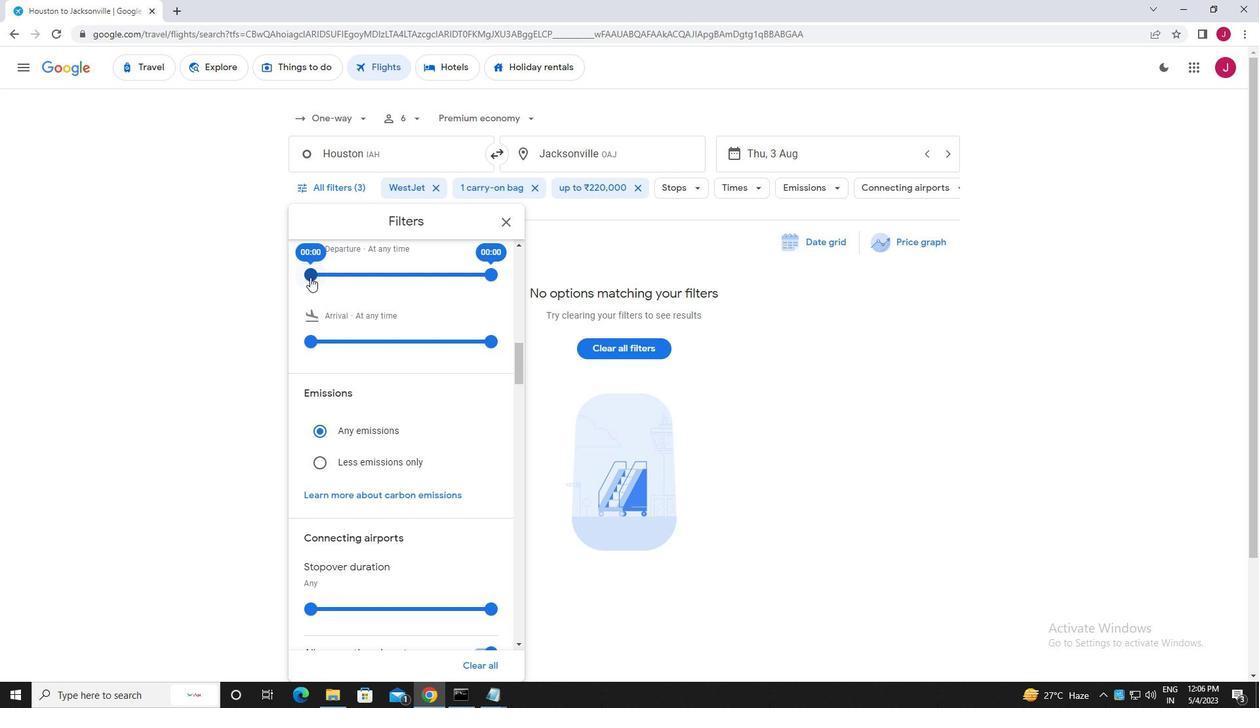
Action: Mouse moved to (503, 224)
Screenshot: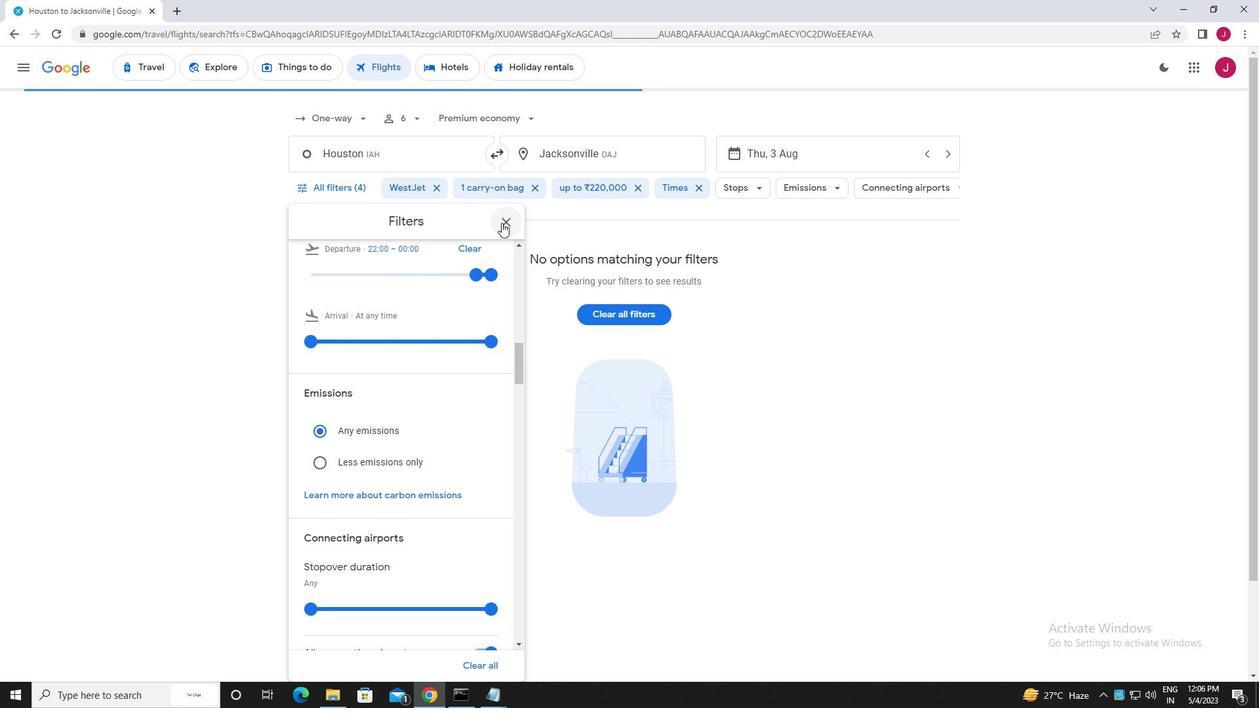 
Action: Mouse pressed left at (503, 224)
Screenshot: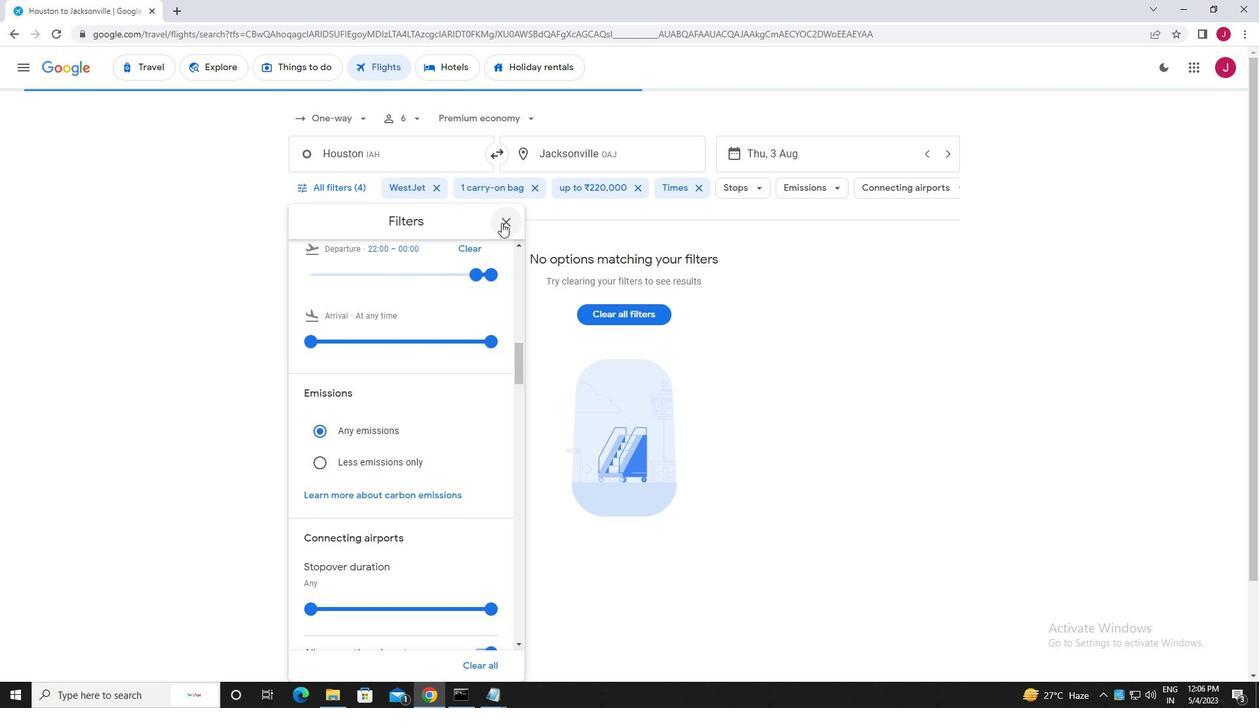 
Action: Mouse moved to (497, 226)
Screenshot: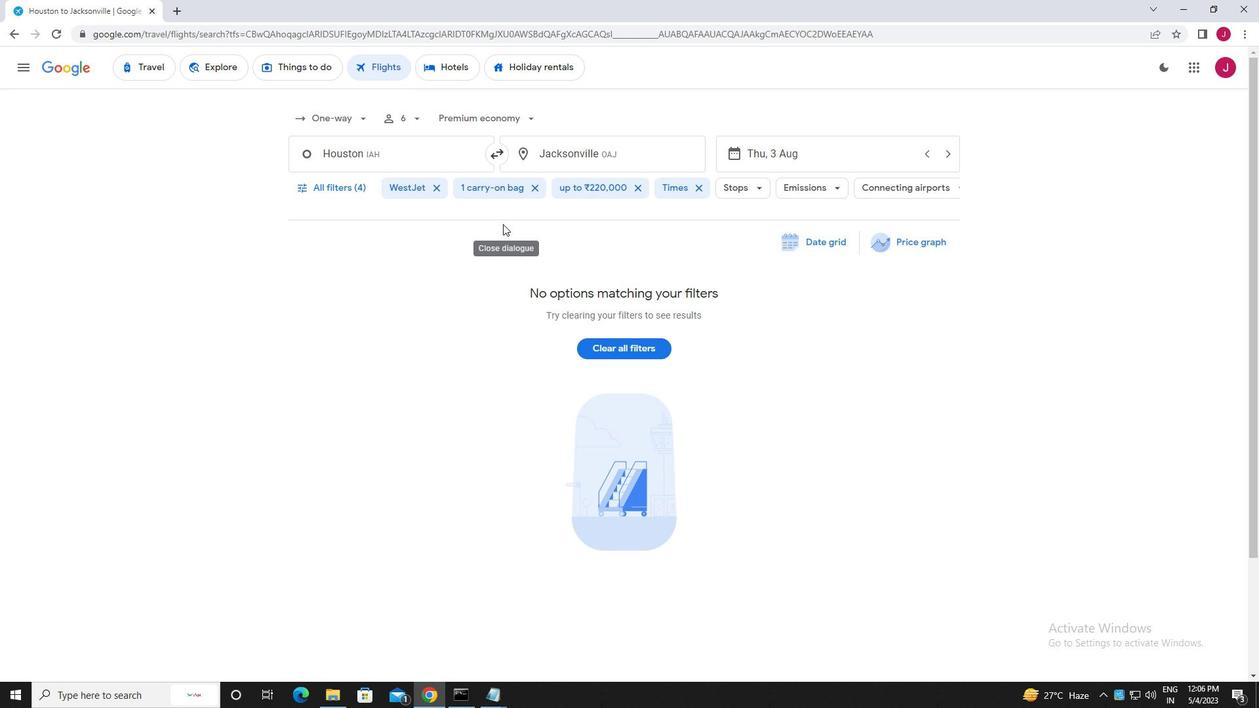 
